 Task: Open Card Industry Trend Analysis in Board Vendor Relations to Workspace Insurance and add a team member Softage.4@softage.net, a label Yellow, a checklist Licensing, an attachment from your onedrive, a color Yellow and finally, add a card description 'Plan and execute company team-building conference with guest speakers on teamwork' and a comment 'Given the potential impact of this task on our stakeholders, let us ensure that we take their needs and concerns into account.'. Add a start date 'Jan 04, 1900' with a due date 'Jan 11, 1900'
Action: Mouse moved to (61, 293)
Screenshot: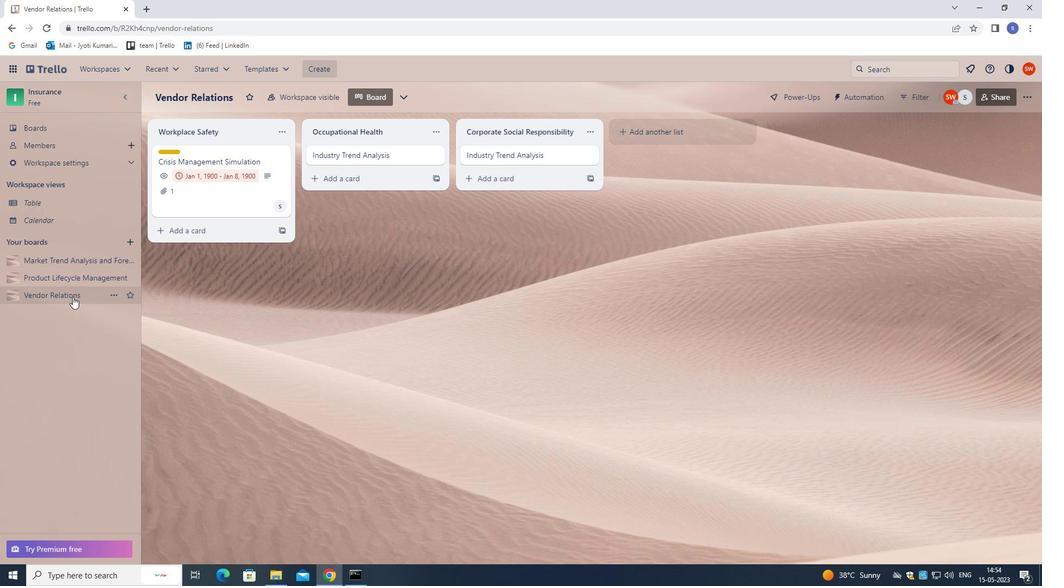 
Action: Mouse pressed left at (61, 293)
Screenshot: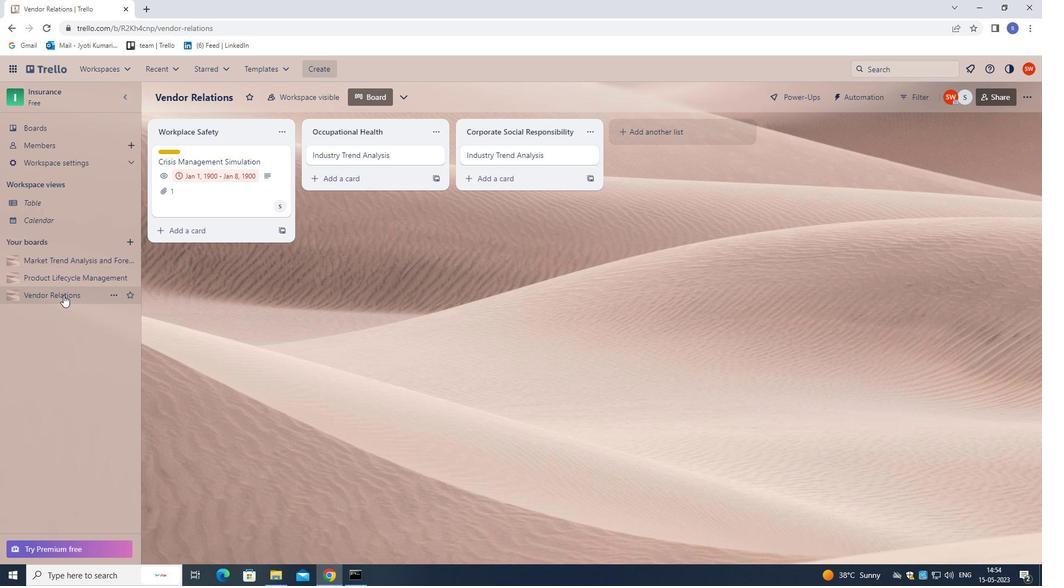 
Action: Mouse moved to (348, 158)
Screenshot: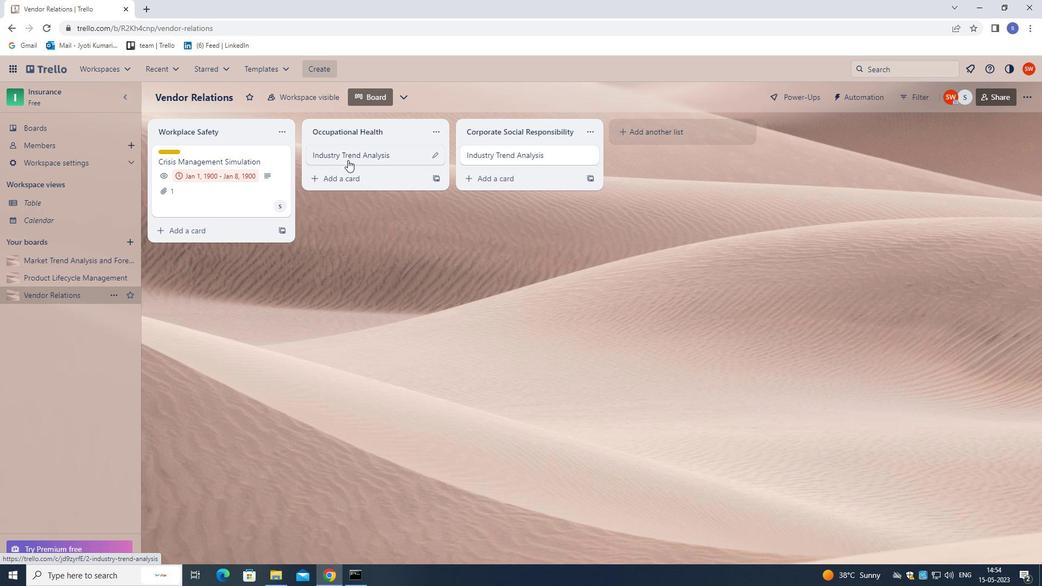 
Action: Mouse pressed left at (348, 158)
Screenshot: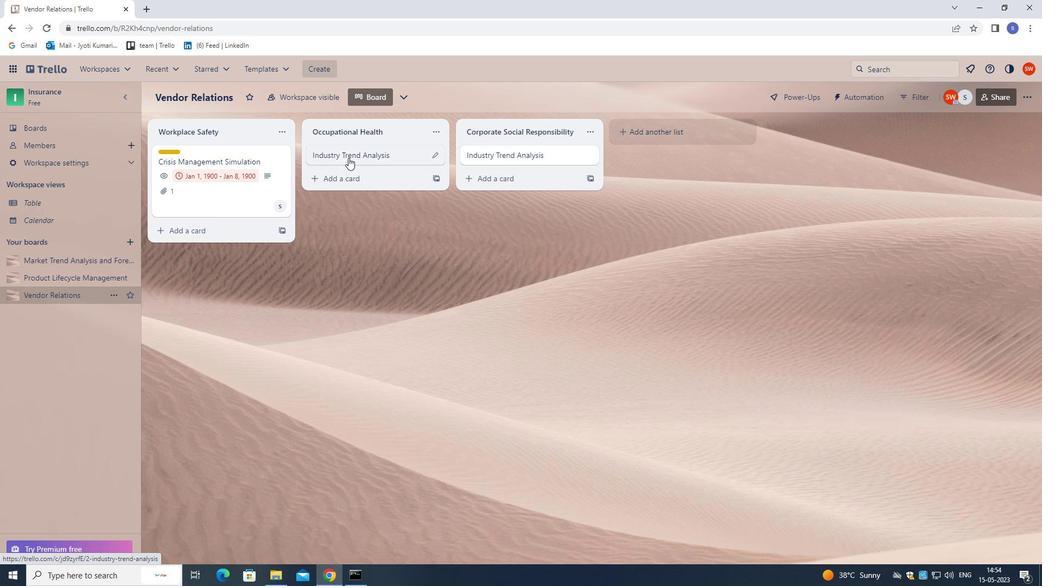 
Action: Mouse moved to (664, 196)
Screenshot: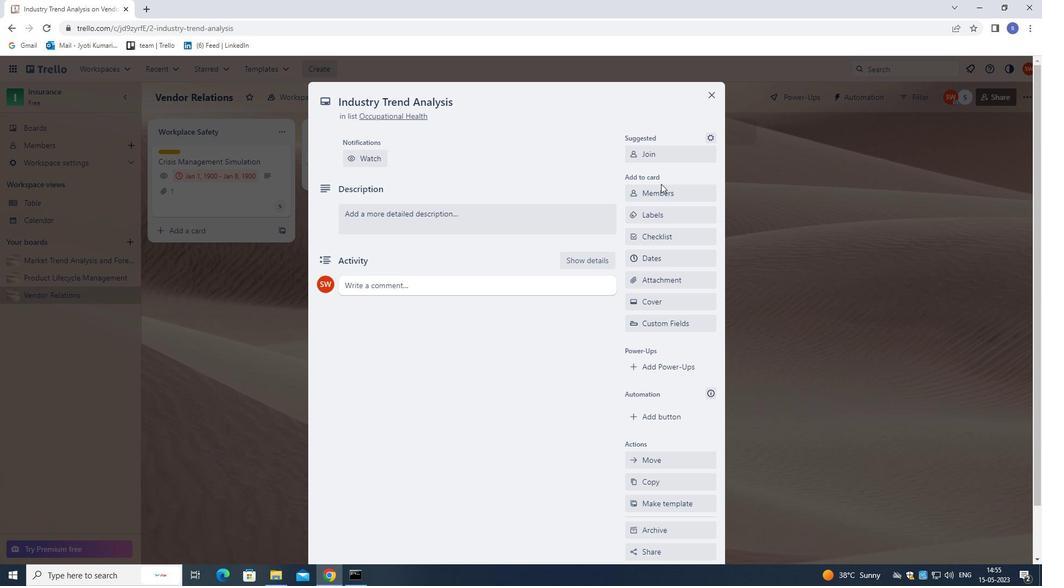 
Action: Mouse pressed left at (664, 196)
Screenshot: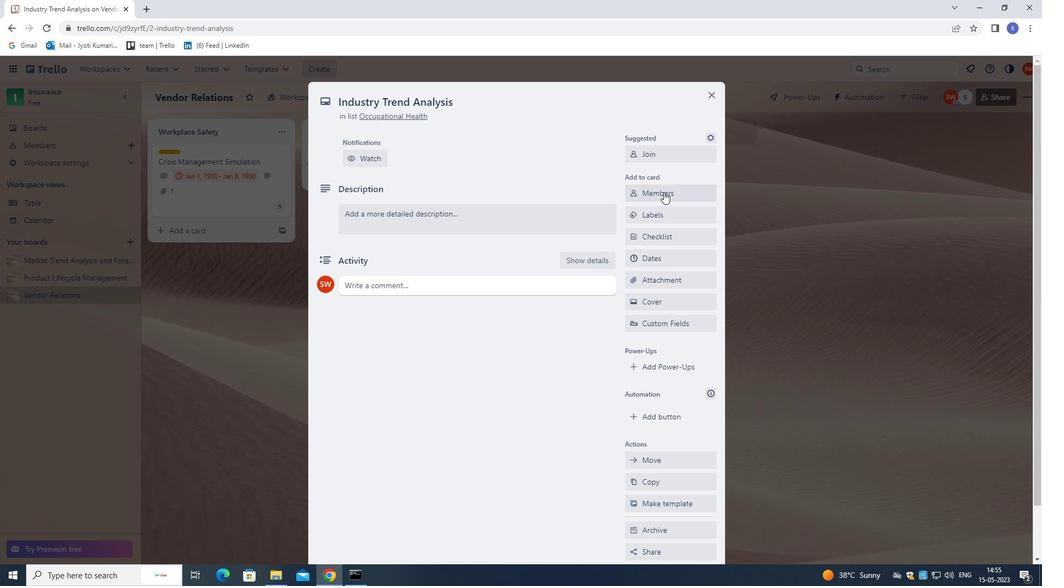 
Action: Mouse moved to (375, 27)
Screenshot: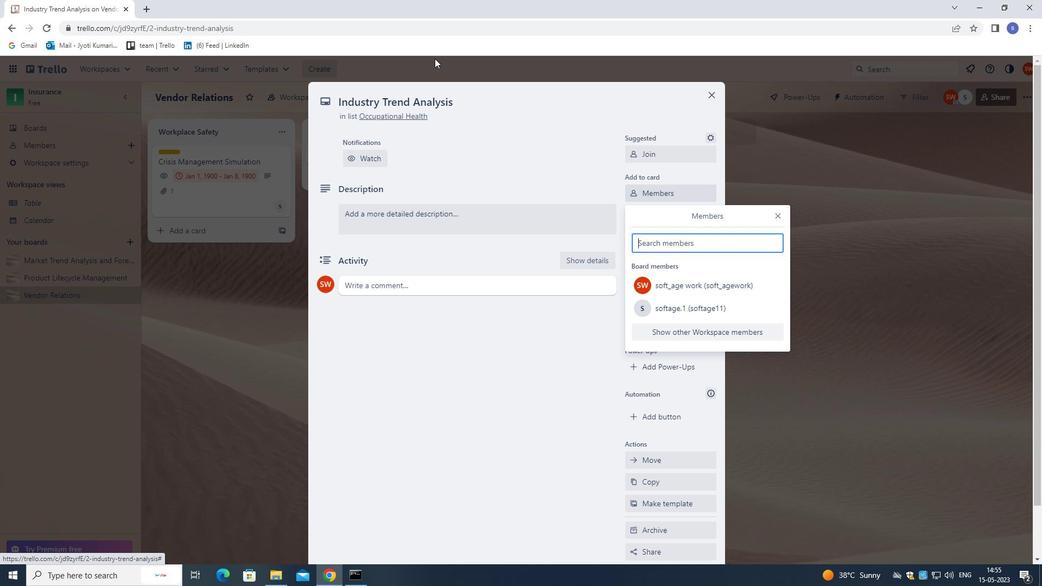
Action: Key pressed sofa<Key.backspace><Key.backspace>ftage.4<Key.shift>@SOFTAGE.NET
Screenshot: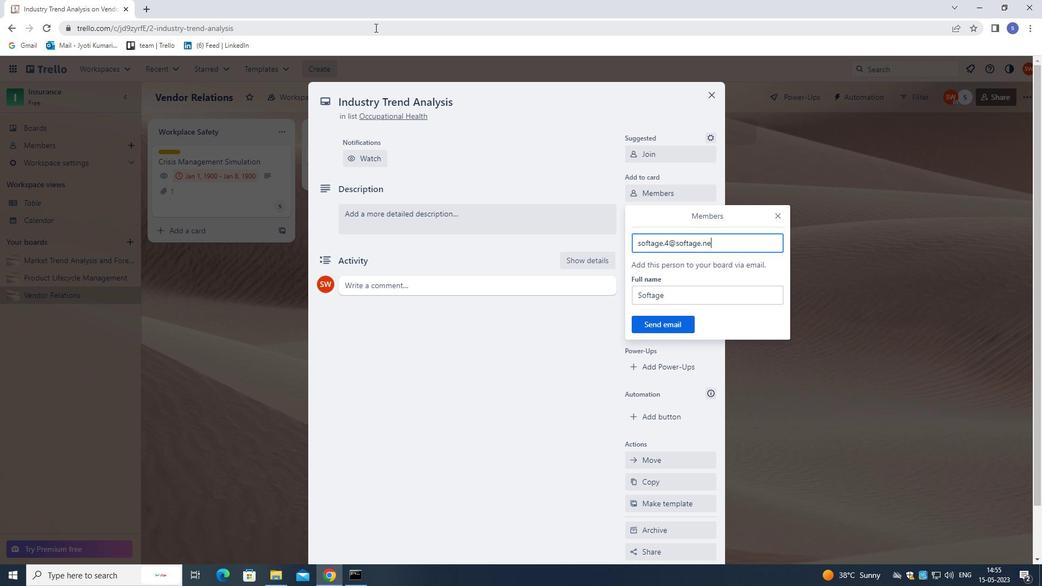 
Action: Mouse moved to (674, 319)
Screenshot: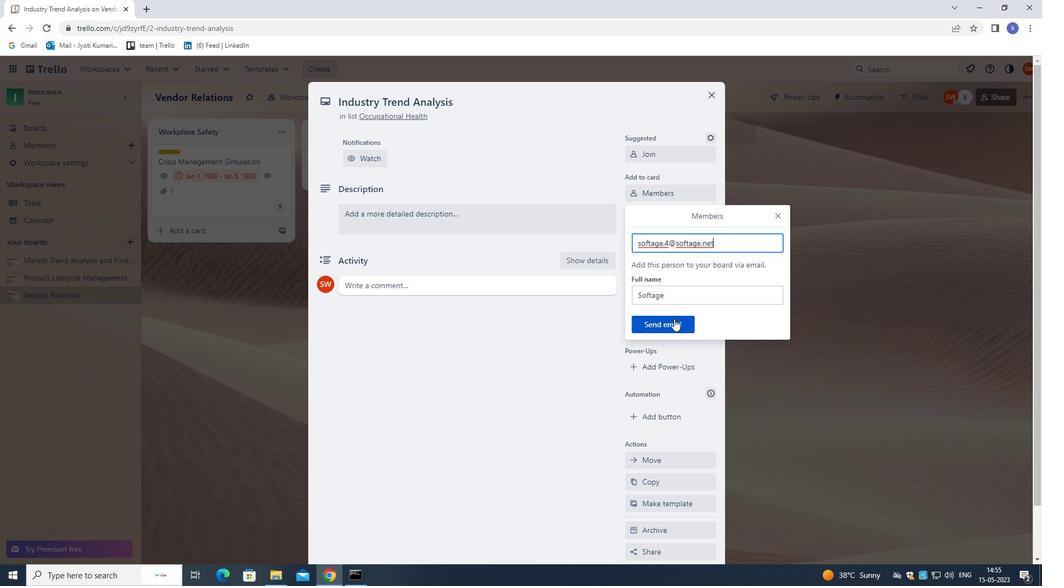 
Action: Mouse pressed left at (674, 319)
Screenshot: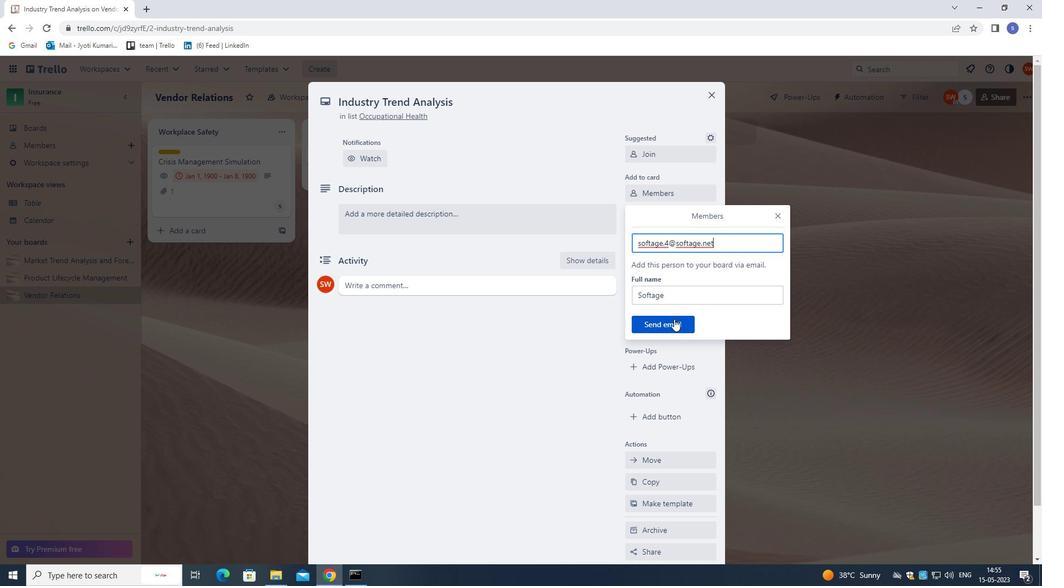 
Action: Mouse moved to (653, 217)
Screenshot: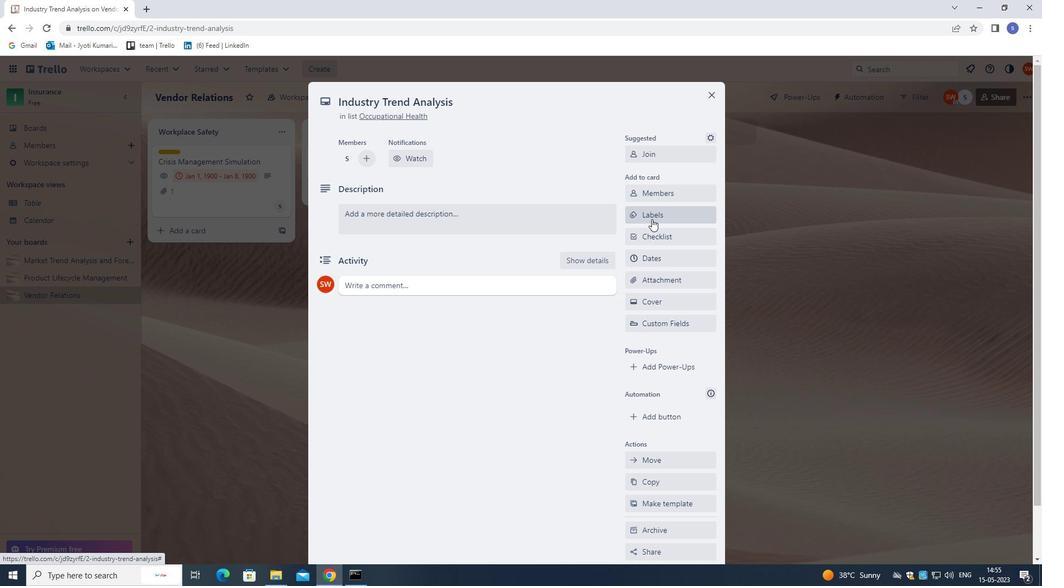 
Action: Mouse pressed left at (653, 217)
Screenshot: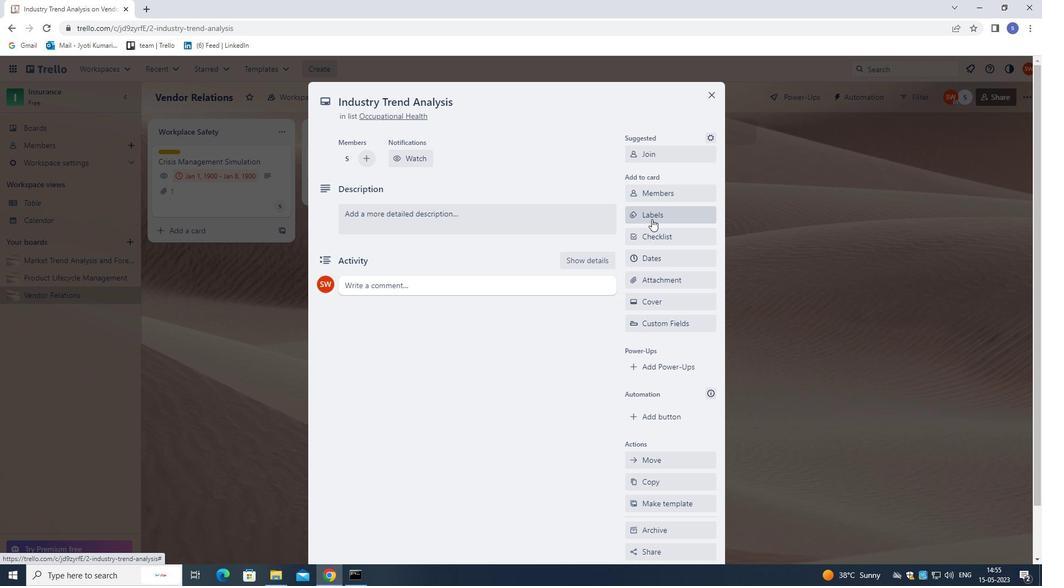 
Action: Mouse moved to (687, 329)
Screenshot: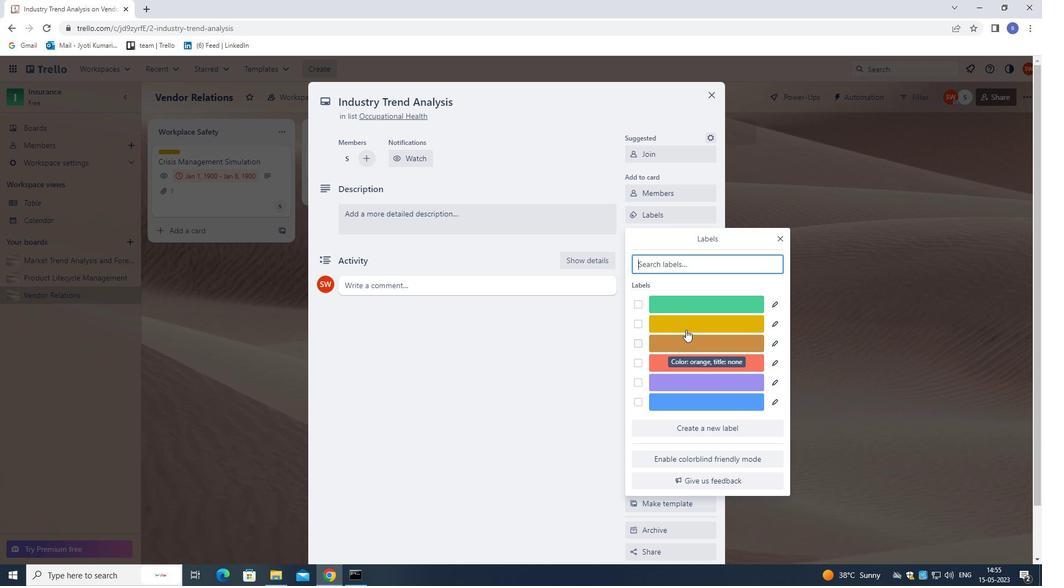 
Action: Mouse pressed left at (687, 329)
Screenshot: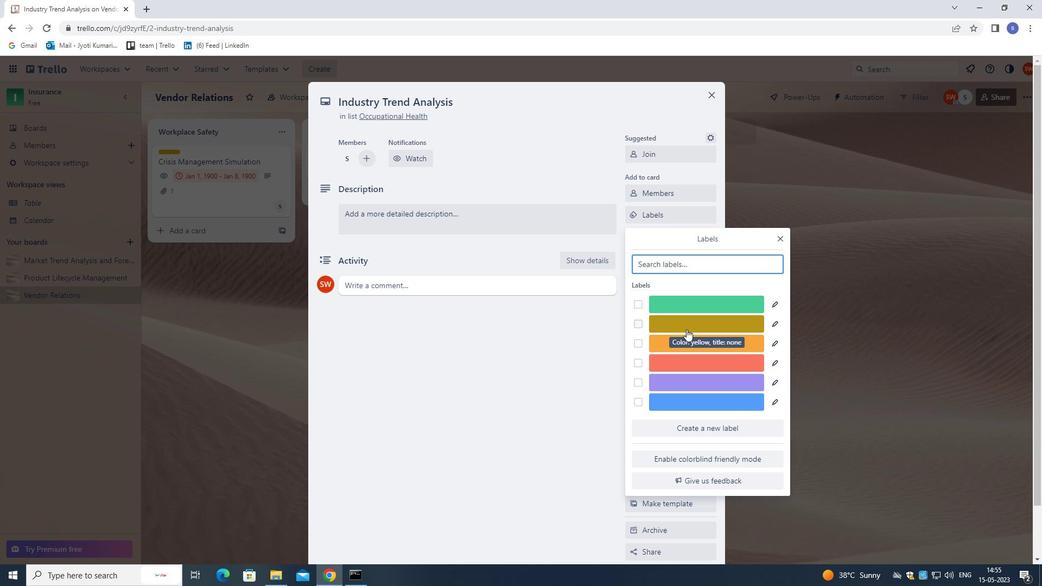 
Action: Mouse moved to (780, 236)
Screenshot: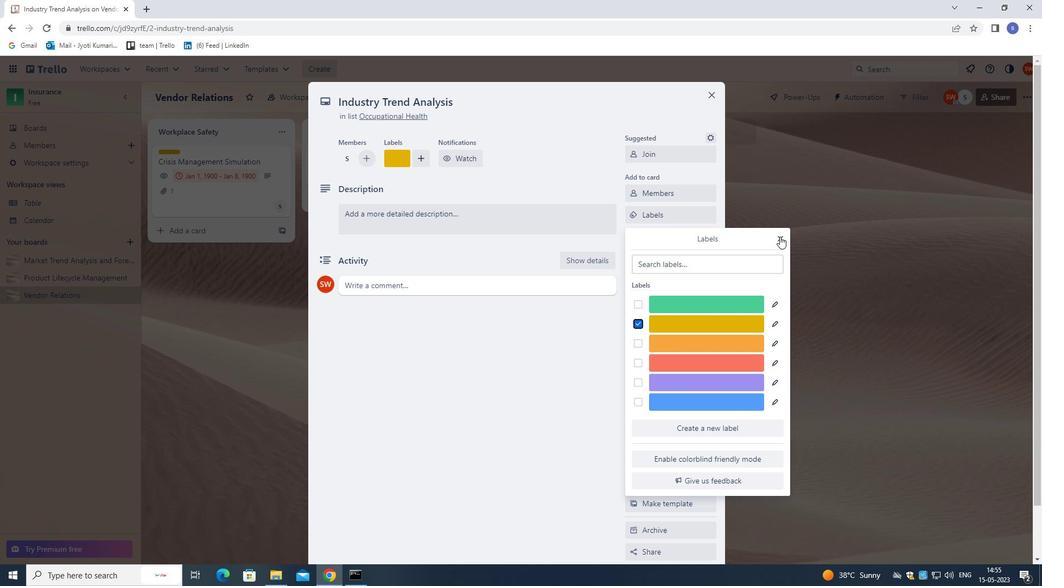 
Action: Mouse pressed left at (780, 236)
Screenshot: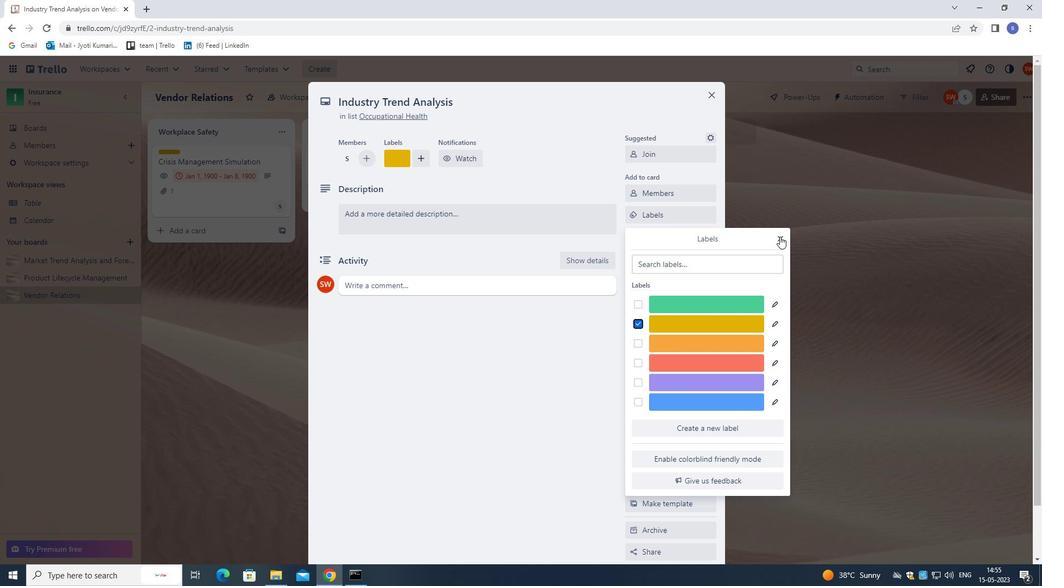 
Action: Mouse moved to (688, 240)
Screenshot: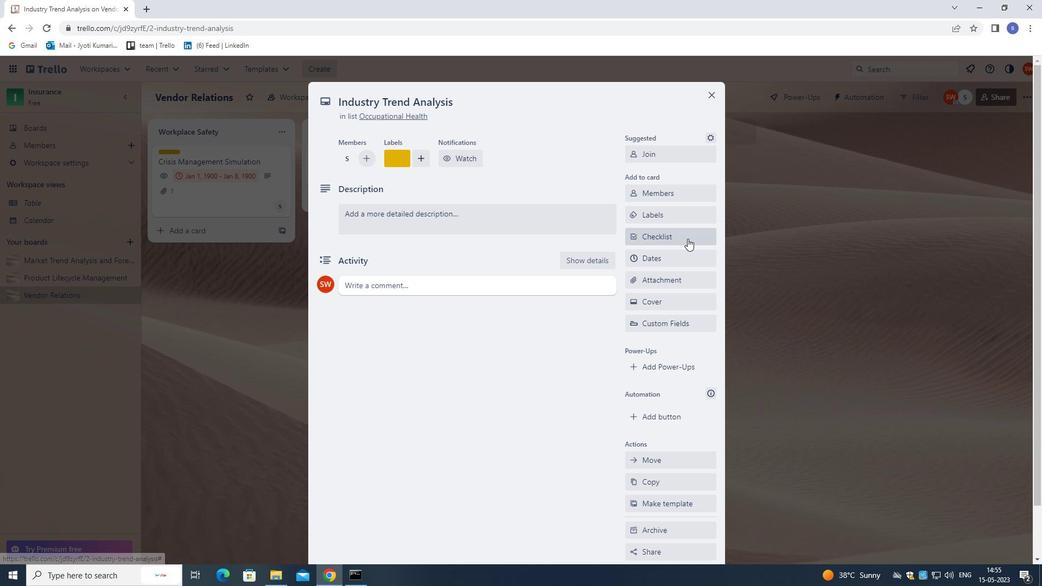 
Action: Mouse pressed left at (688, 240)
Screenshot: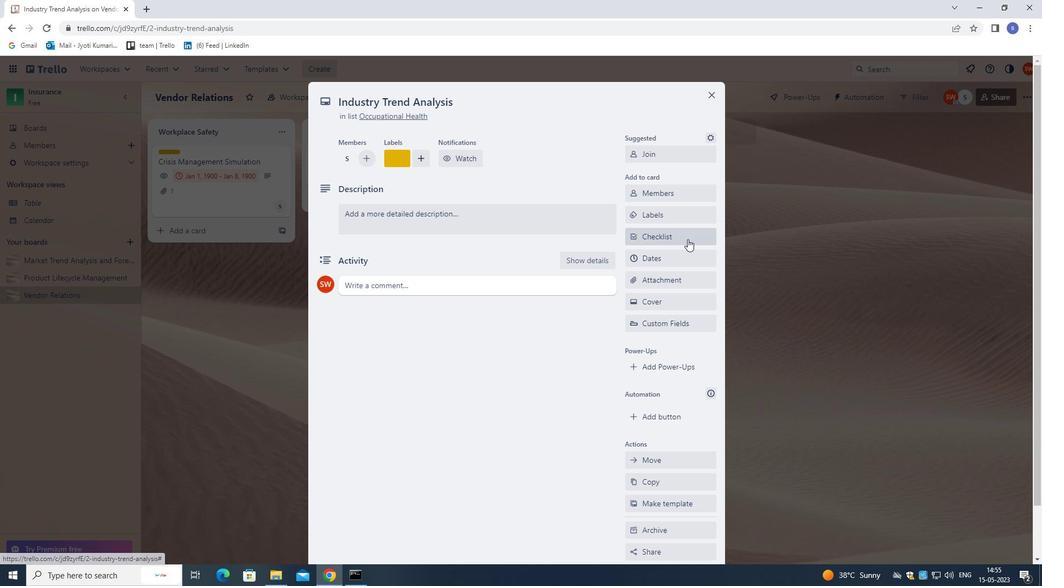
Action: Mouse moved to (558, 156)
Screenshot: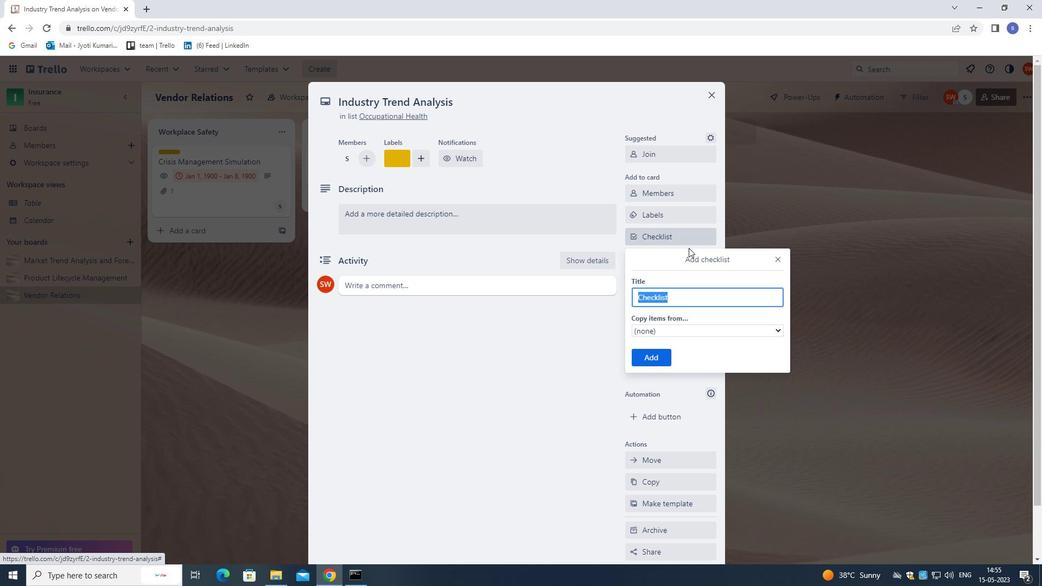 
Action: Key pressed <Key.shift><Key.shift><Key.shift><Key.shift><Key.shift><Key.shift><Key.shift>LICENCING
Screenshot: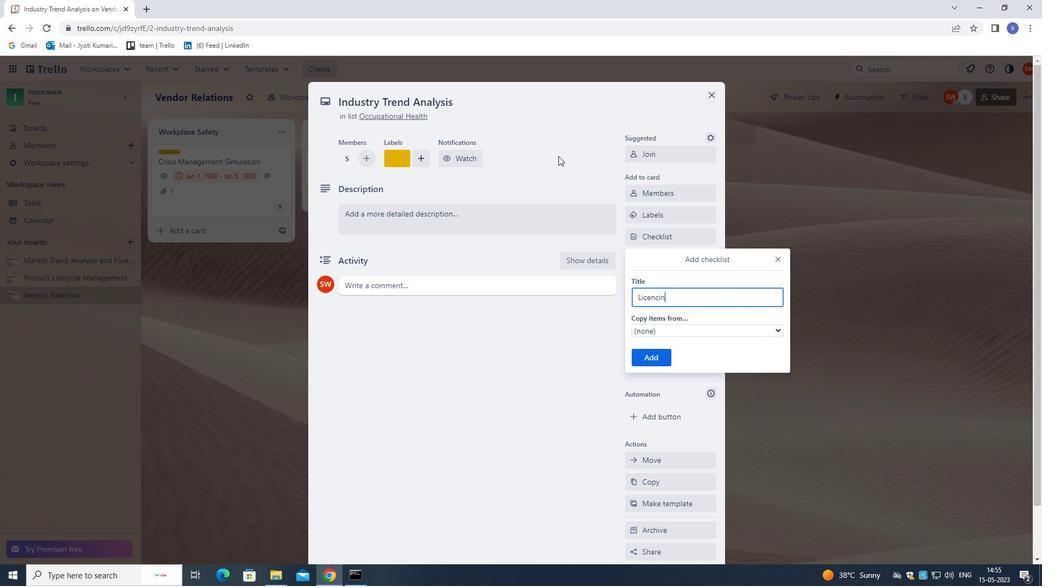 
Action: Mouse moved to (657, 360)
Screenshot: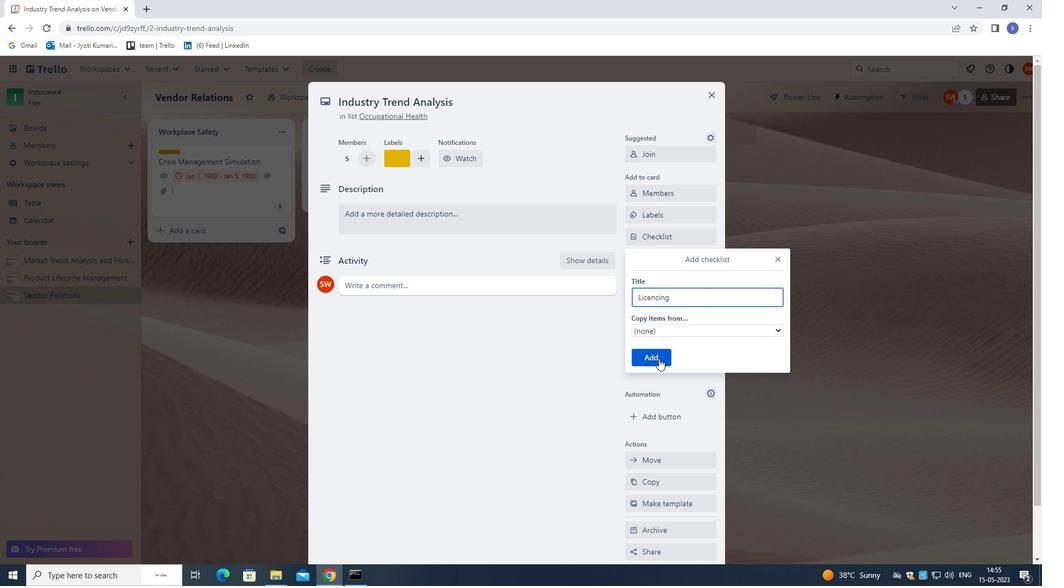 
Action: Mouse pressed left at (657, 360)
Screenshot: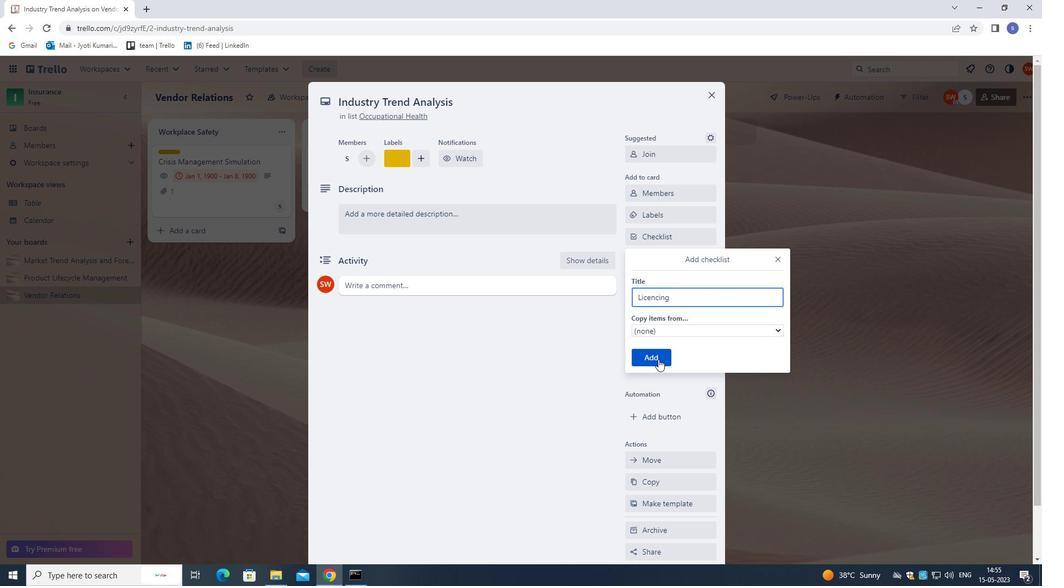 
Action: Mouse moved to (664, 262)
Screenshot: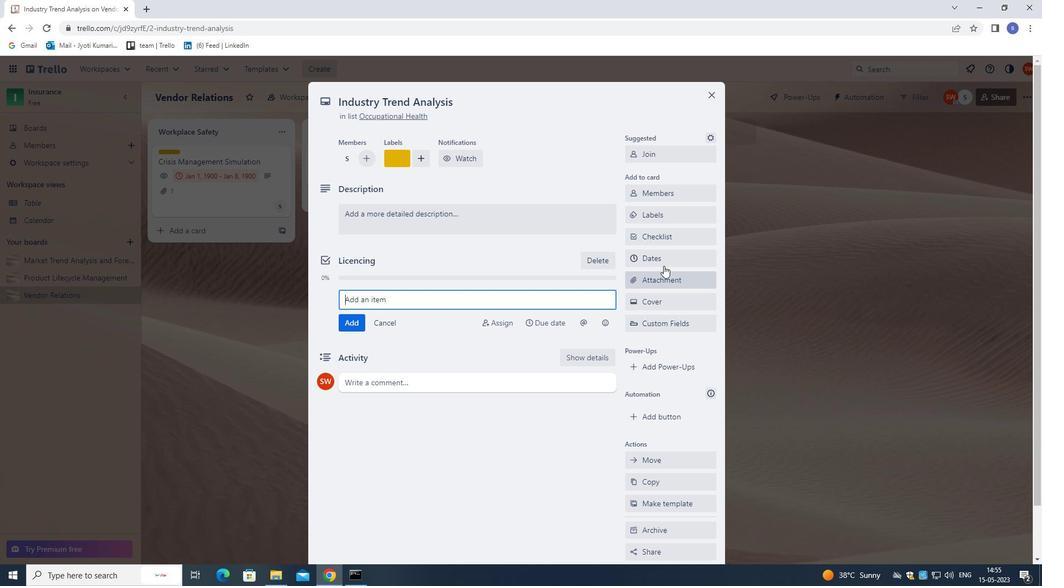 
Action: Mouse pressed left at (664, 262)
Screenshot: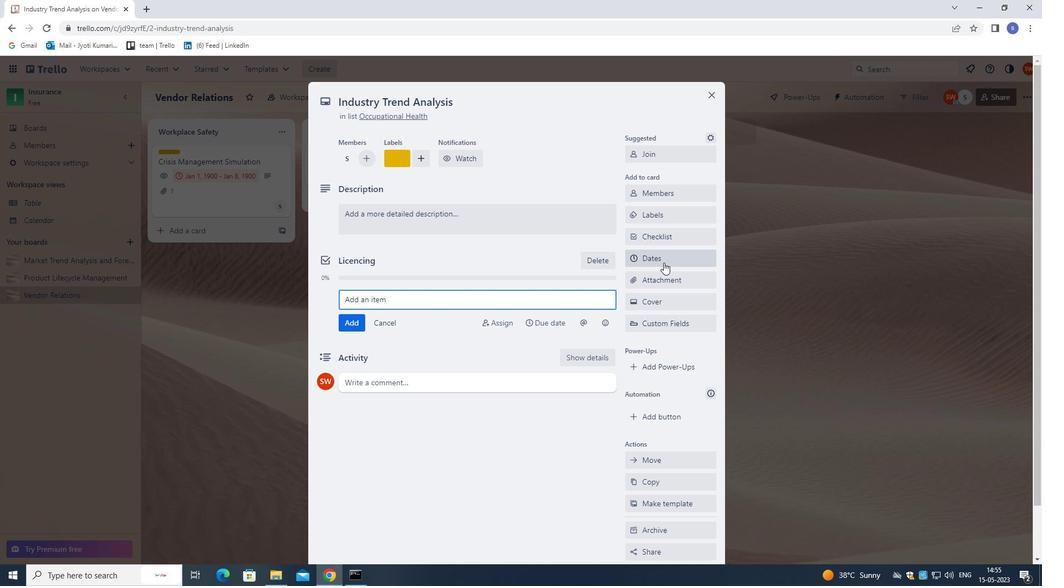 
Action: Mouse moved to (634, 296)
Screenshot: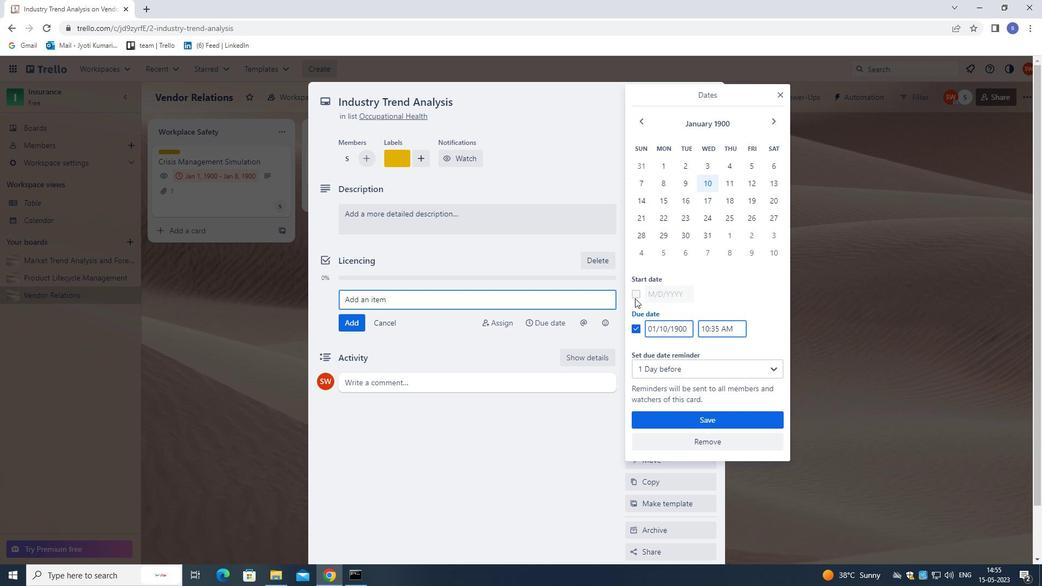 
Action: Mouse pressed left at (634, 296)
Screenshot: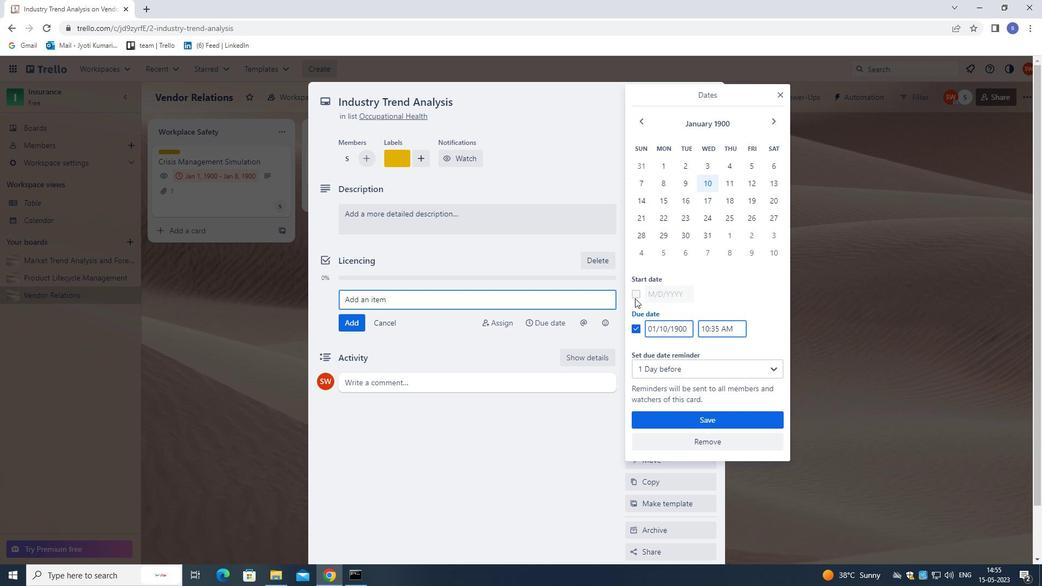 
Action: Mouse moved to (732, 163)
Screenshot: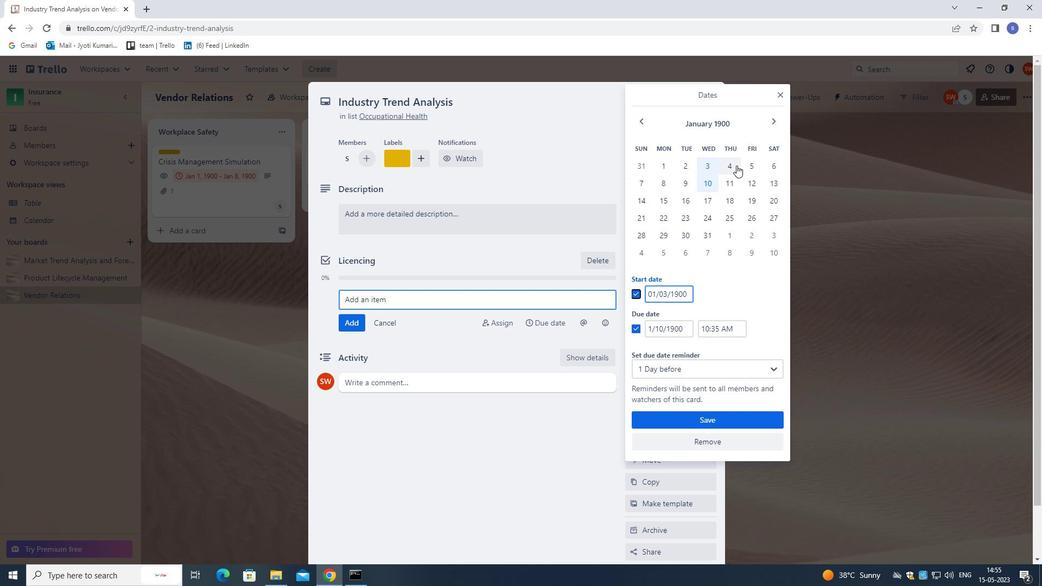 
Action: Mouse pressed left at (732, 163)
Screenshot: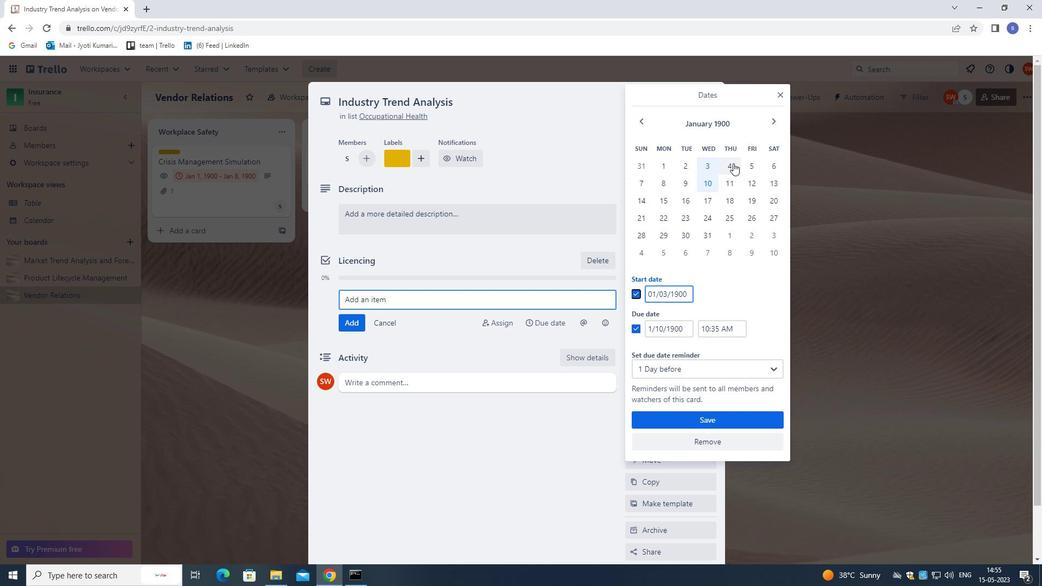 
Action: Mouse moved to (735, 182)
Screenshot: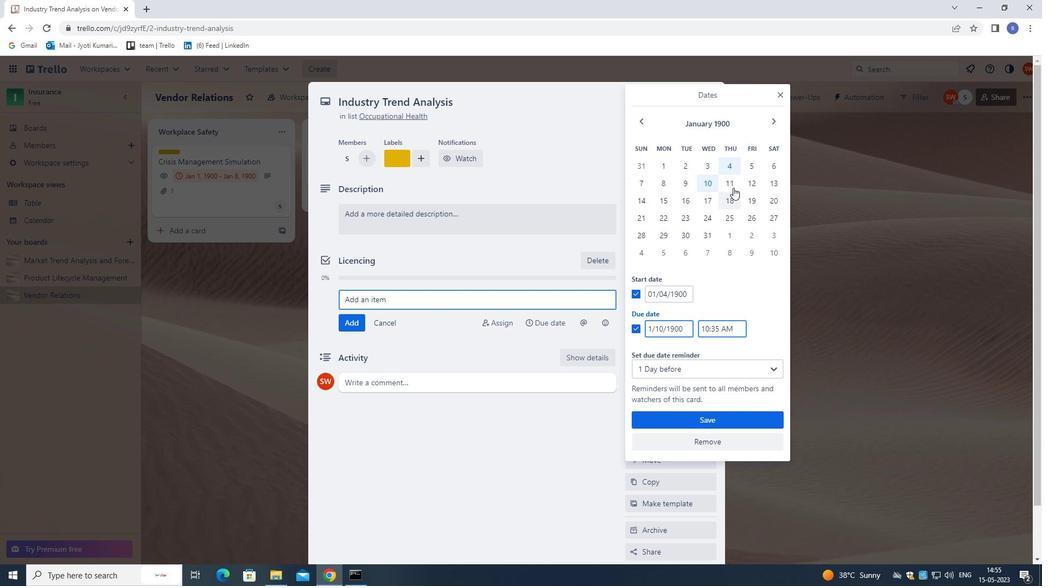 
Action: Mouse pressed left at (735, 182)
Screenshot: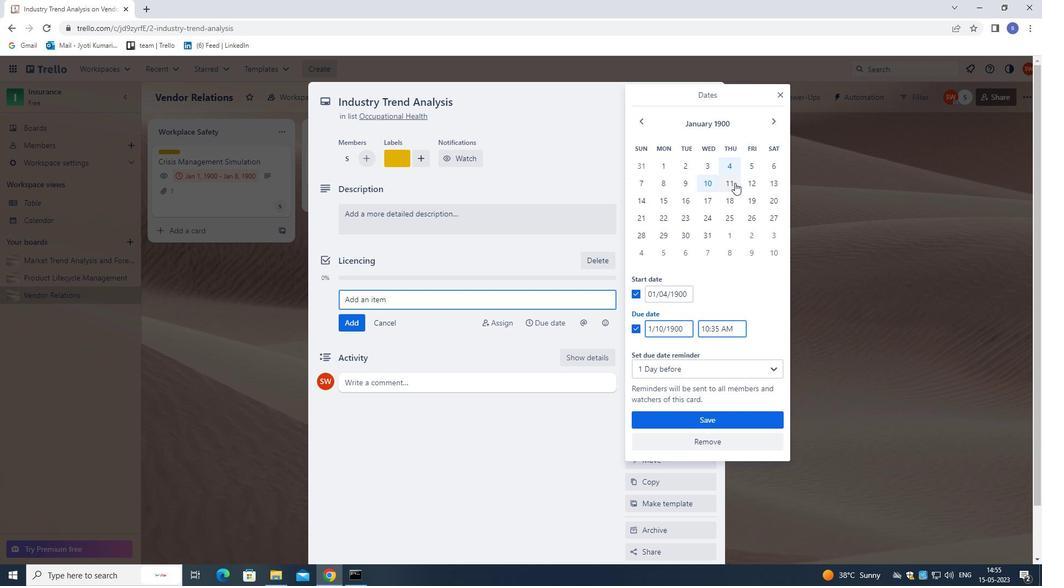 
Action: Mouse moved to (727, 423)
Screenshot: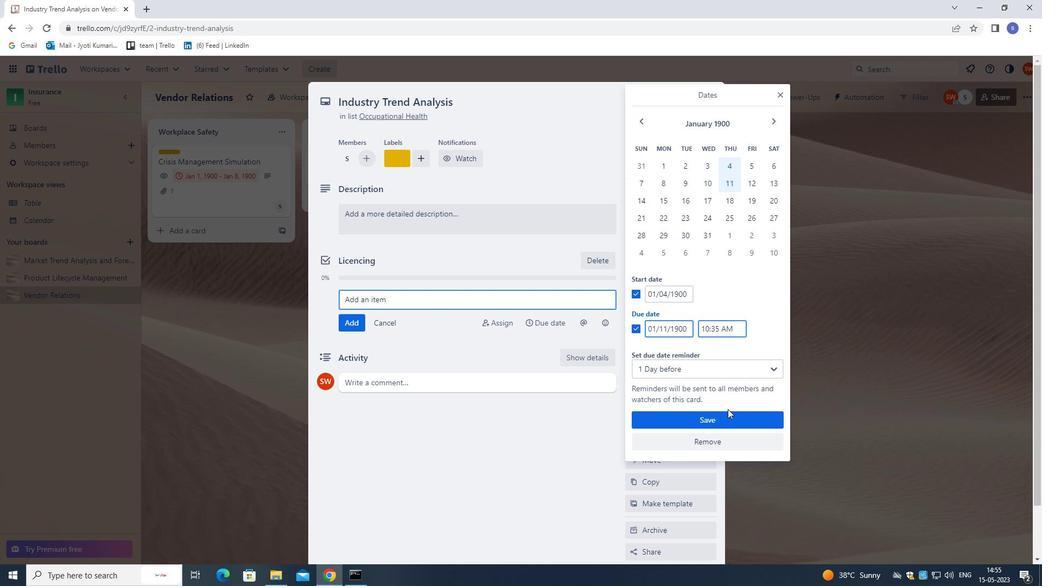 
Action: Mouse pressed left at (727, 423)
Screenshot: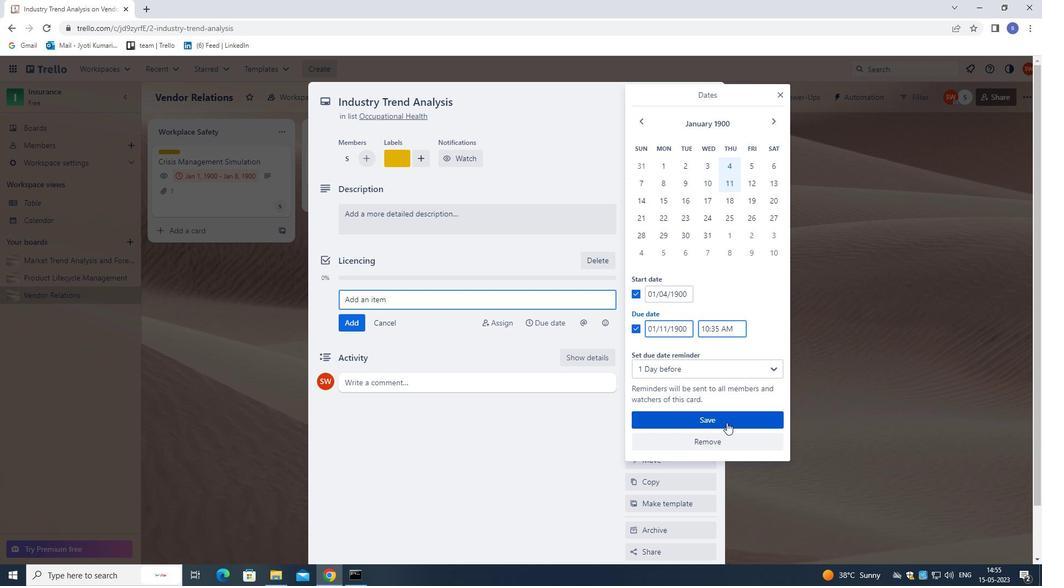 
Action: Mouse moved to (669, 285)
Screenshot: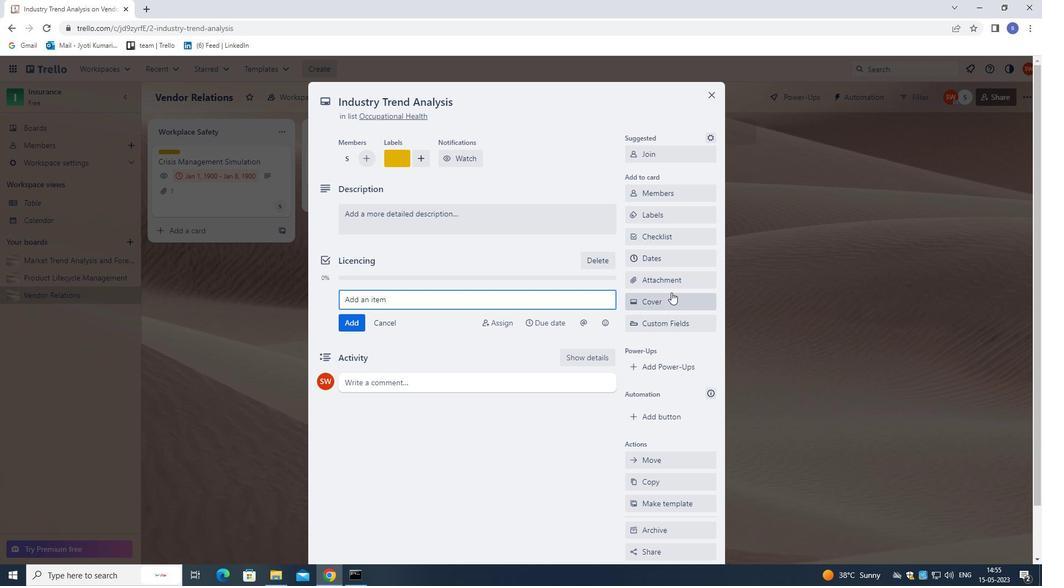 
Action: Mouse pressed left at (669, 285)
Screenshot: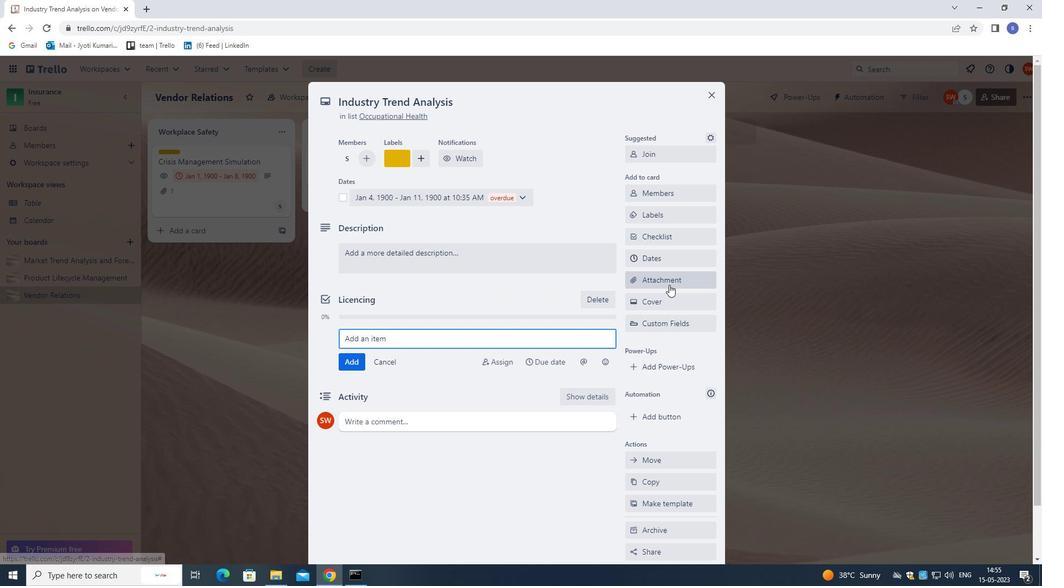 
Action: Mouse moved to (663, 415)
Screenshot: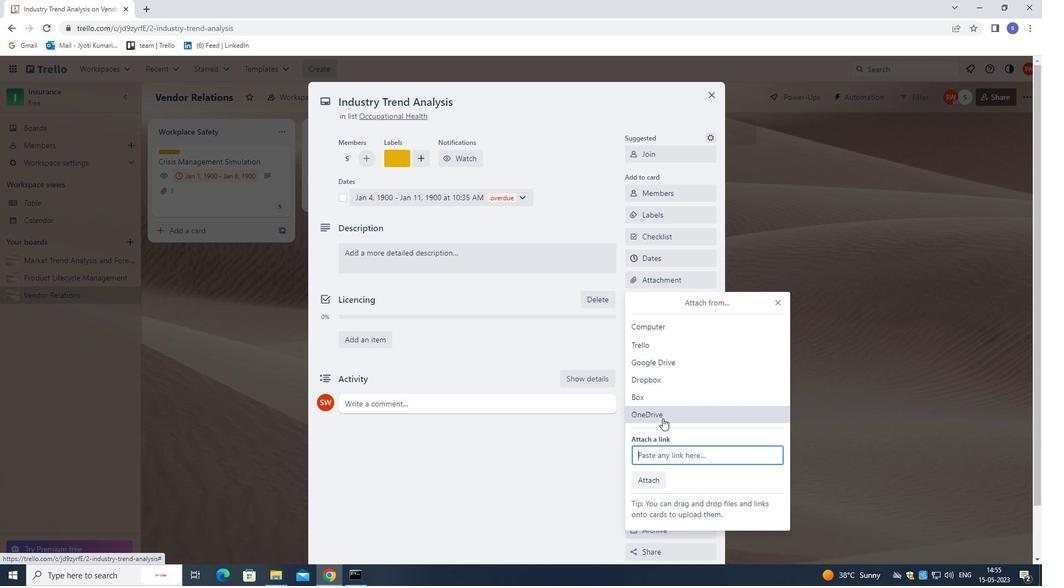 
Action: Mouse pressed left at (663, 415)
Screenshot: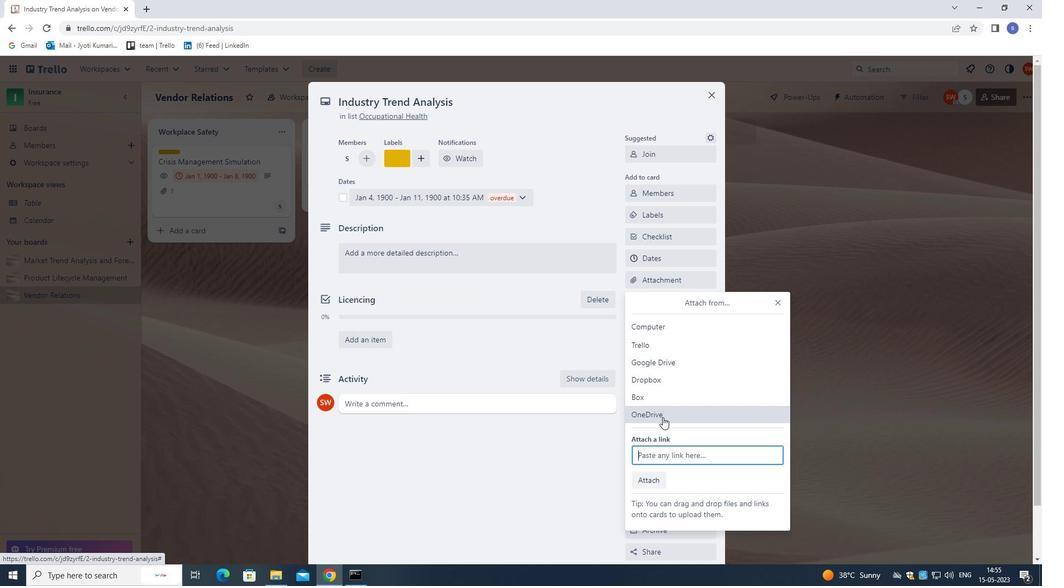 
Action: Mouse moved to (413, 216)
Screenshot: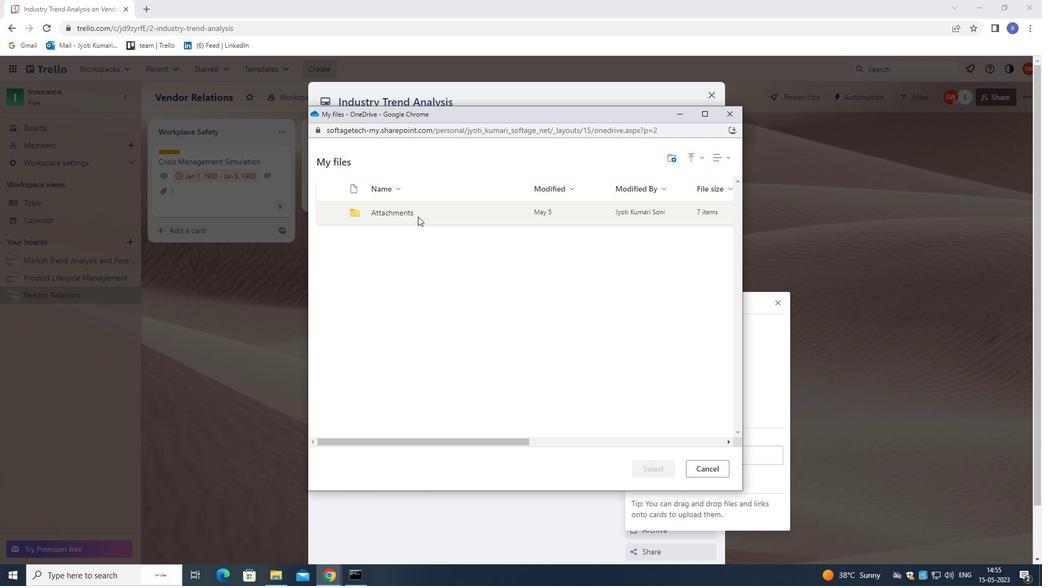 
Action: Mouse pressed left at (413, 216)
Screenshot: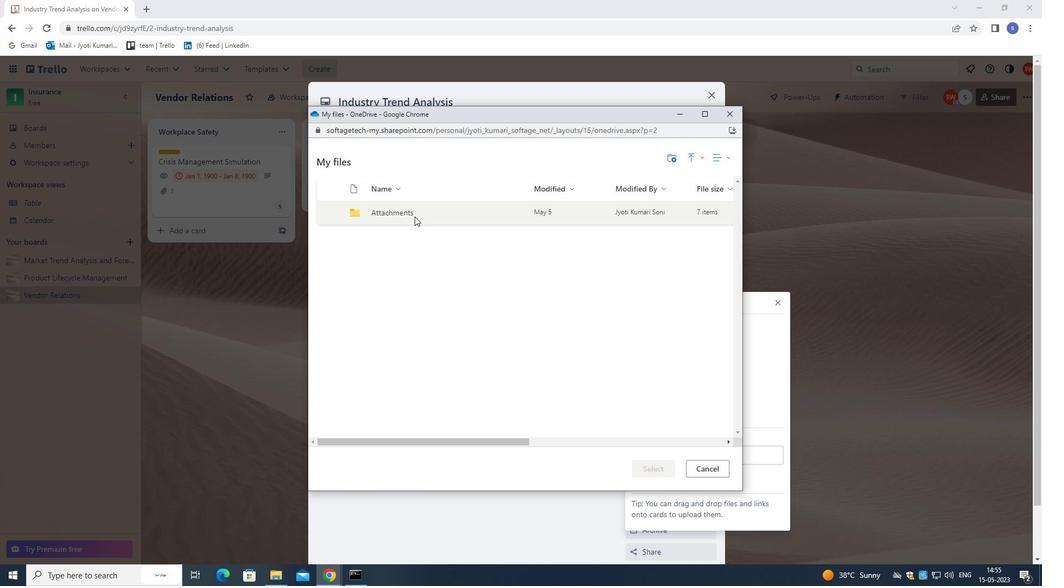 
Action: Mouse moved to (467, 318)
Screenshot: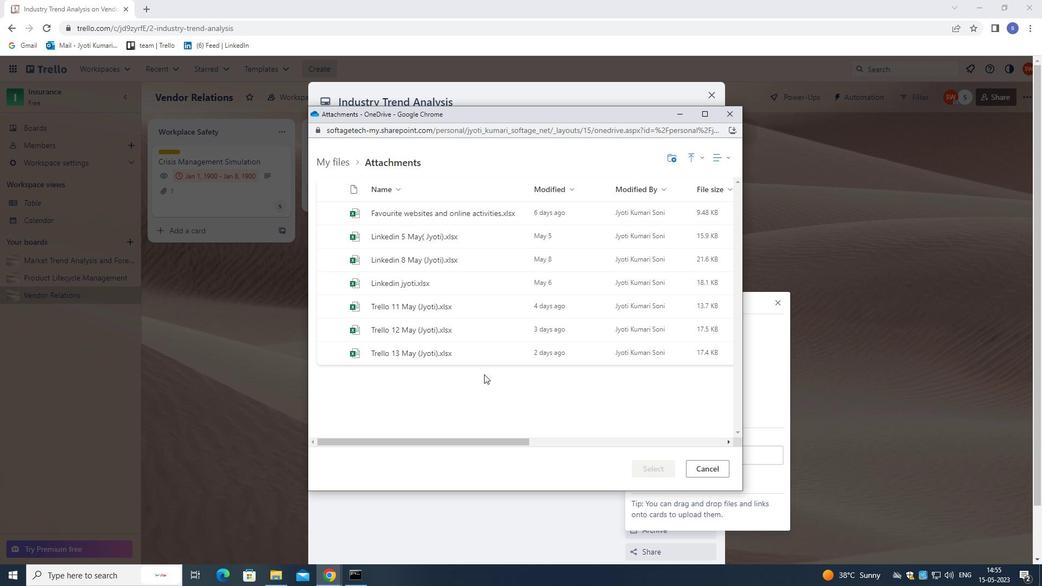 
Action: Mouse pressed left at (467, 318)
Screenshot: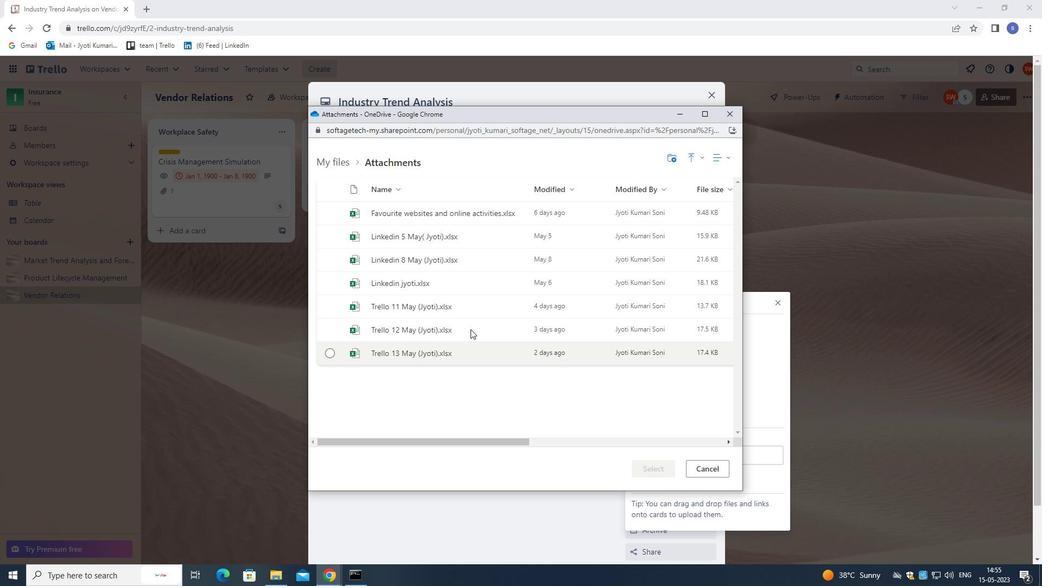 
Action: Mouse moved to (655, 467)
Screenshot: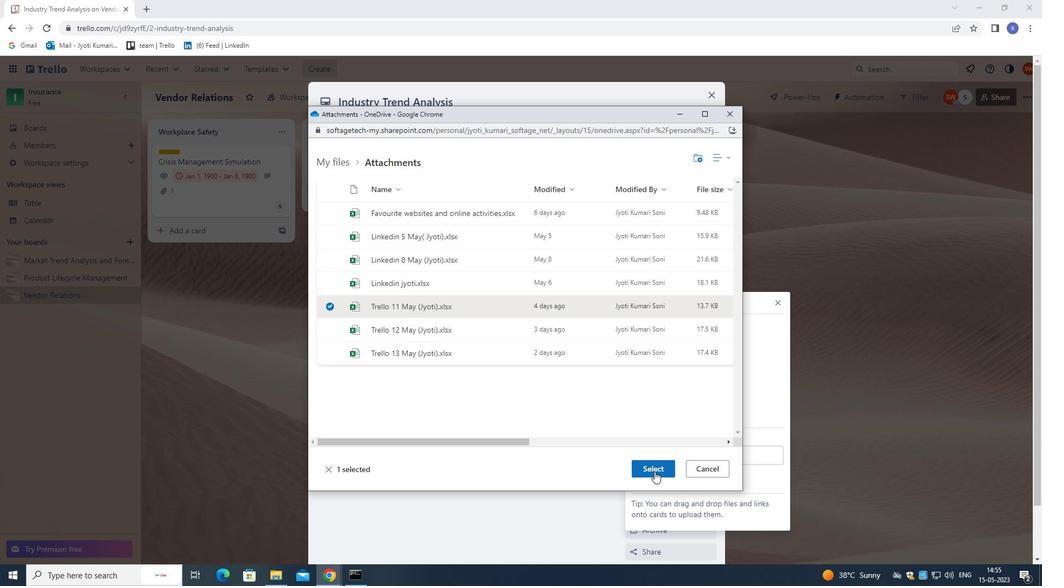 
Action: Mouse pressed left at (655, 467)
Screenshot: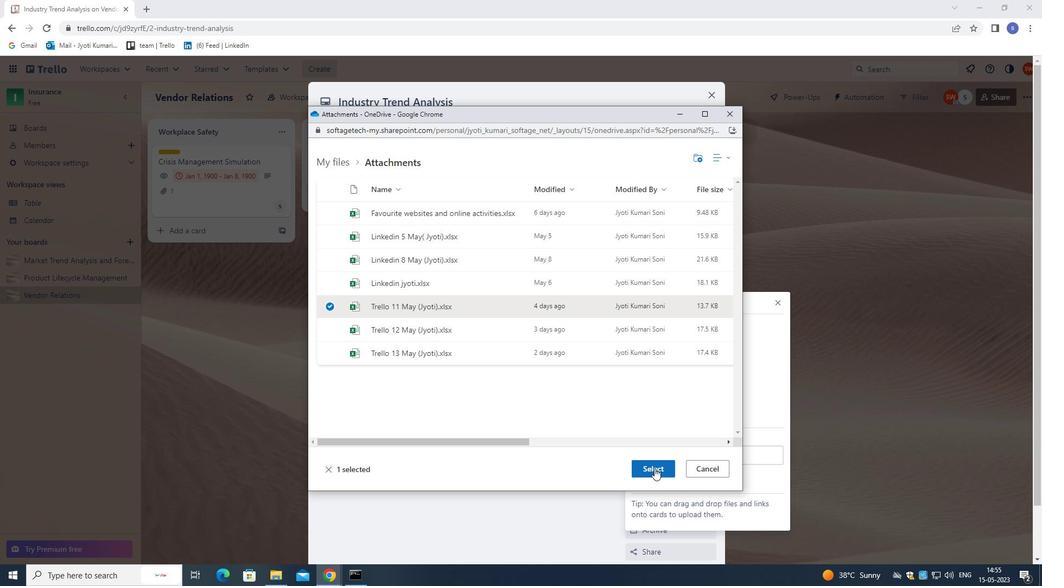 
Action: Mouse moved to (509, 265)
Screenshot: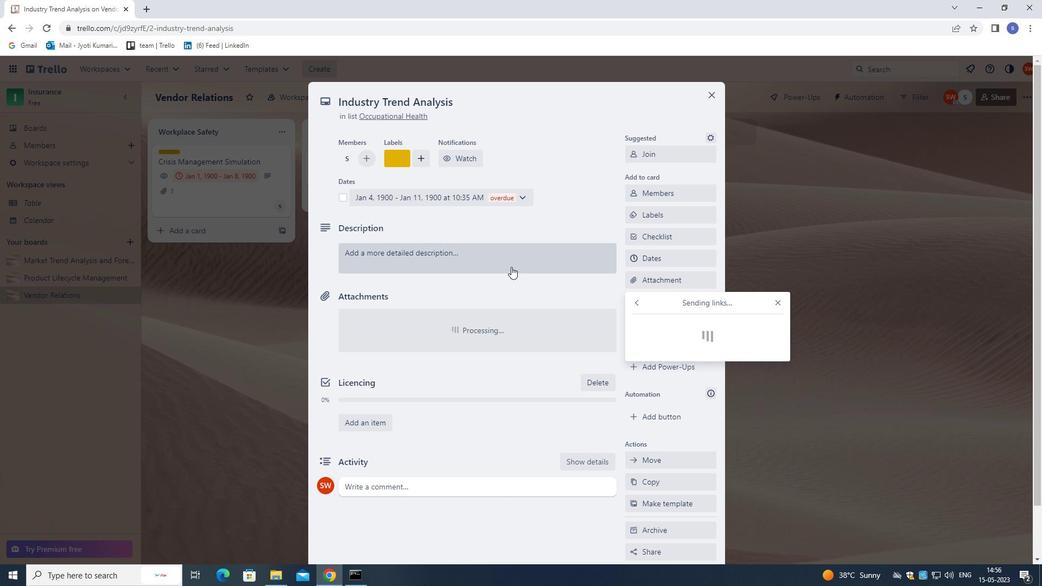 
Action: Mouse pressed left at (509, 265)
Screenshot: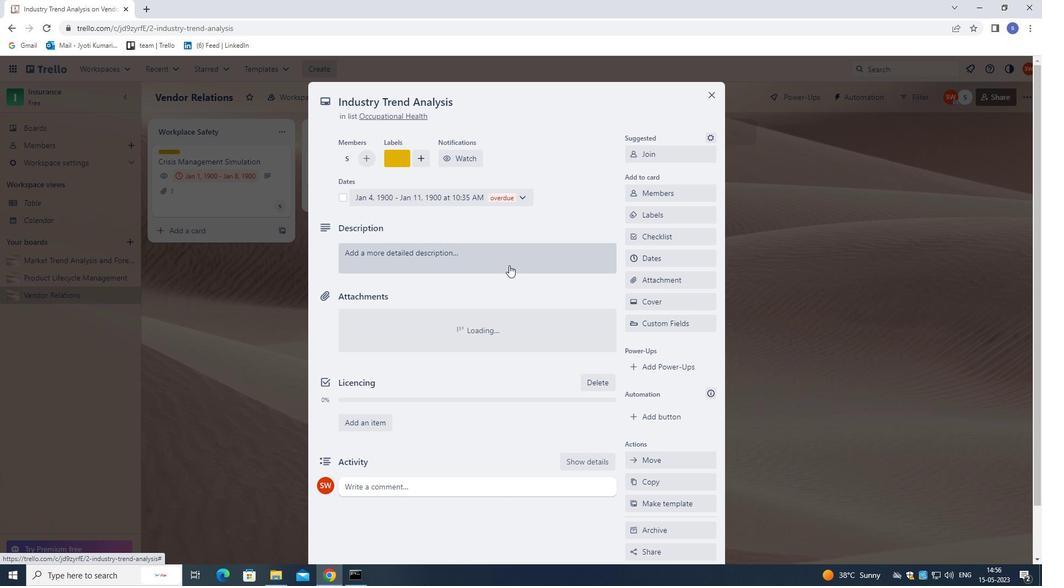 
Action: Mouse moved to (500, 256)
Screenshot: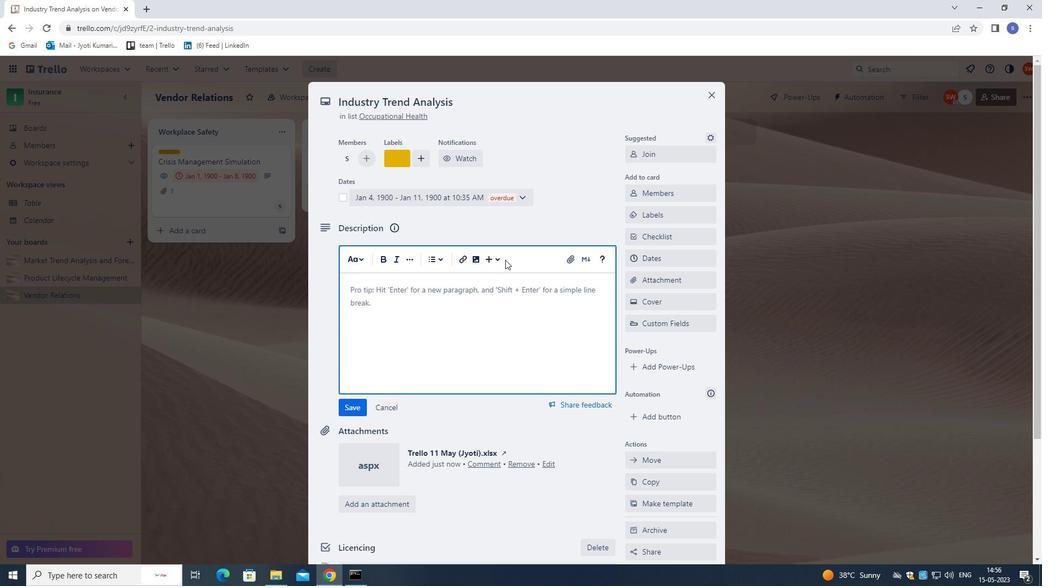
Action: Key pressed <Key.shift>PLAN<Key.space>AND<Key.space>EXECUTE<Key.space>COMPANY<Key.space>TEAM-BUILDING<Key.space>CONFERENCE<Key.space>WITH<Key.space>GUEST<Key.space>SPEAKER<Key.space>ON<Key.space>TEAMWORK.
Screenshot: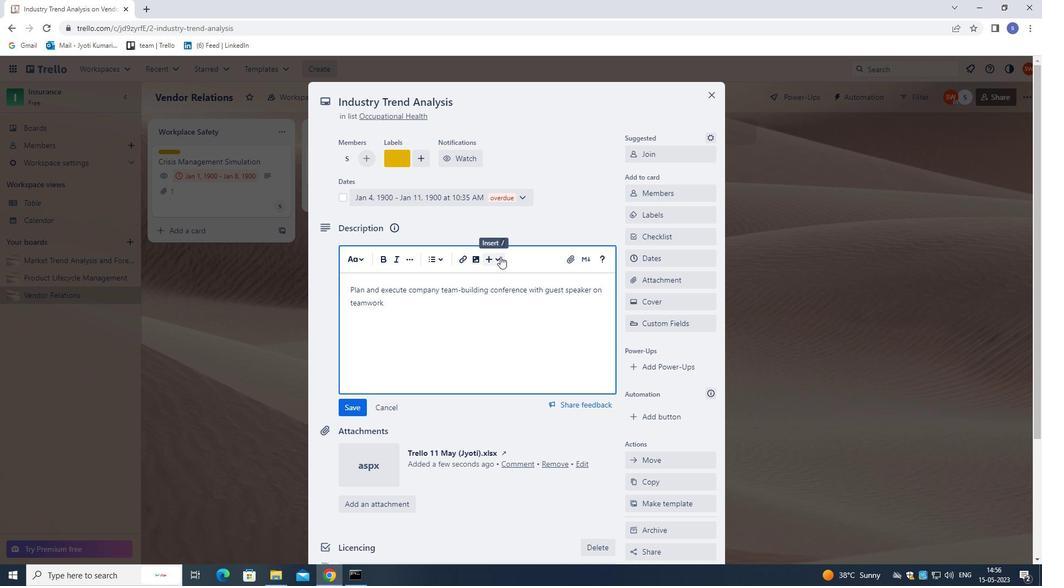 
Action: Mouse moved to (498, 287)
Screenshot: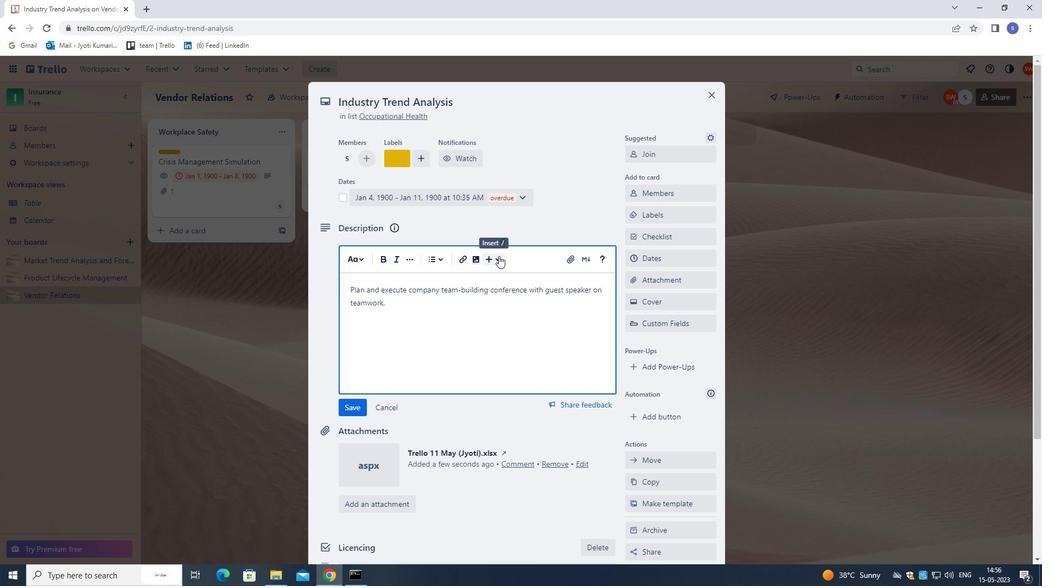 
Action: Mouse scrolled (498, 287) with delta (0, 0)
Screenshot: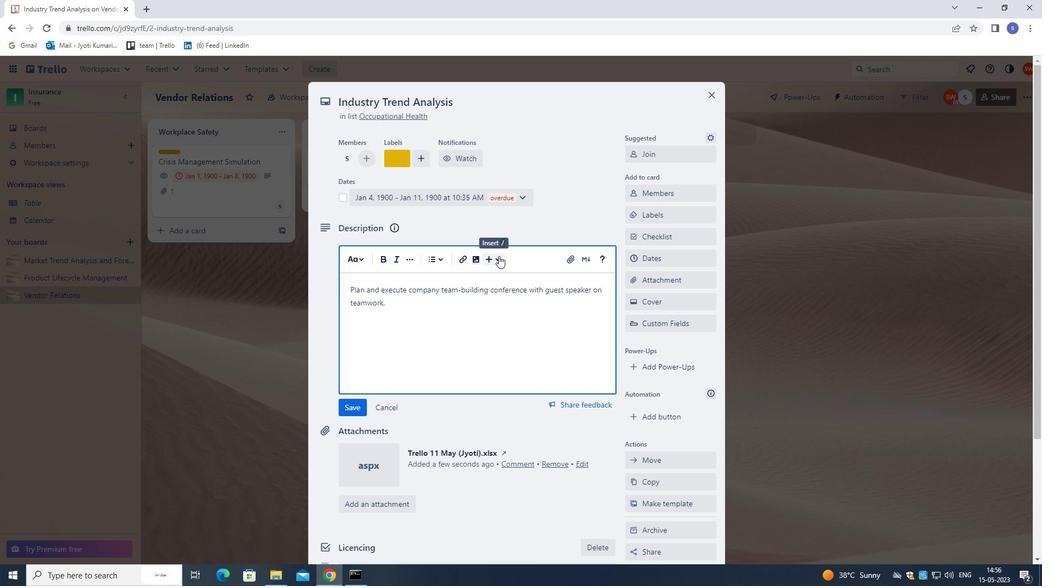 
Action: Mouse moved to (501, 308)
Screenshot: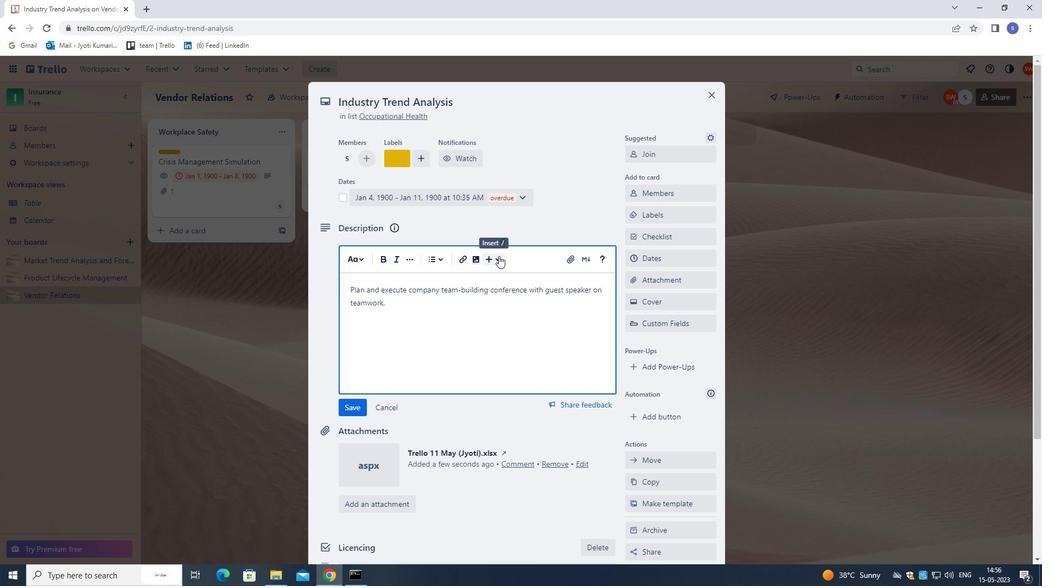 
Action: Mouse scrolled (501, 307) with delta (0, 0)
Screenshot: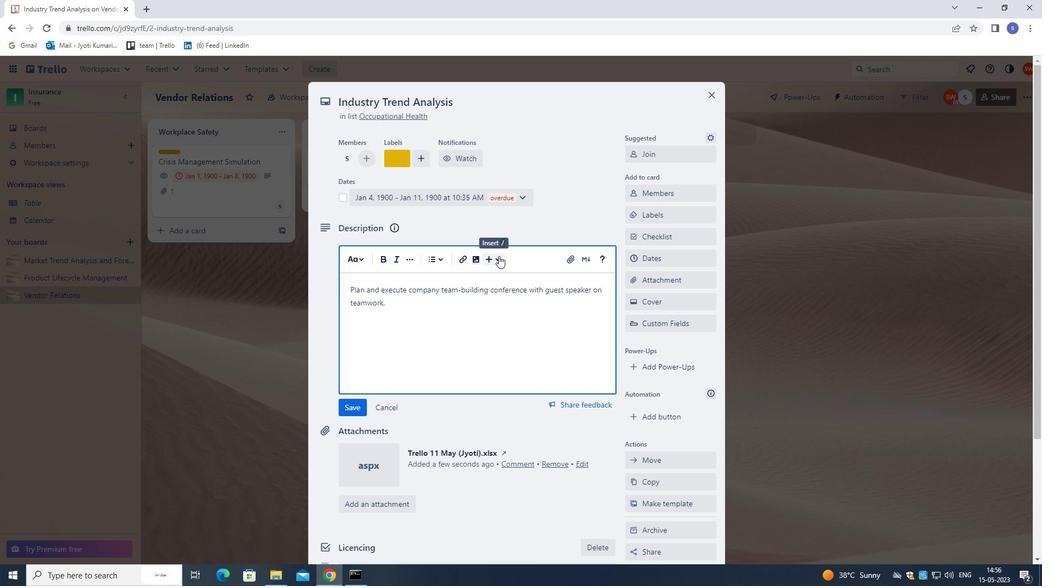 
Action: Mouse moved to (502, 316)
Screenshot: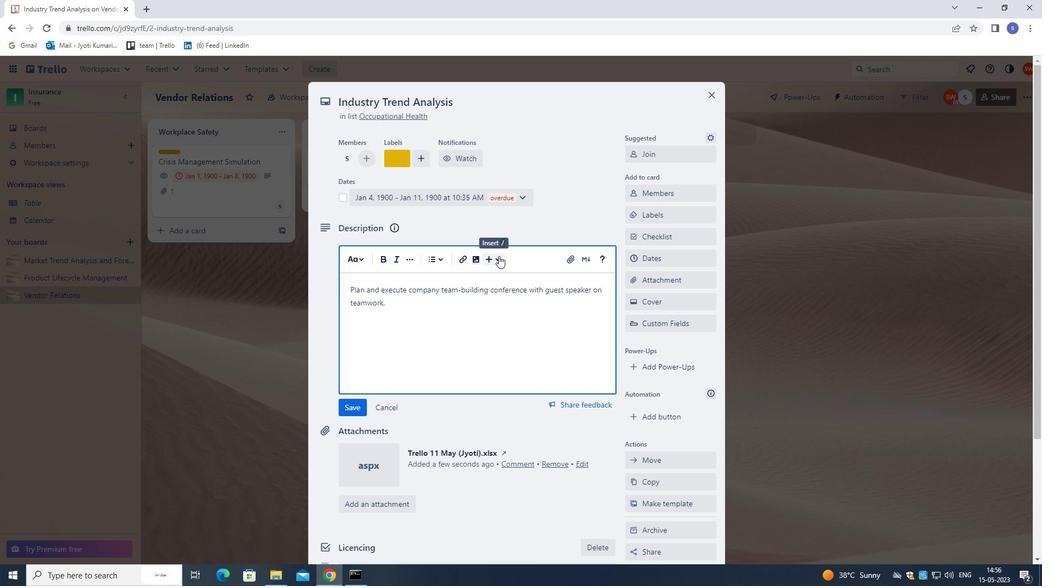 
Action: Mouse scrolled (502, 316) with delta (0, 0)
Screenshot: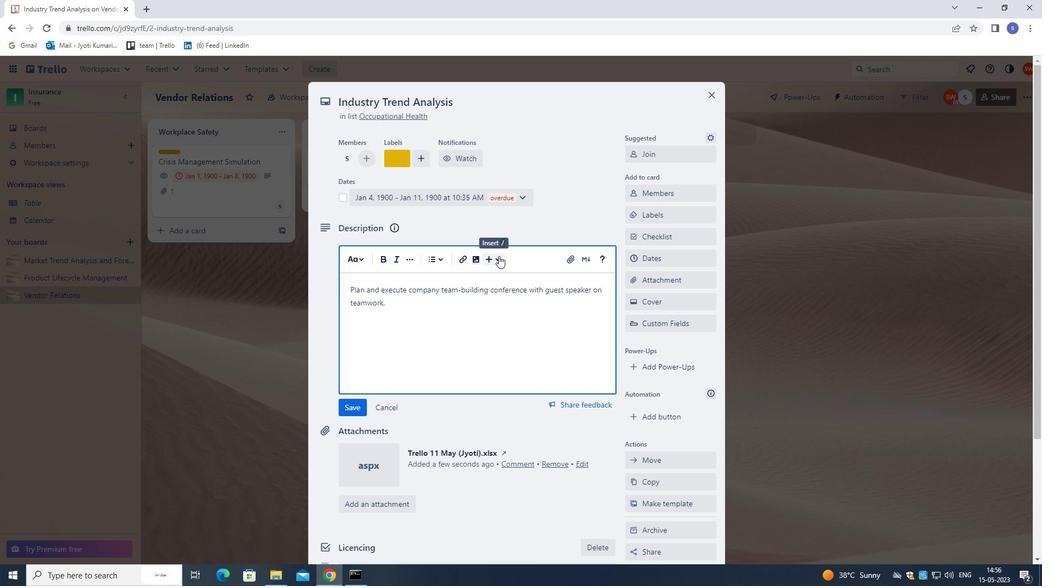 
Action: Mouse moved to (505, 327)
Screenshot: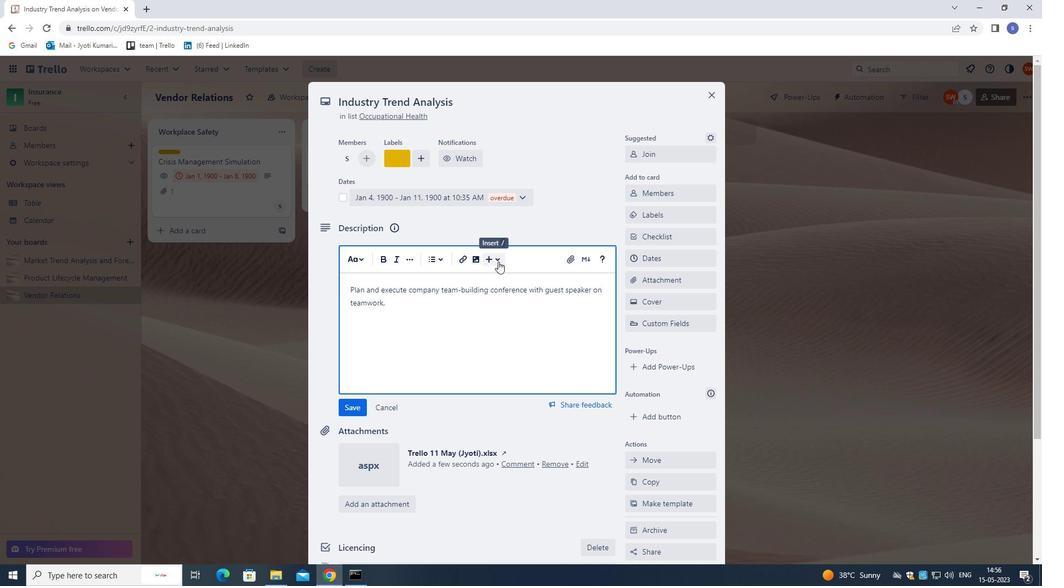 
Action: Mouse scrolled (505, 326) with delta (0, 0)
Screenshot: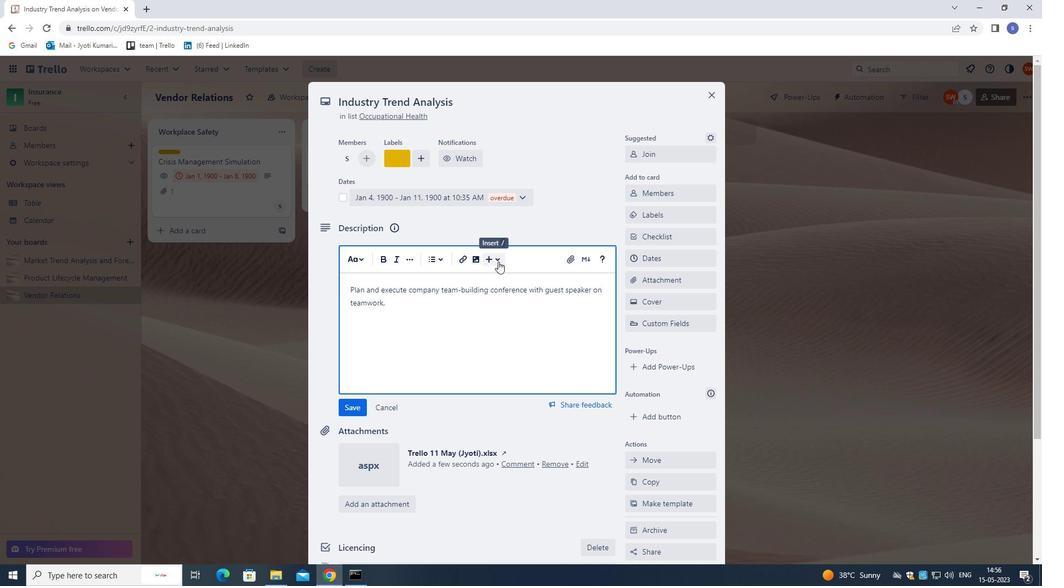 
Action: Mouse moved to (506, 330)
Screenshot: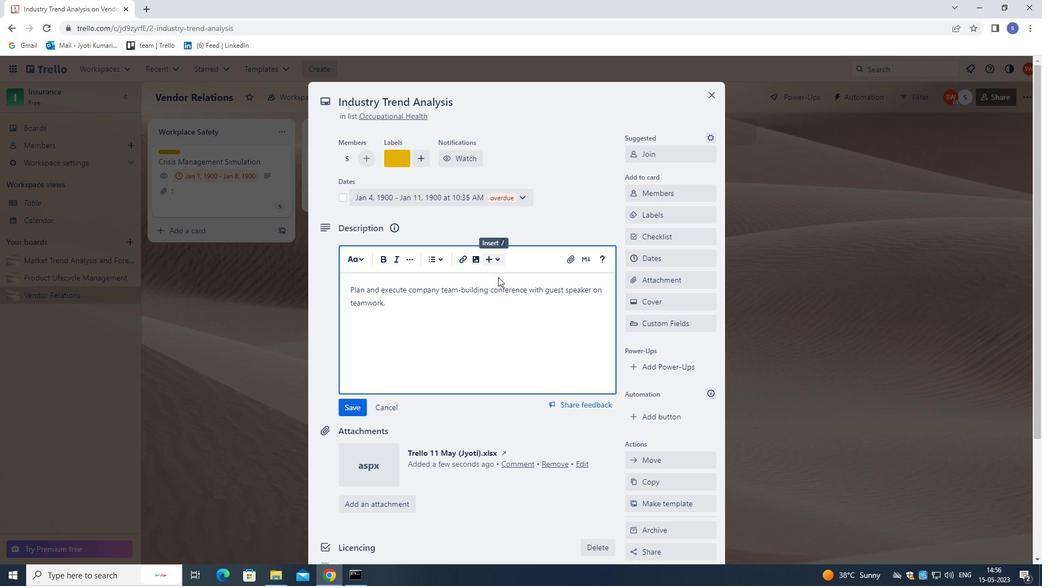 
Action: Mouse scrolled (506, 329) with delta (0, 0)
Screenshot: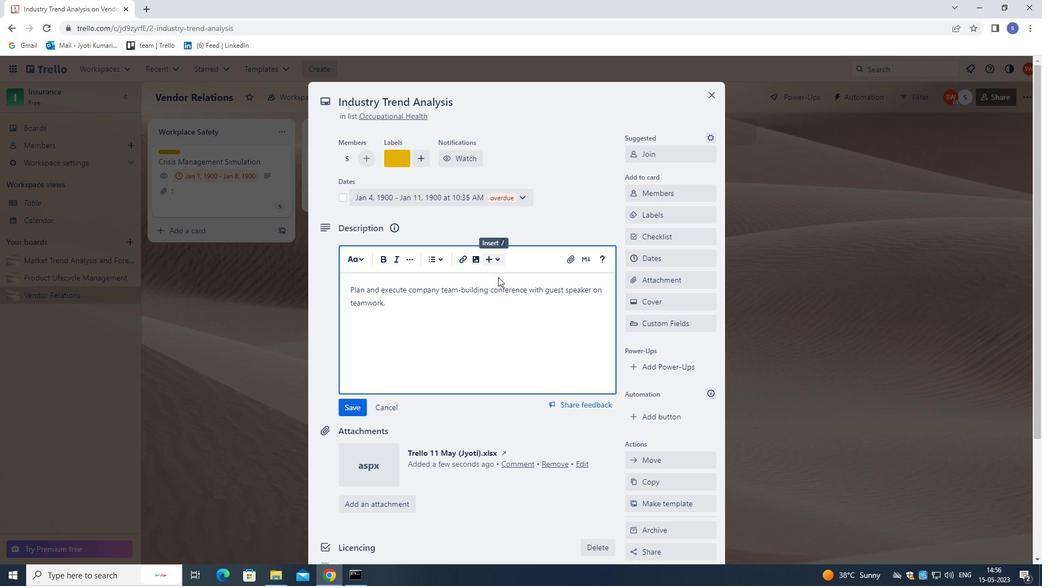 
Action: Mouse moved to (507, 331)
Screenshot: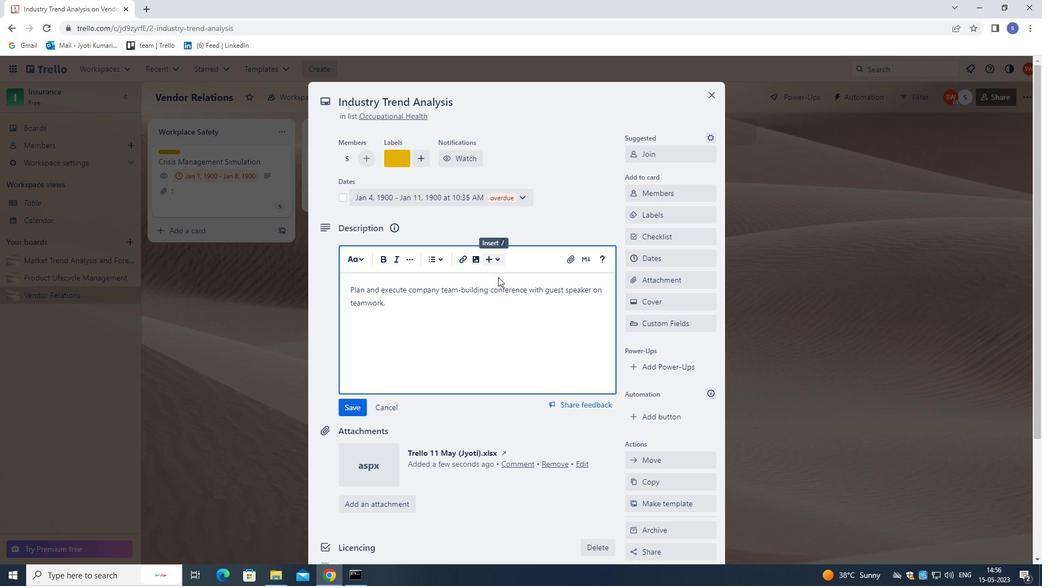 
Action: Mouse scrolled (507, 331) with delta (0, 0)
Screenshot: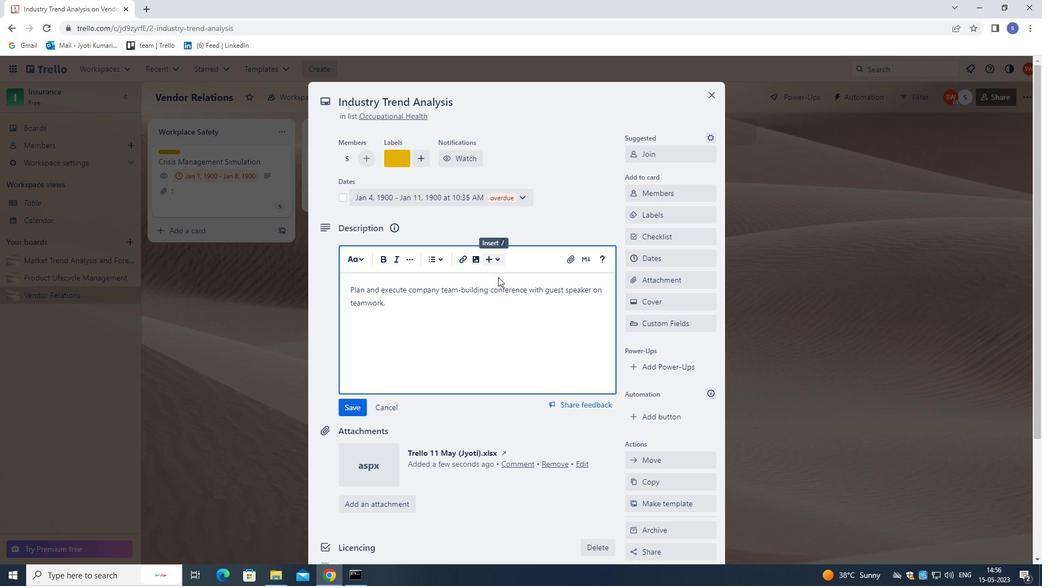 
Action: Mouse moved to (511, 342)
Screenshot: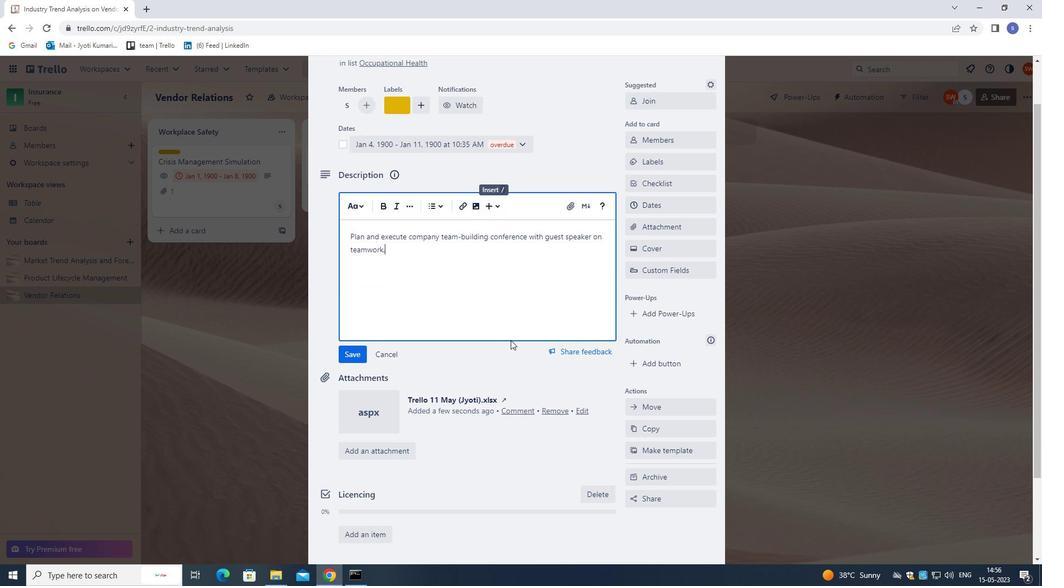 
Action: Mouse scrolled (511, 342) with delta (0, 0)
Screenshot: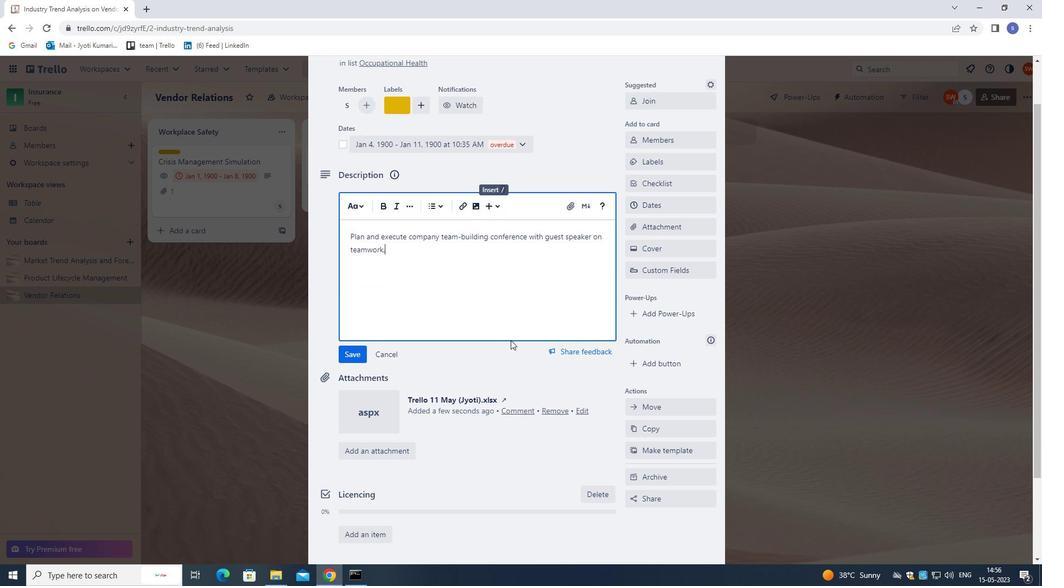 
Action: Mouse moved to (511, 346)
Screenshot: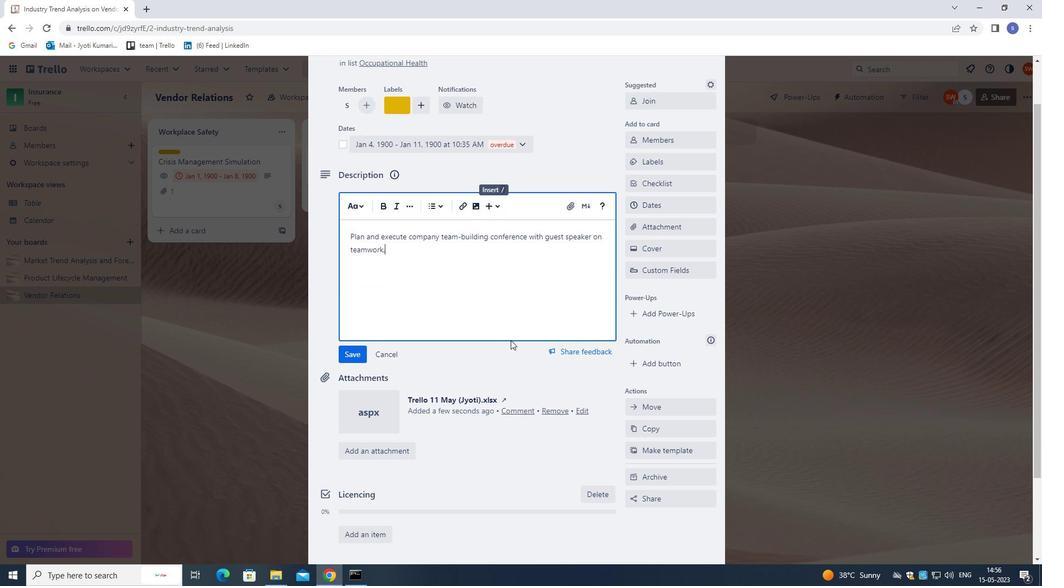 
Action: Mouse scrolled (511, 345) with delta (0, 0)
Screenshot: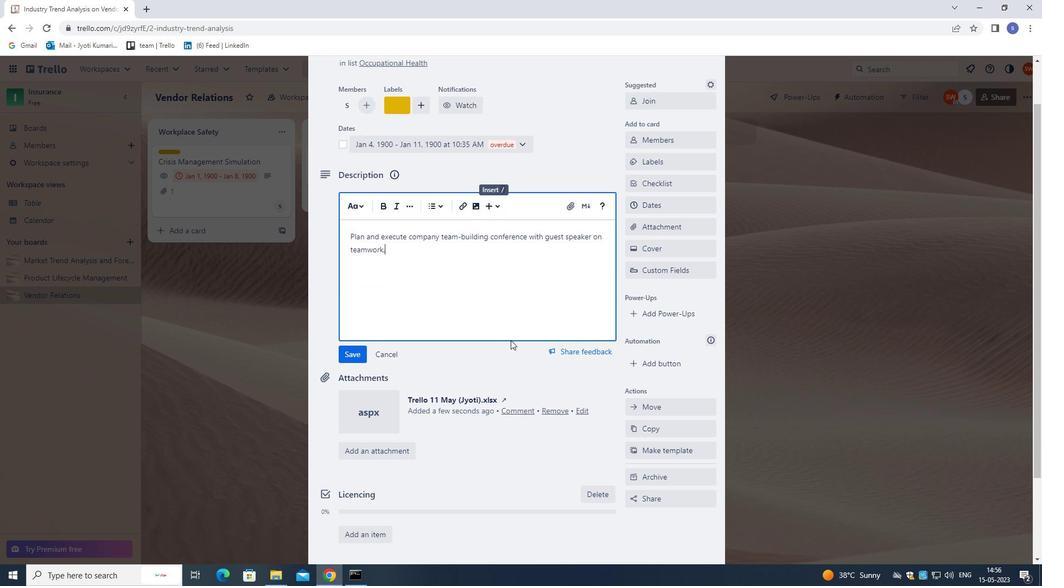 
Action: Mouse moved to (511, 349)
Screenshot: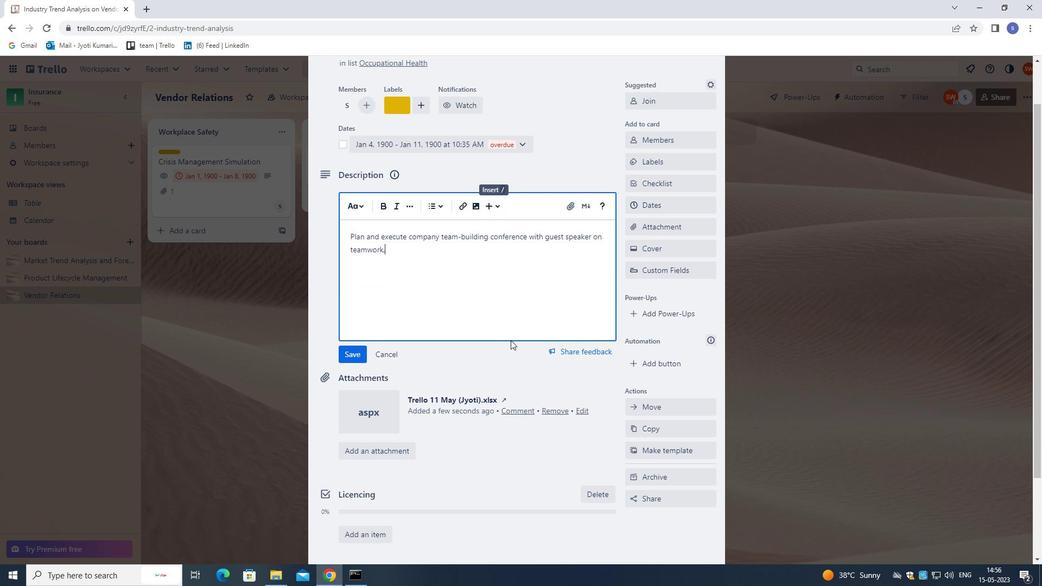 
Action: Mouse scrolled (511, 349) with delta (0, 0)
Screenshot: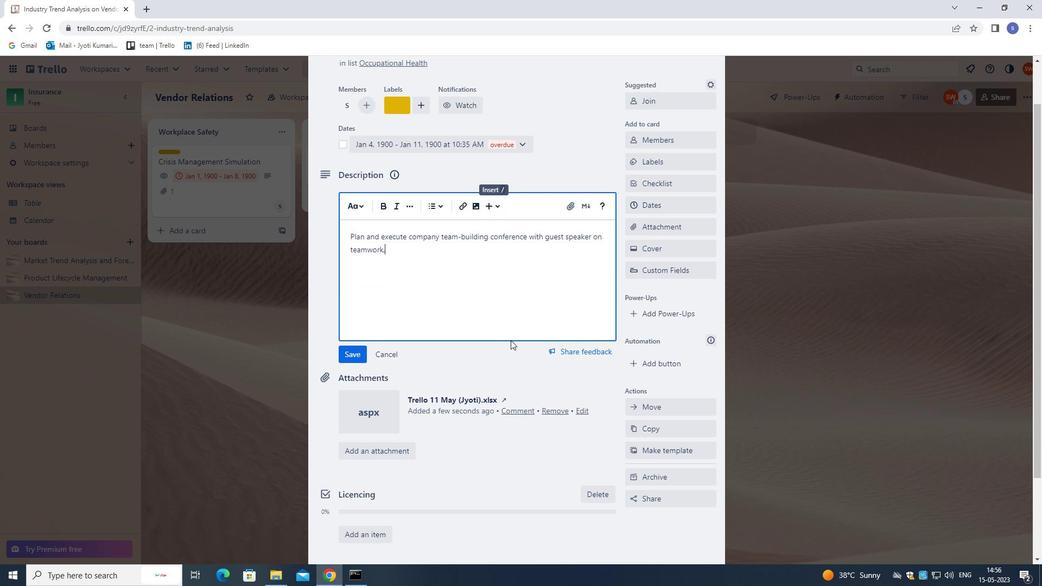 
Action: Mouse moved to (511, 356)
Screenshot: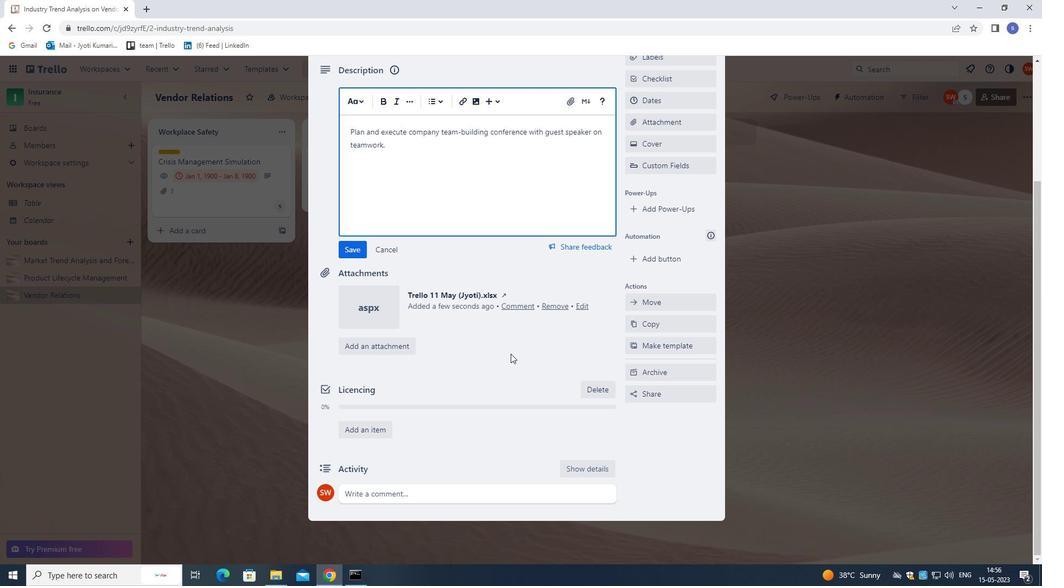 
Action: Mouse scrolled (511, 356) with delta (0, 0)
Screenshot: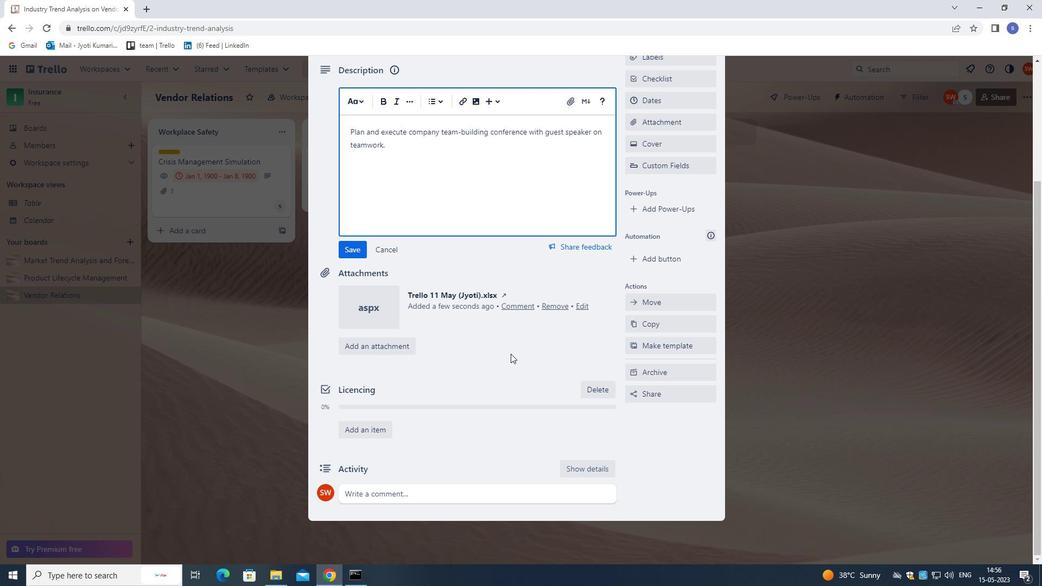 
Action: Mouse moved to (511, 358)
Screenshot: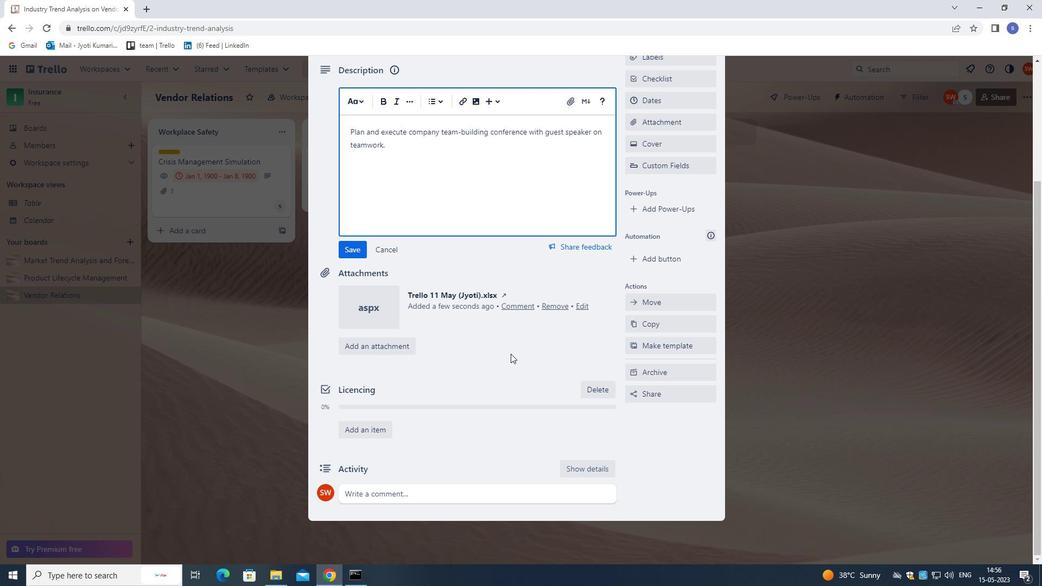 
Action: Mouse scrolled (511, 357) with delta (0, 0)
Screenshot: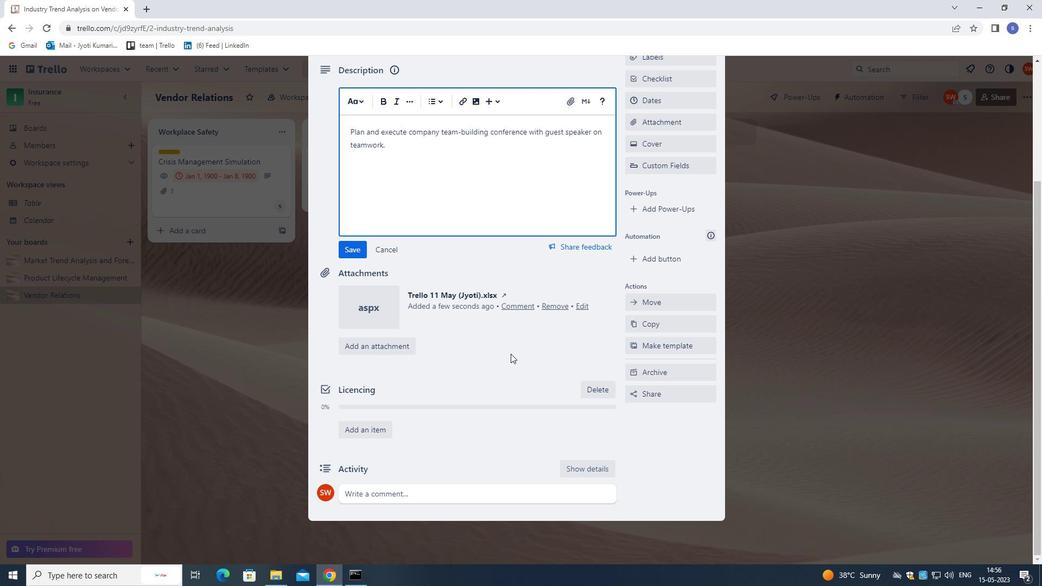 
Action: Mouse moved to (511, 359)
Screenshot: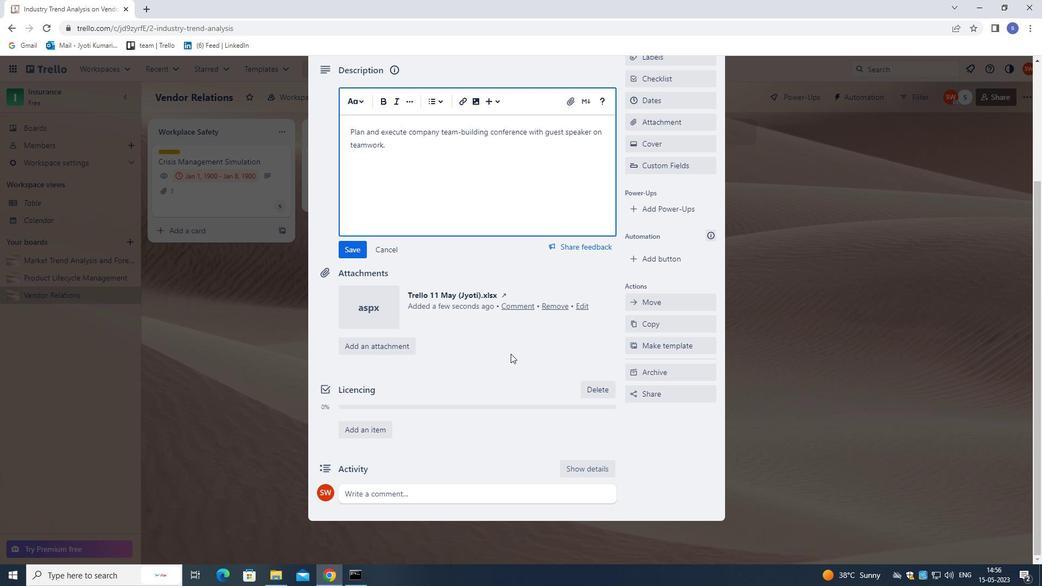 
Action: Mouse scrolled (511, 359) with delta (0, 0)
Screenshot: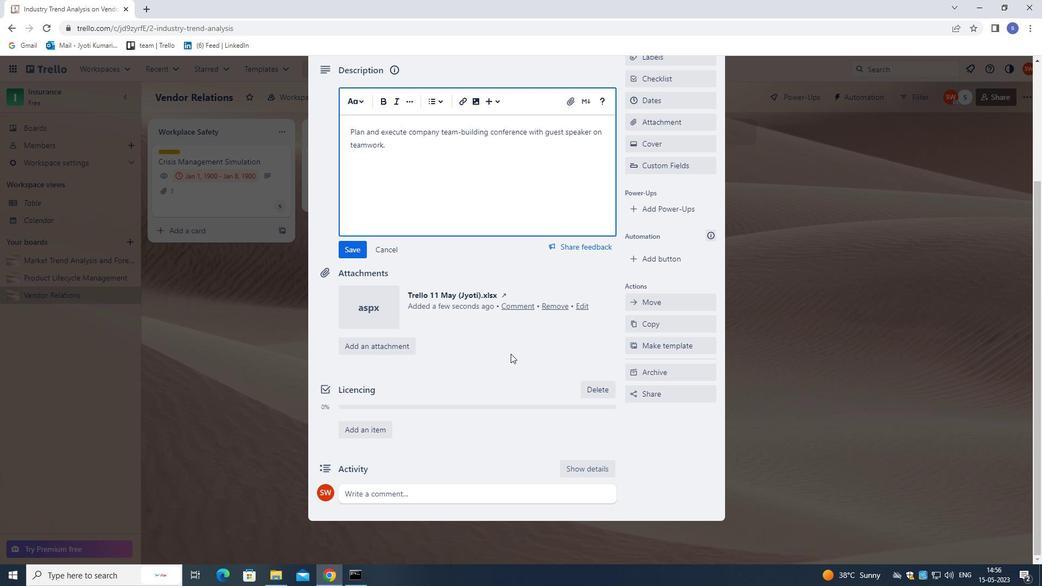 
Action: Mouse moved to (509, 363)
Screenshot: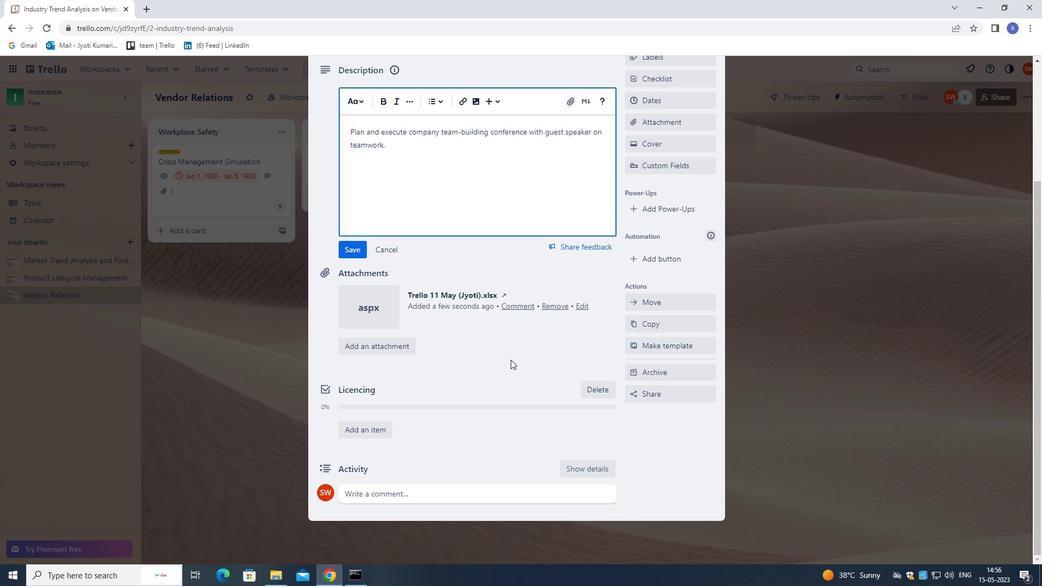 
Action: Mouse scrolled (509, 363) with delta (0, 0)
Screenshot: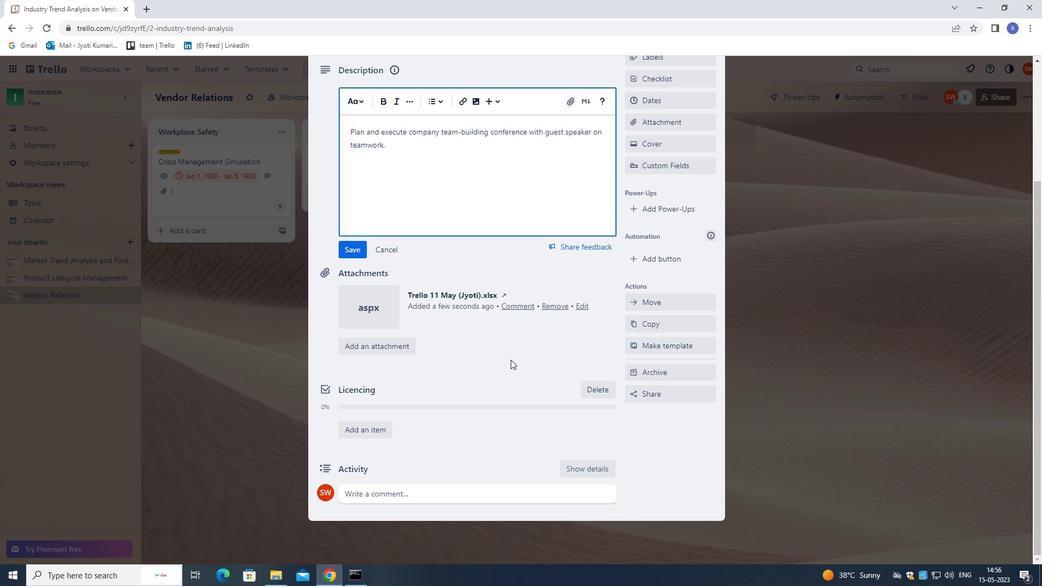 
Action: Mouse moved to (509, 369)
Screenshot: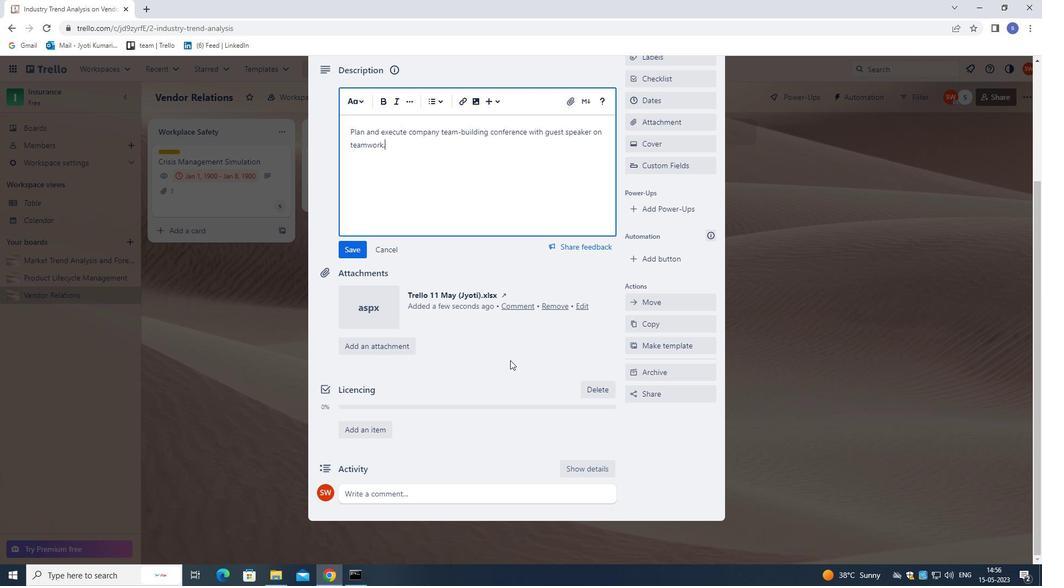 
Action: Mouse scrolled (509, 369) with delta (0, 0)
Screenshot: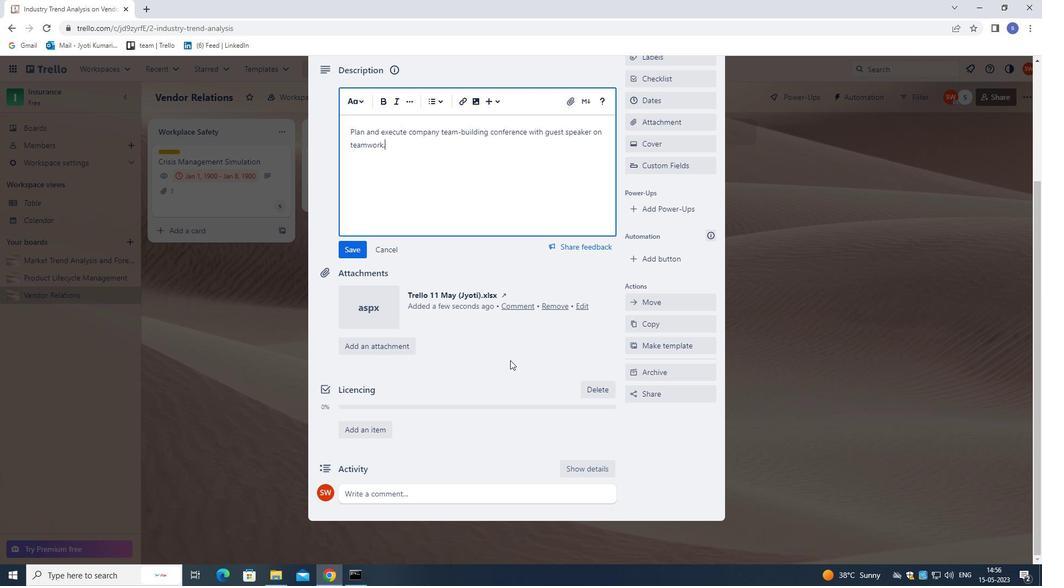 
Action: Mouse moved to (491, 495)
Screenshot: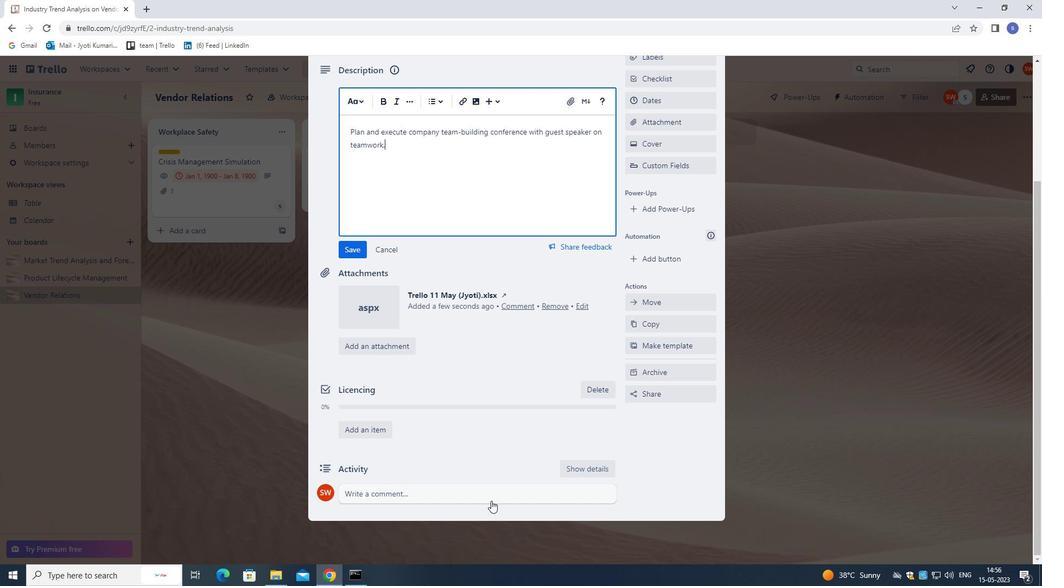 
Action: Mouse pressed left at (491, 495)
Screenshot: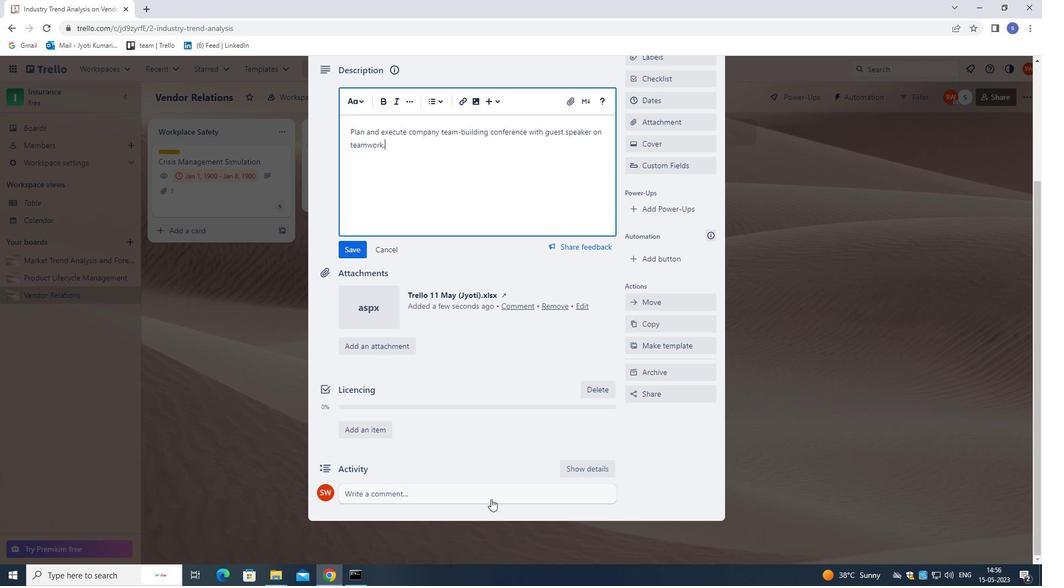 
Action: Mouse moved to (536, 401)
Screenshot: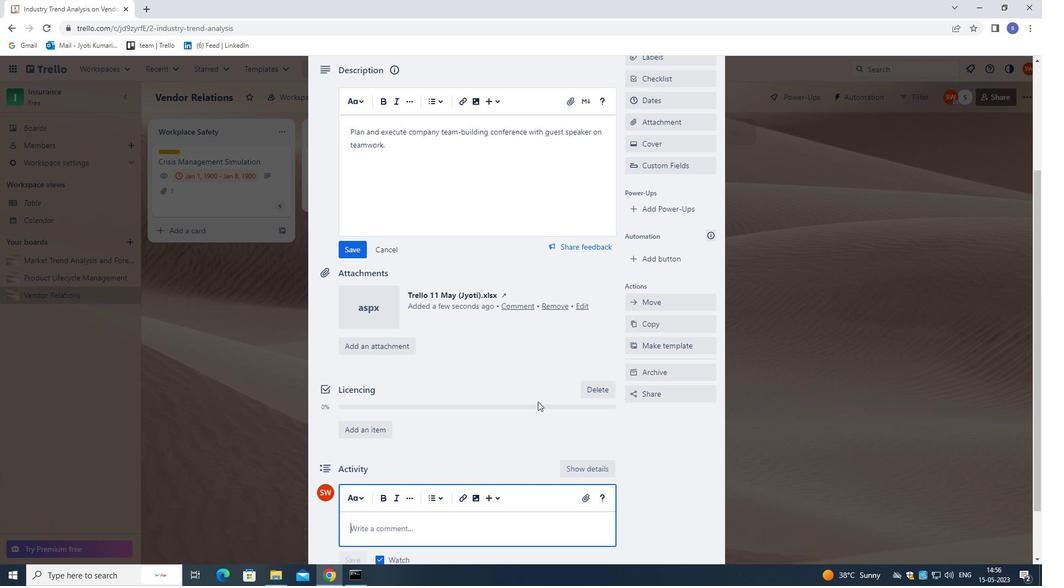 
Action: Key pressed <Key.shift>GIVEN<Key.space>THE<Key.space>POTENTIAL<Key.space>IMPACT<Key.space>OF<Key.space>THIS<Key.space>TASK<Key.space>ONOUR<Key.space>STAKEHOLDERS,<Key.space>LET<Key.space>US<Key.space>ENSURE<Key.space>THAT<Key.space>WE<Key.space>THEIR<Key.space>NEEDS<Key.space>AND<Key.space>CONCERNS<Key.space>INTO<Key.space>ACCOUNT.
Screenshot: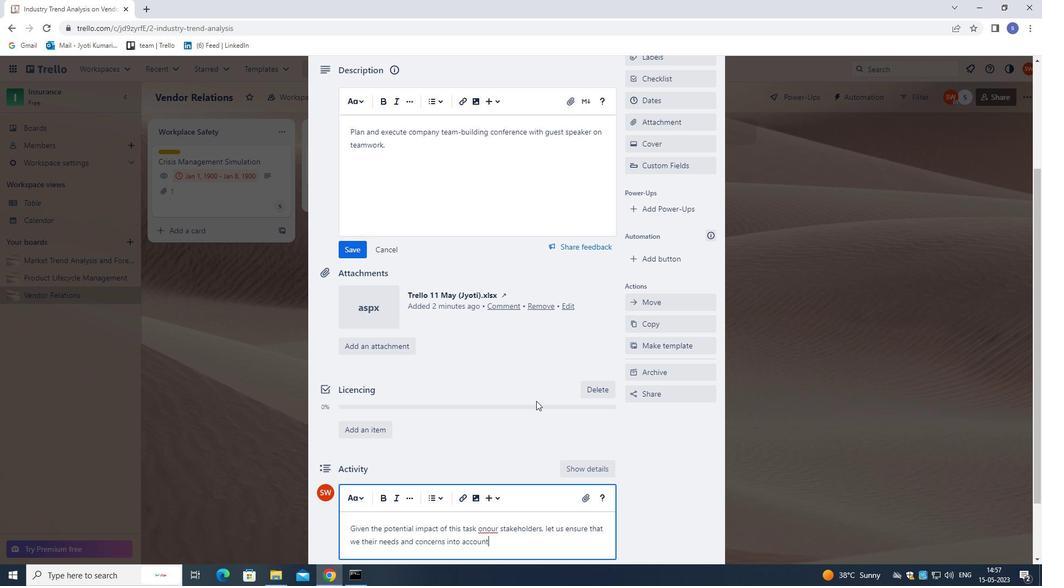 
Action: Mouse moved to (486, 527)
Screenshot: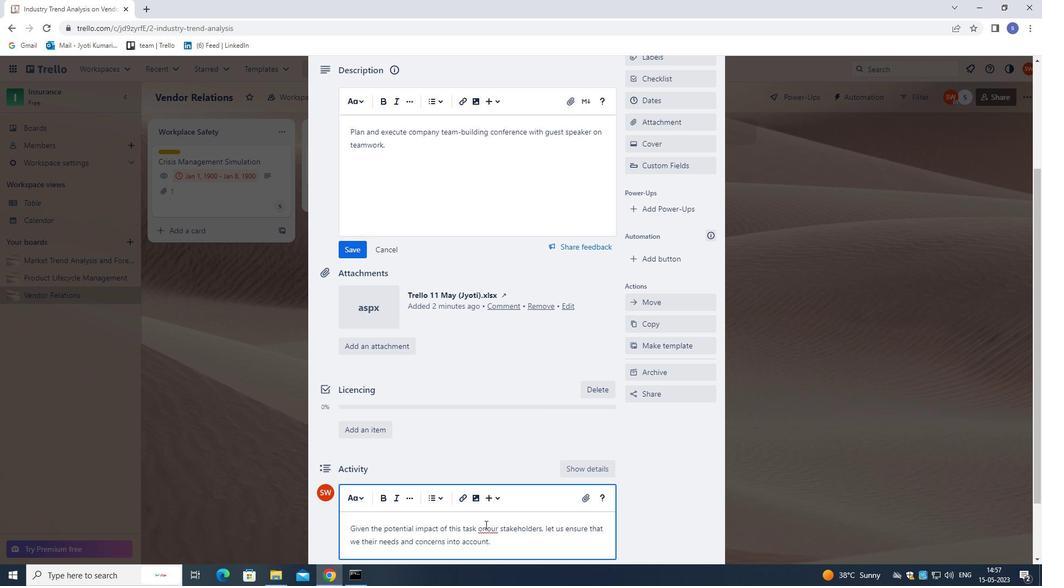 
Action: Mouse pressed left at (486, 527)
Screenshot: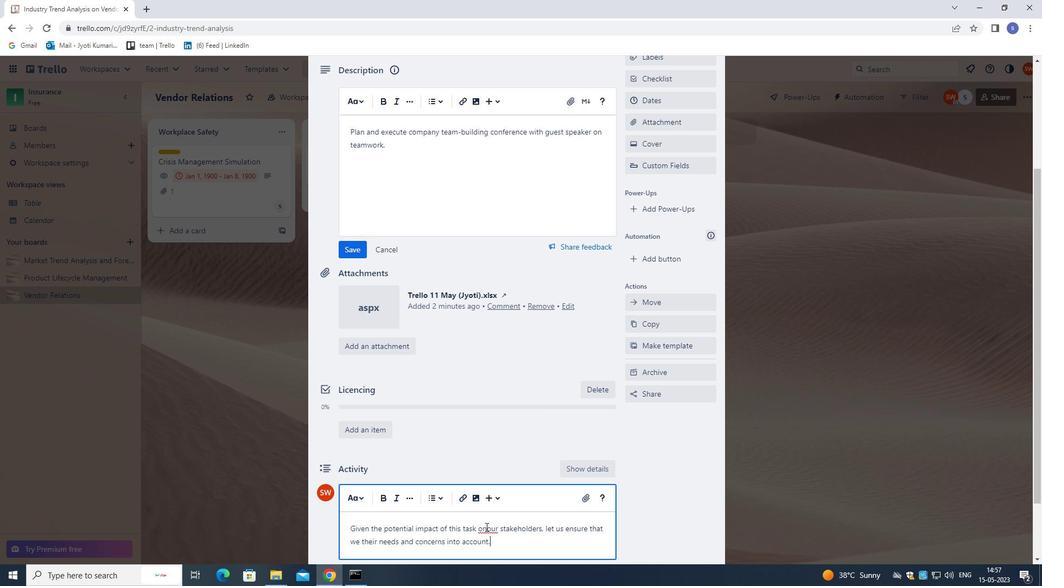 
Action: Mouse moved to (494, 545)
Screenshot: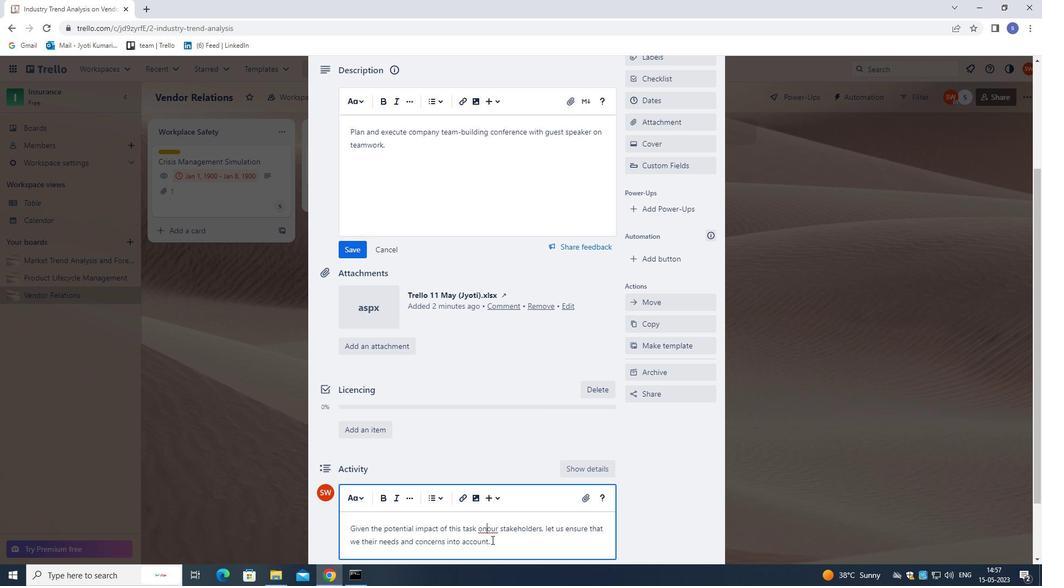 
Action: Key pressed <Key.space>
Screenshot: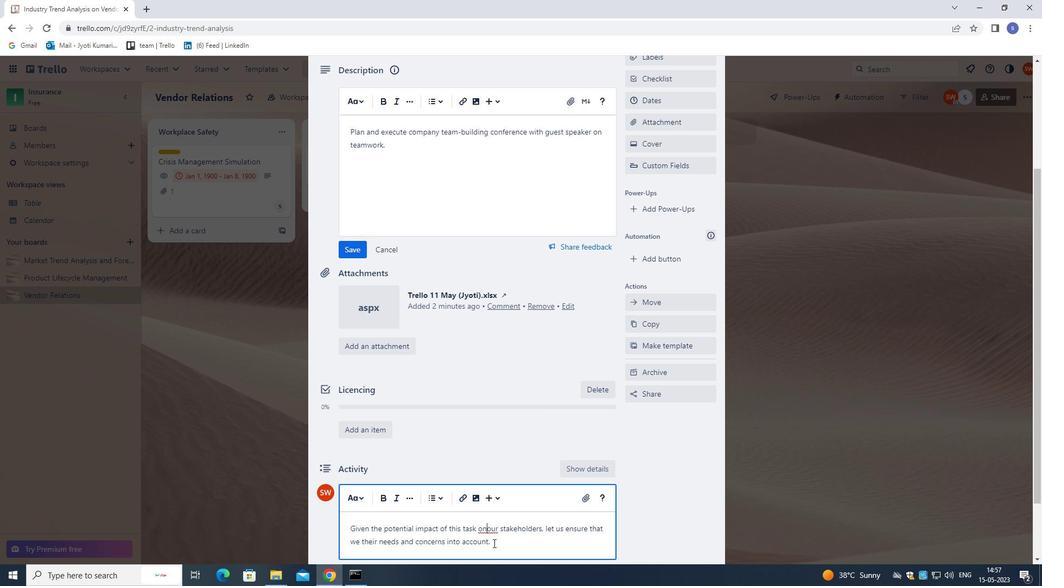 
Action: Mouse moved to (359, 254)
Screenshot: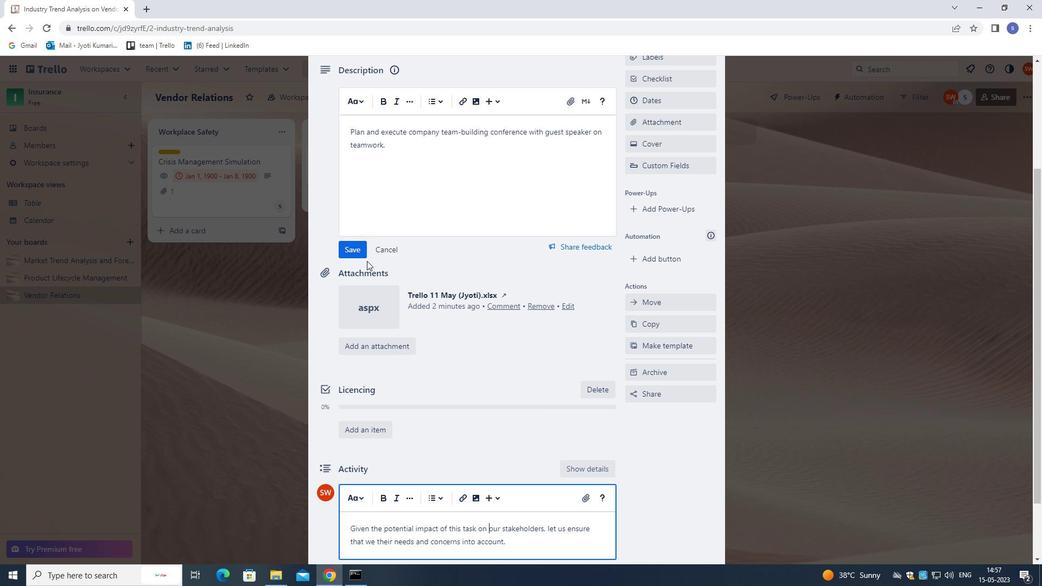 
Action: Mouse pressed left at (359, 254)
Screenshot: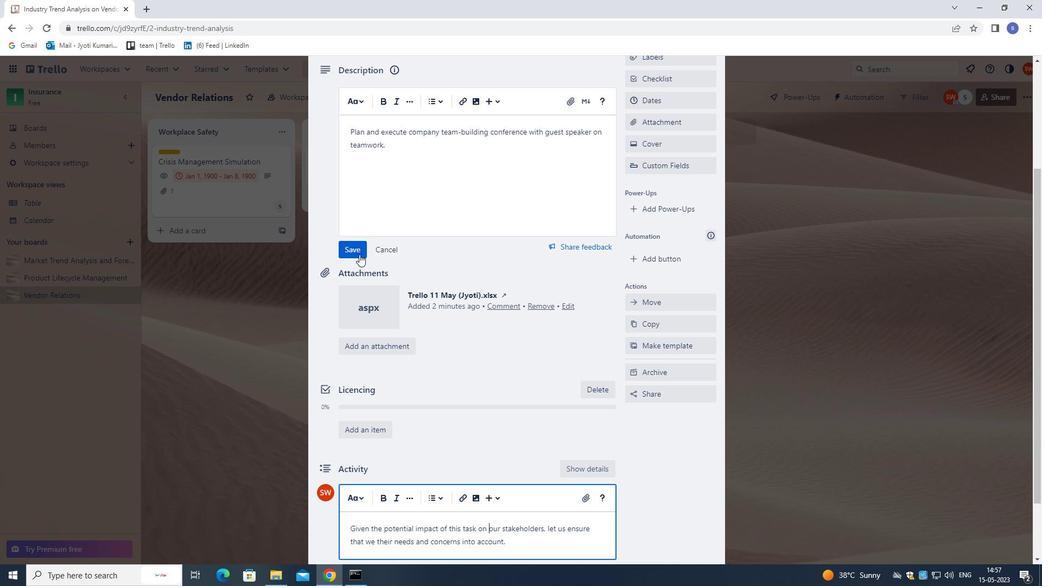 
Action: Mouse moved to (412, 344)
Screenshot: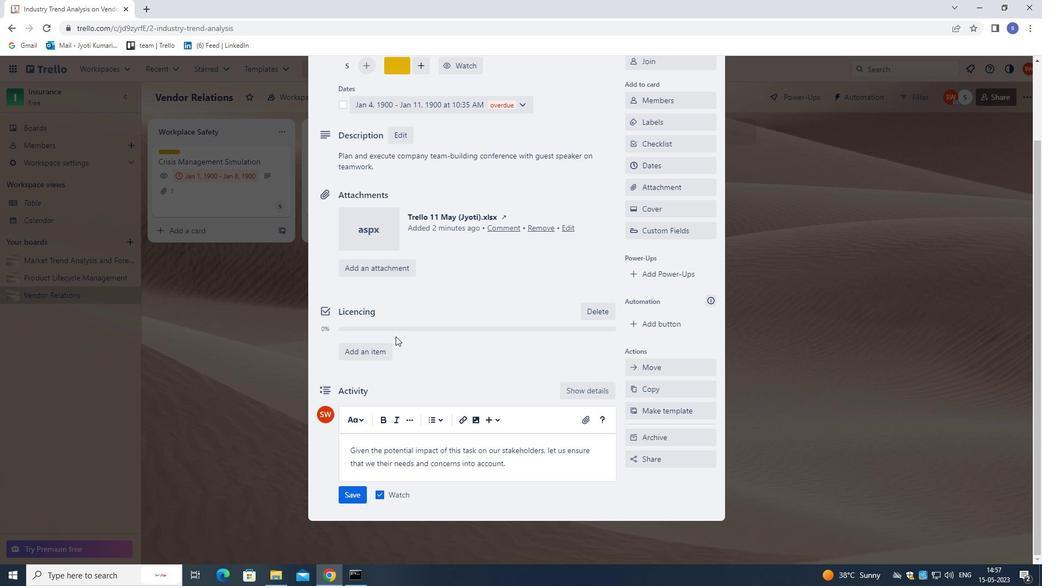 
Action: Mouse scrolled (412, 344) with delta (0, 0)
Screenshot: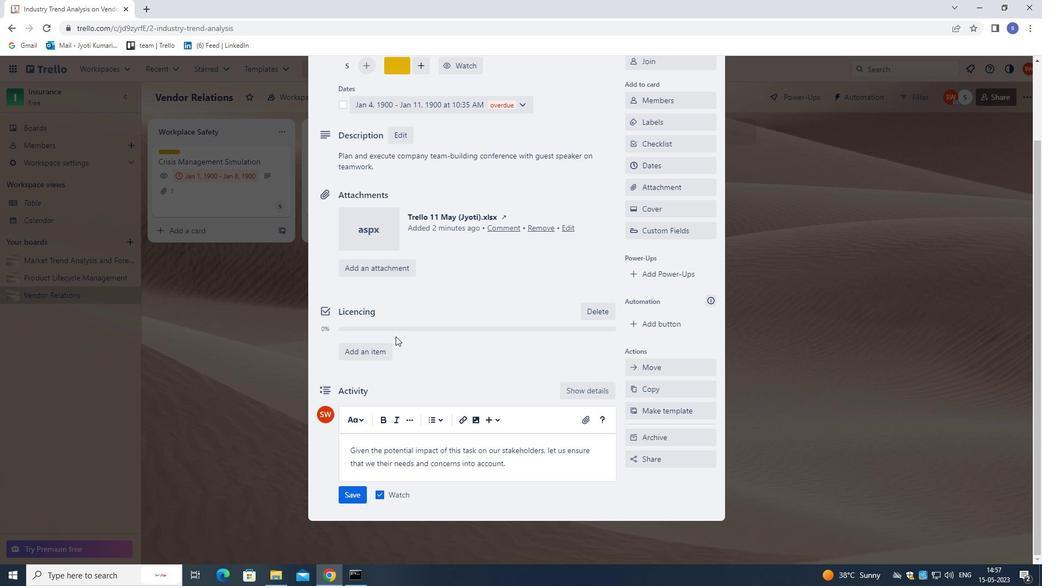 
Action: Mouse moved to (417, 360)
Screenshot: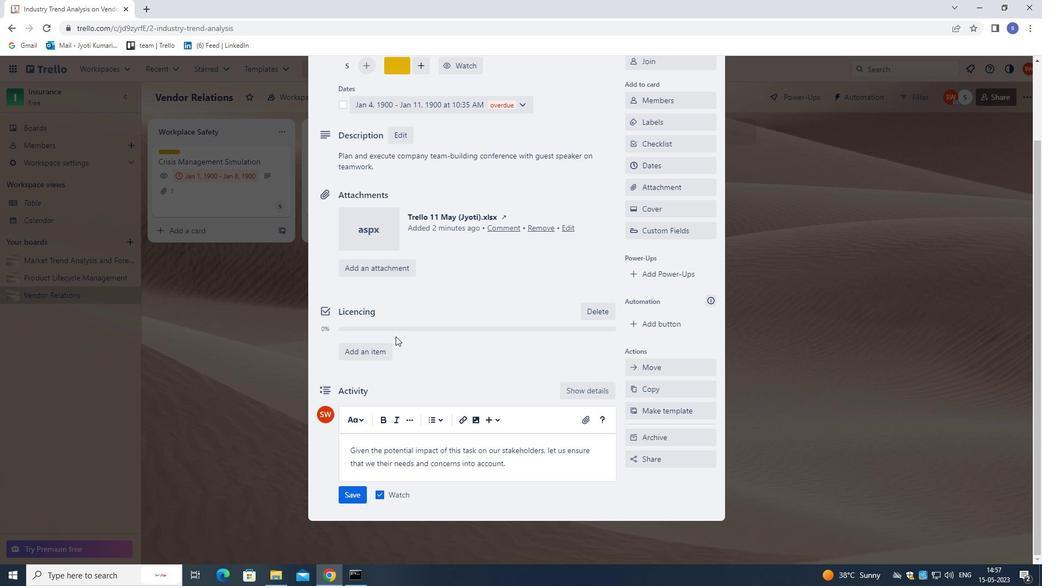 
Action: Mouse scrolled (417, 360) with delta (0, 0)
Screenshot: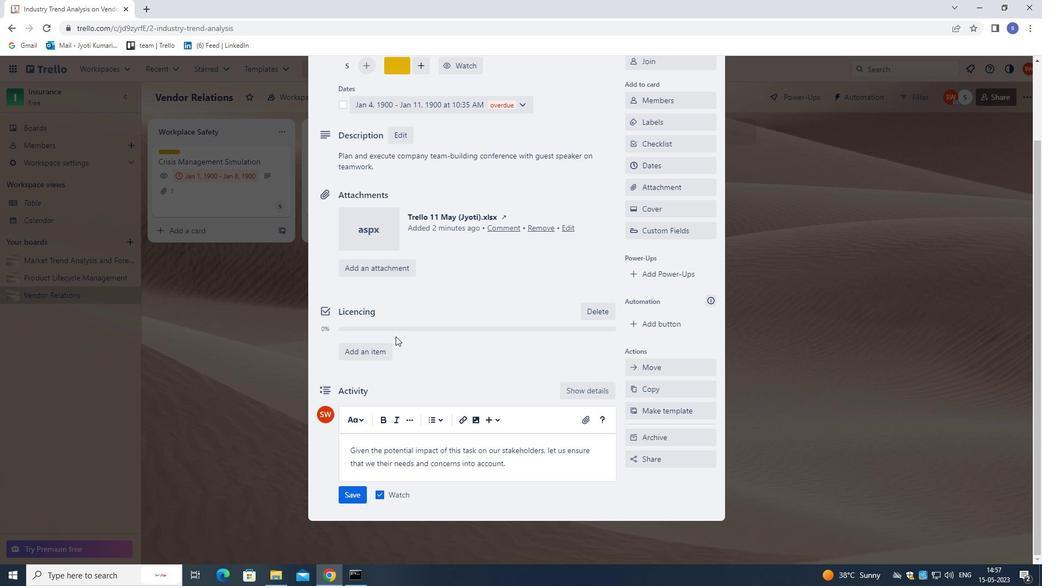 
Action: Mouse moved to (419, 365)
Screenshot: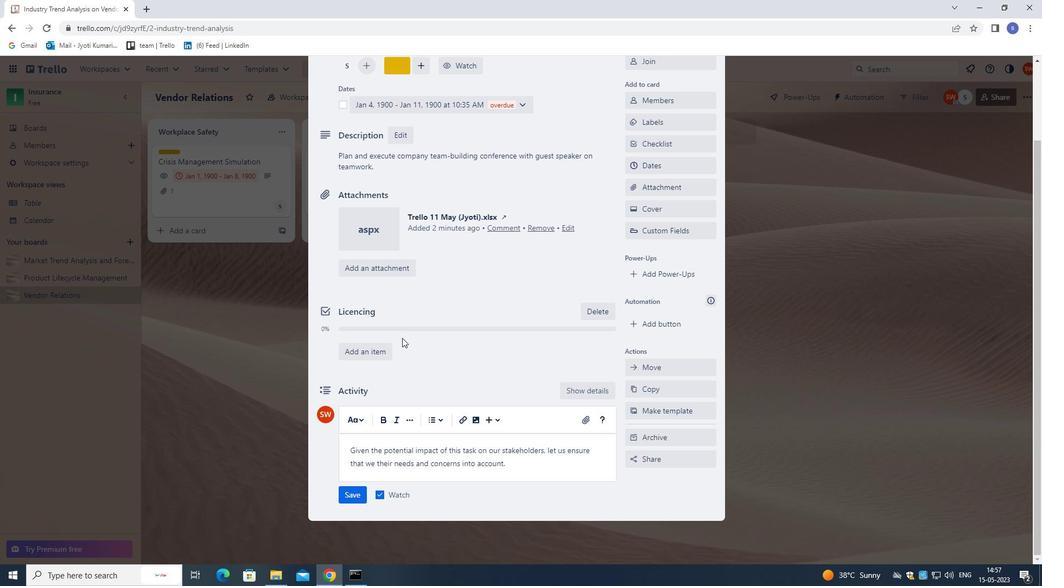 
Action: Mouse scrolled (419, 364) with delta (0, 0)
Screenshot: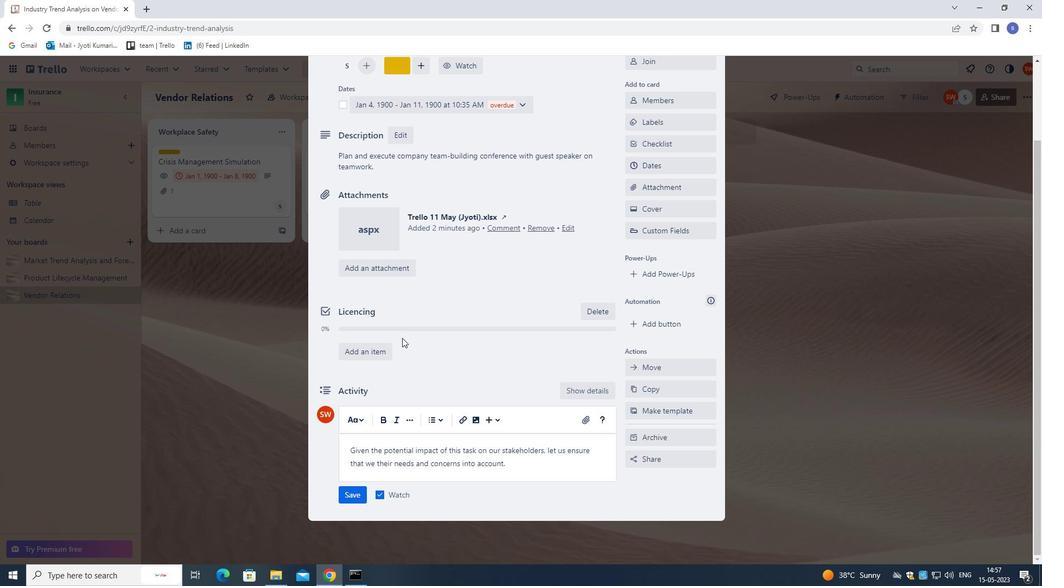 
Action: Mouse moved to (420, 366)
Screenshot: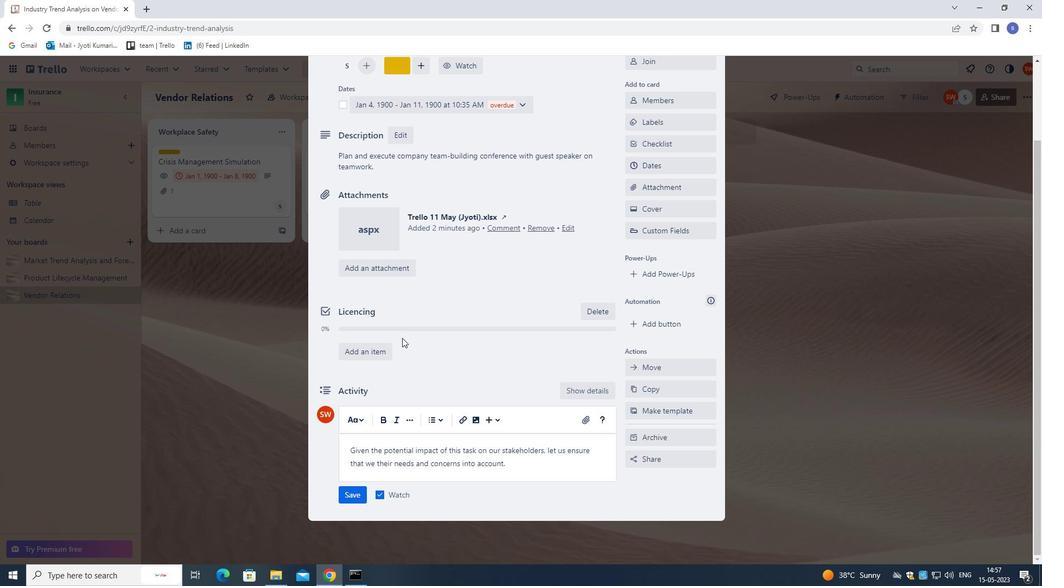 
Action: Mouse scrolled (420, 365) with delta (0, 0)
Screenshot: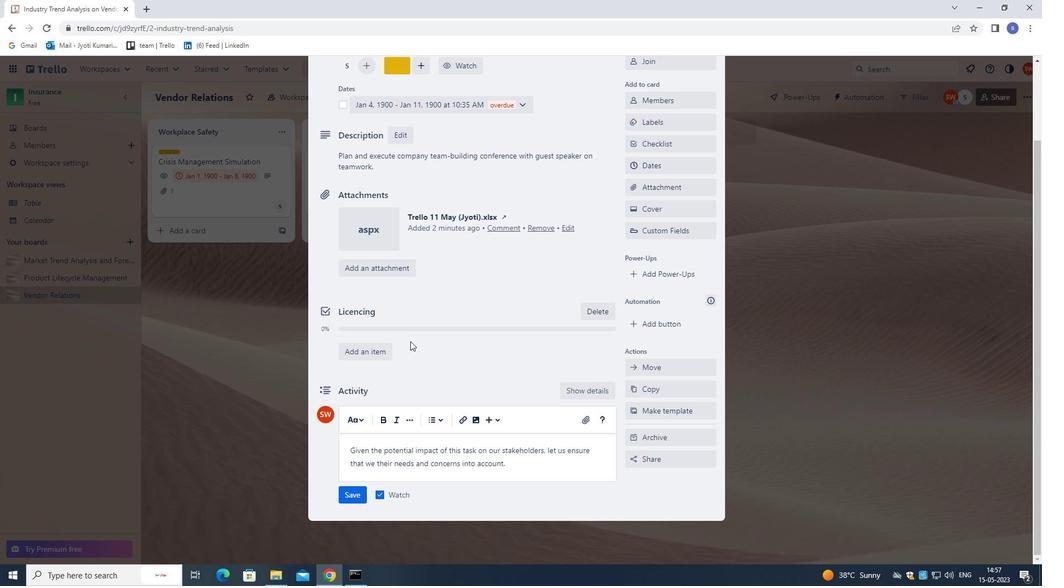 
Action: Mouse moved to (426, 374)
Screenshot: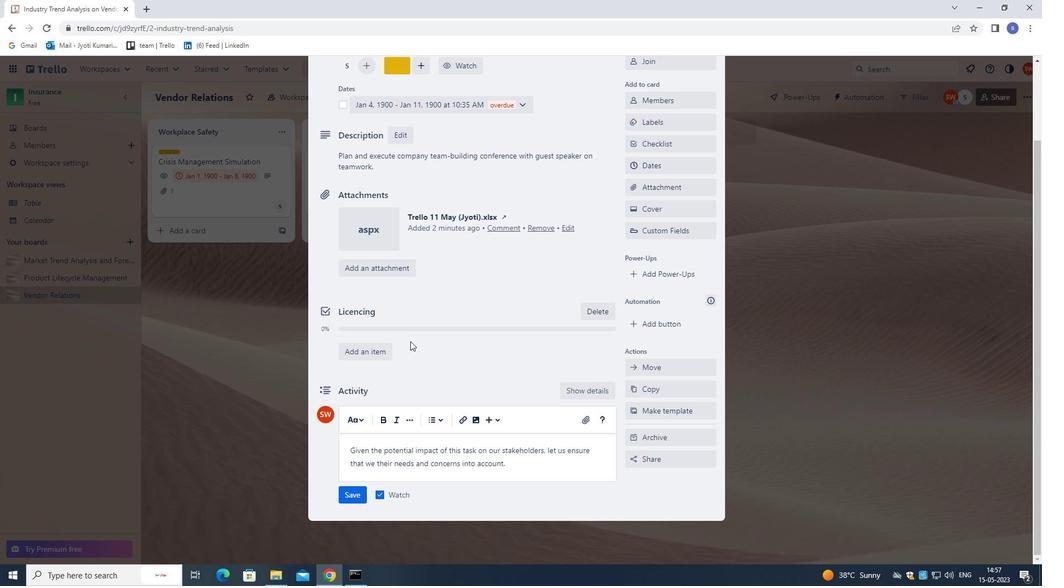 
Action: Mouse scrolled (426, 374) with delta (0, 0)
Screenshot: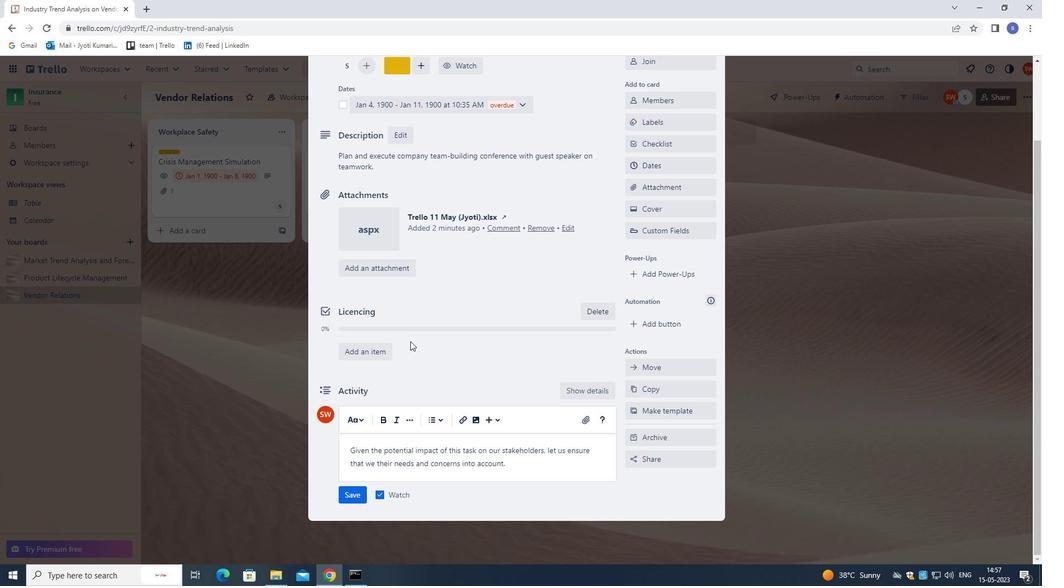 
Action: Mouse moved to (362, 491)
Screenshot: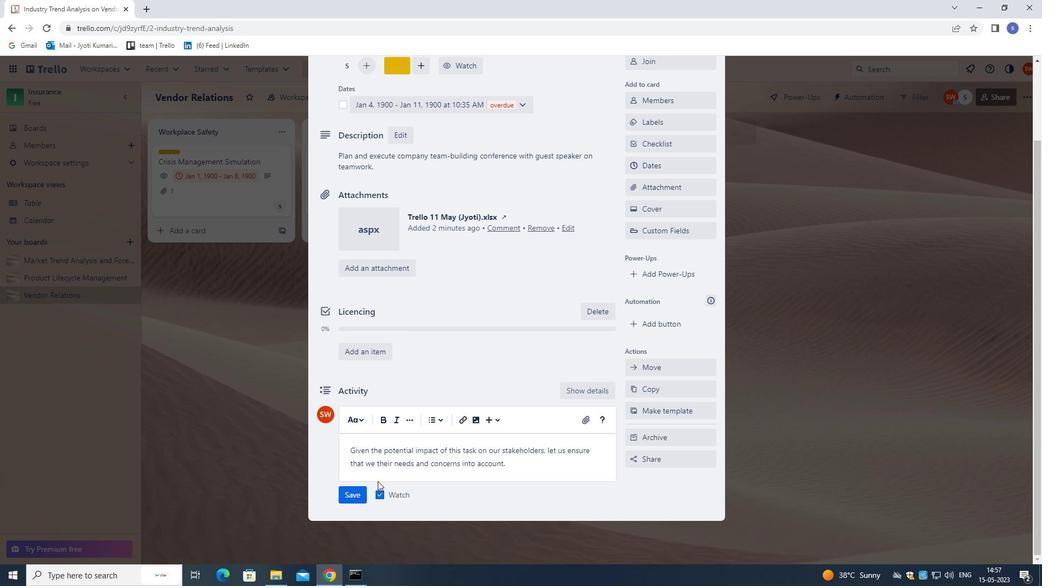 
Action: Mouse pressed left at (362, 491)
Screenshot: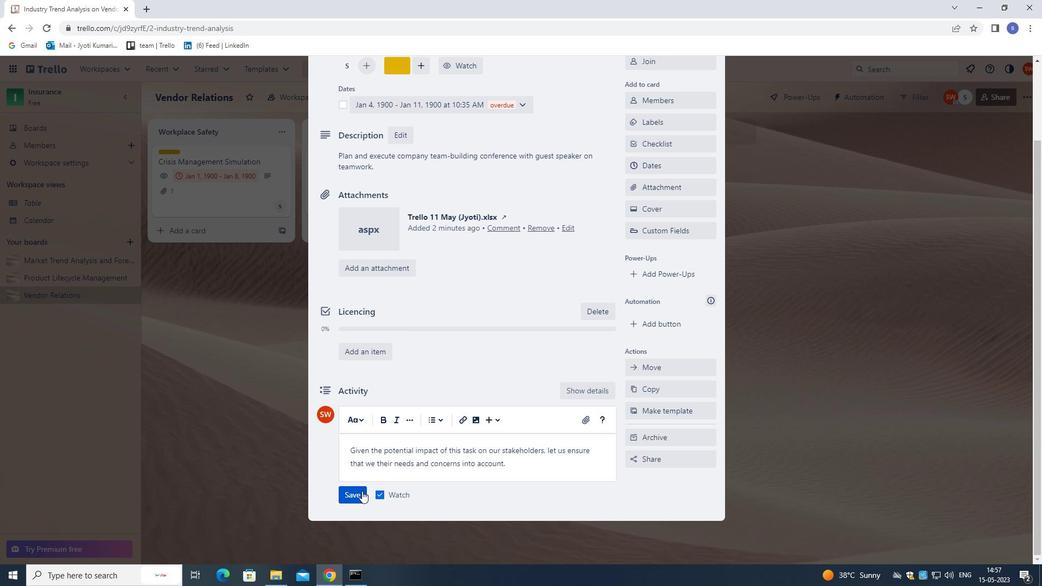 
Action: Mouse moved to (373, 427)
Screenshot: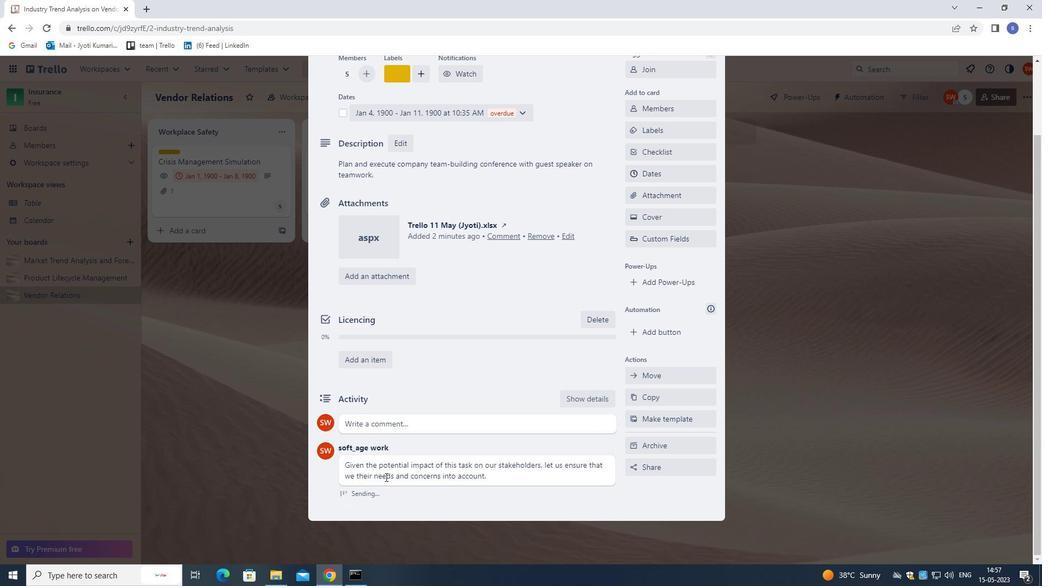 
Action: Mouse scrolled (373, 428) with delta (0, 0)
Screenshot: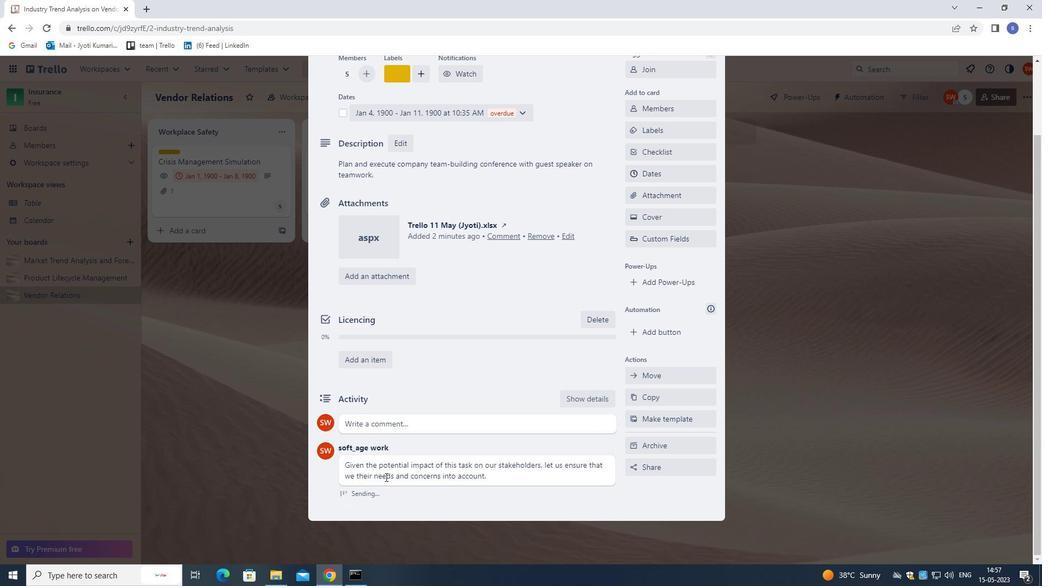 
Action: Mouse moved to (373, 406)
Screenshot: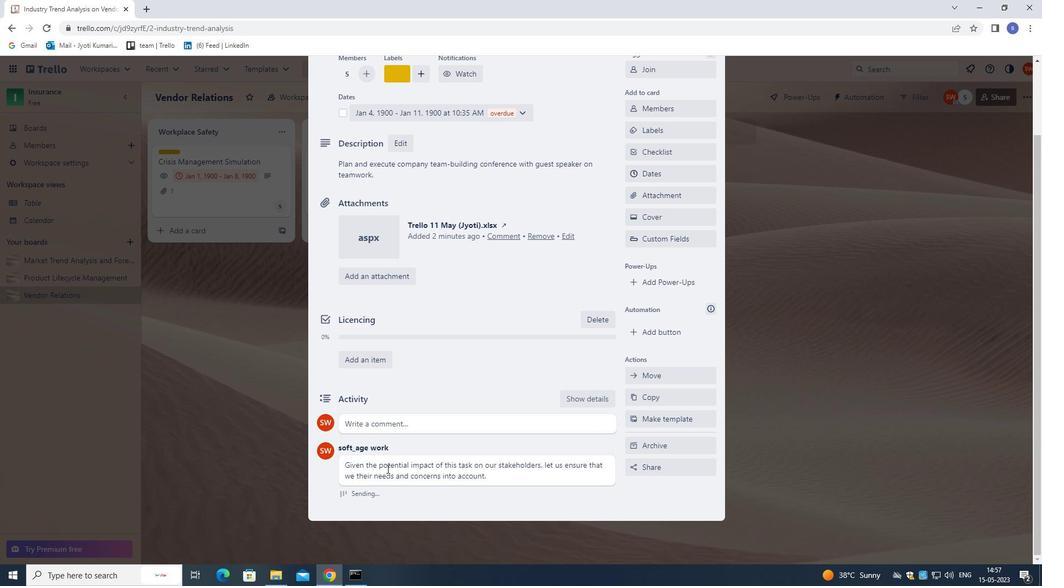 
Action: Mouse scrolled (373, 406) with delta (0, 0)
Screenshot: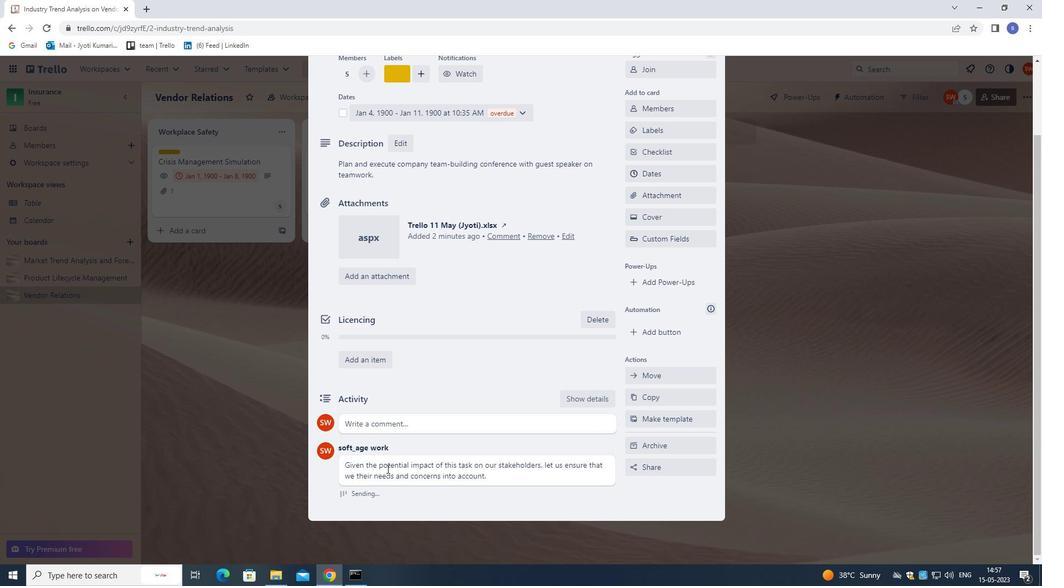 
Action: Mouse moved to (373, 397)
Screenshot: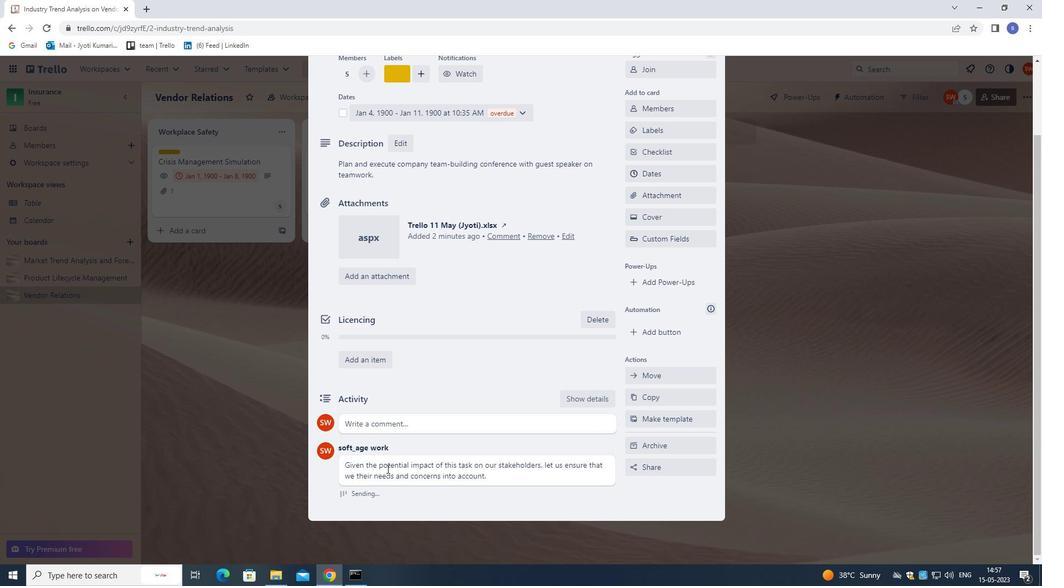 
Action: Mouse scrolled (373, 398) with delta (0, 0)
Screenshot: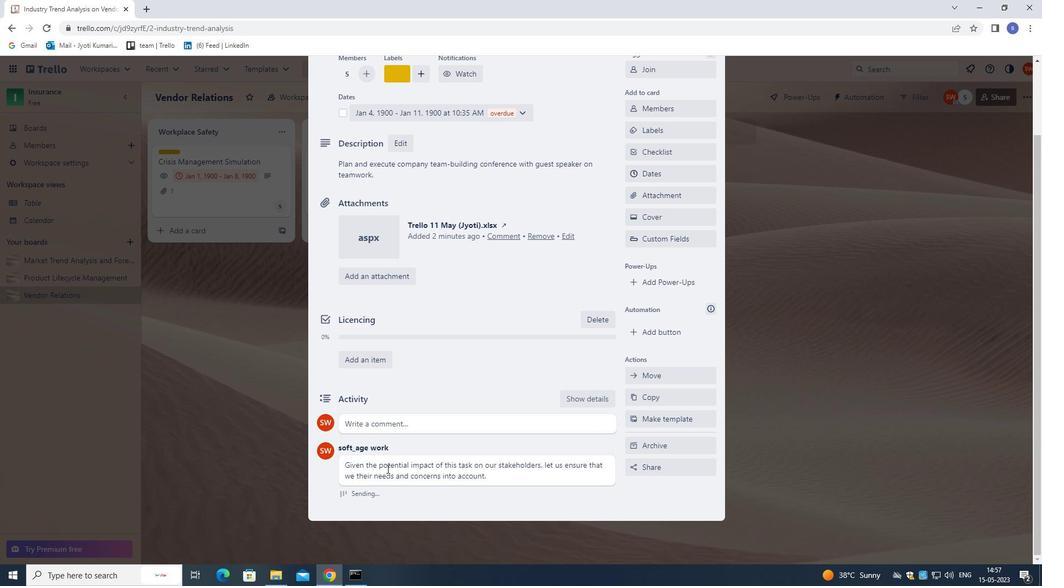 
Action: Mouse moved to (373, 391)
Screenshot: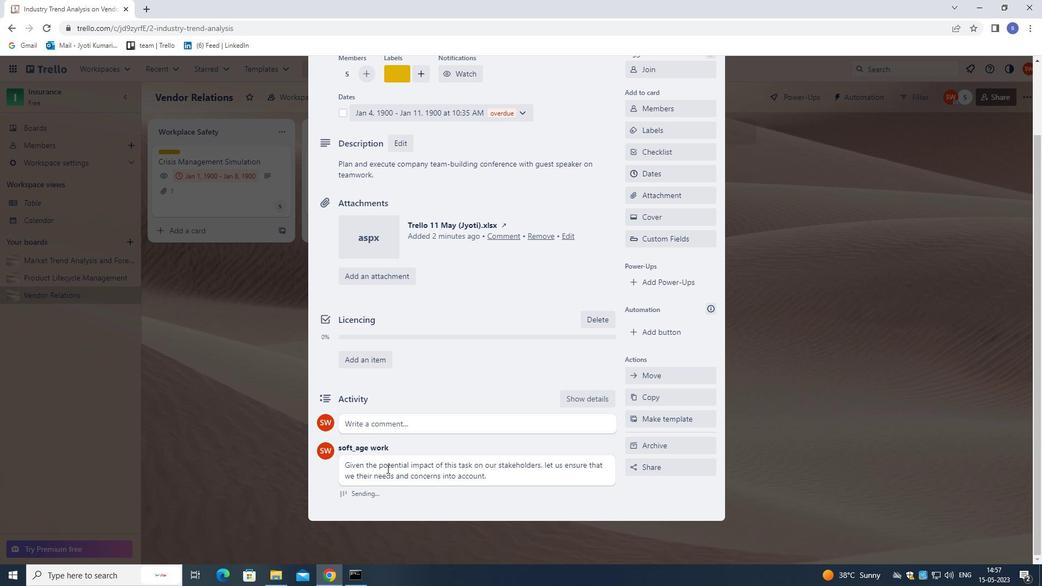 
Action: Mouse scrolled (373, 391) with delta (0, 0)
Screenshot: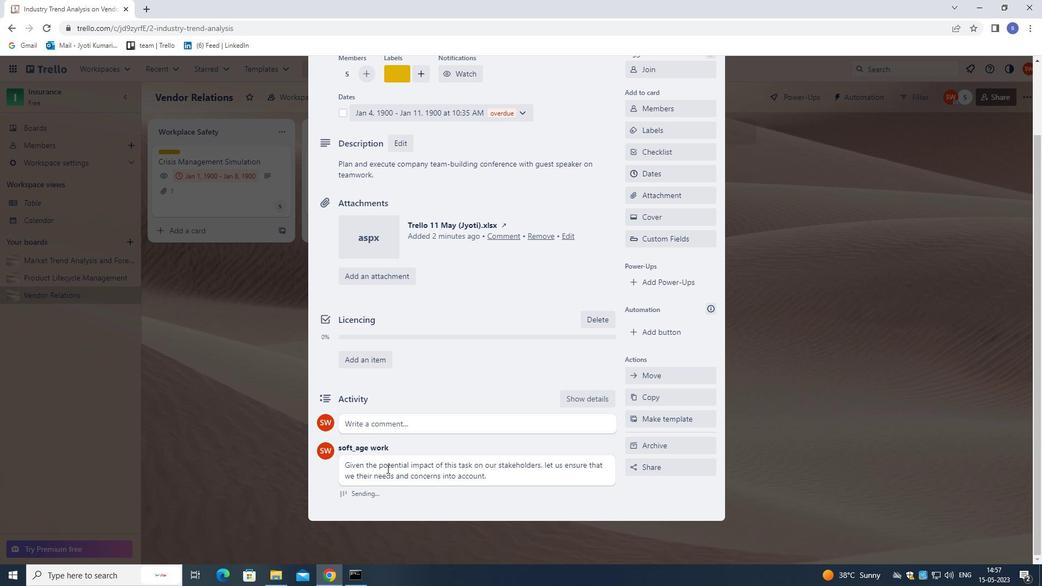 
Action: Mouse moved to (373, 389)
Screenshot: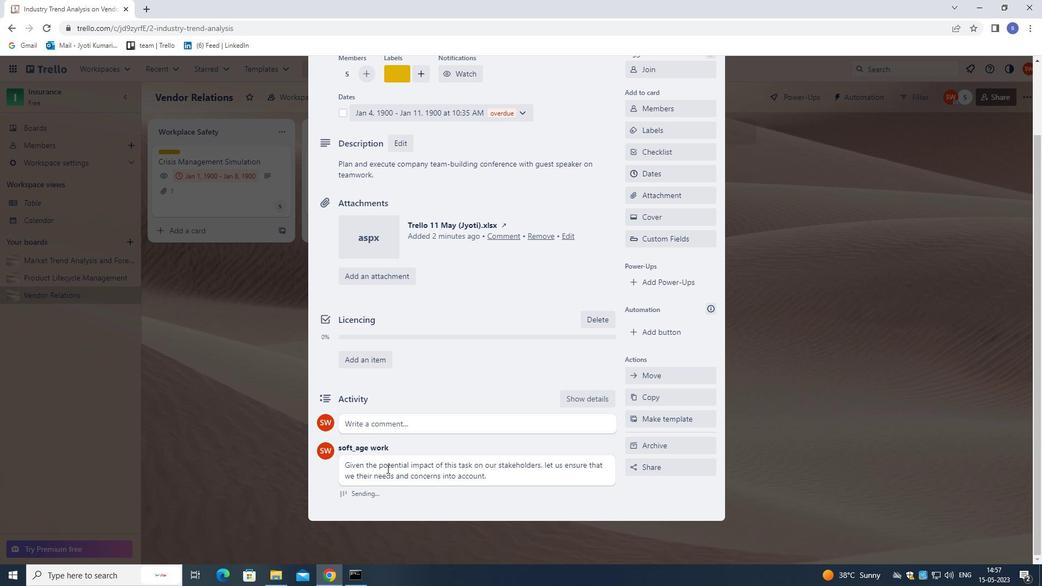 
Action: Mouse scrolled (373, 390) with delta (0, 0)
Screenshot: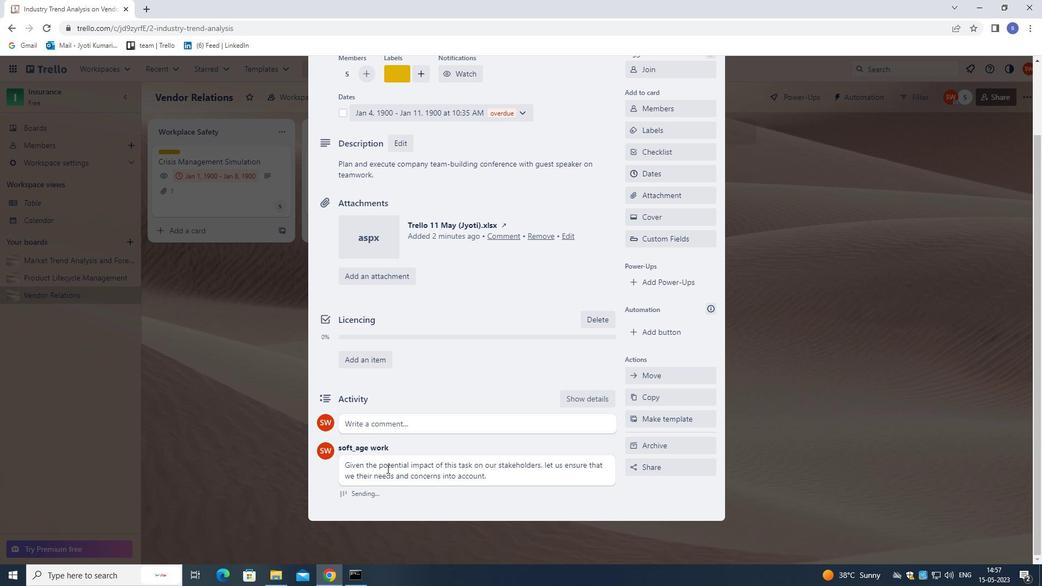 
Action: Mouse moved to (372, 385)
Screenshot: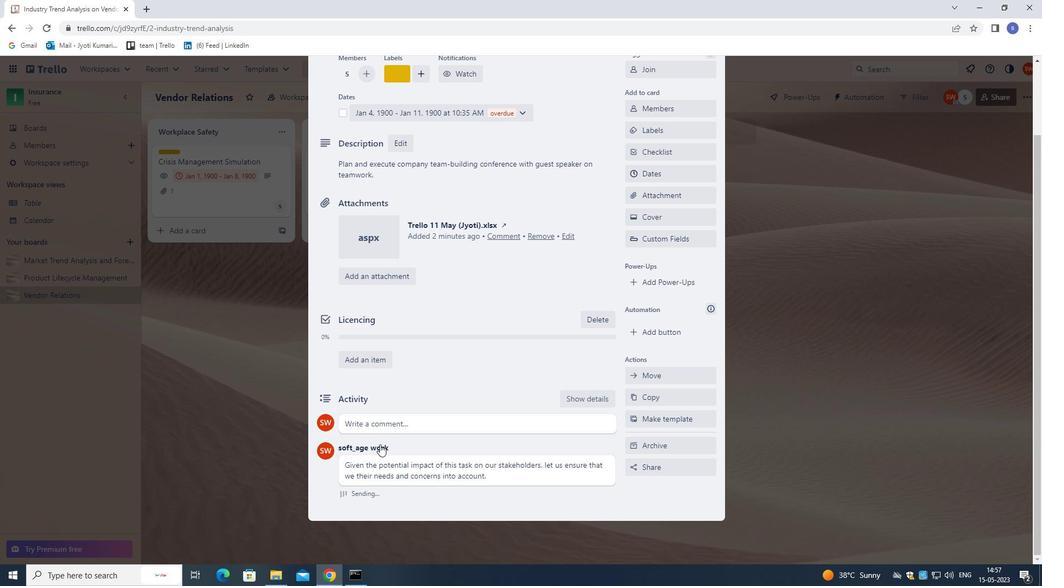 
Action: Mouse scrolled (372, 386) with delta (0, 0)
Screenshot: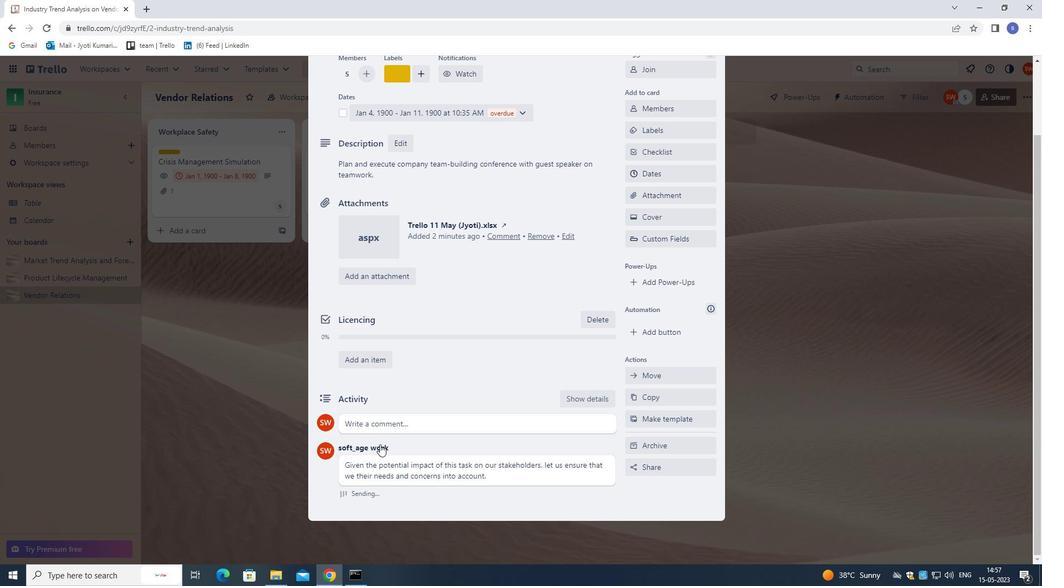 
Action: Mouse moved to (372, 378)
Screenshot: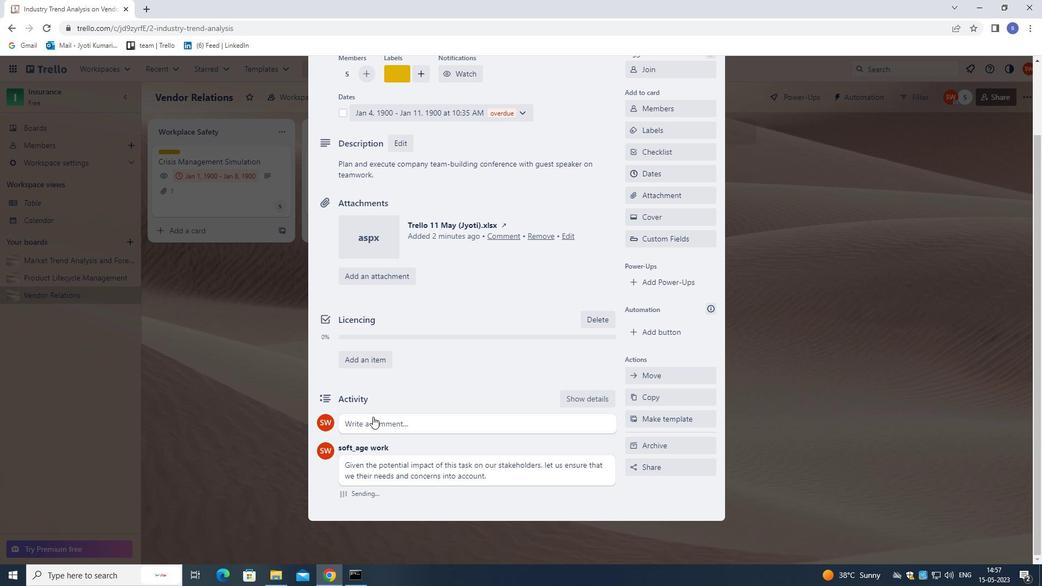 
Action: Mouse scrolled (372, 379) with delta (0, 0)
Screenshot: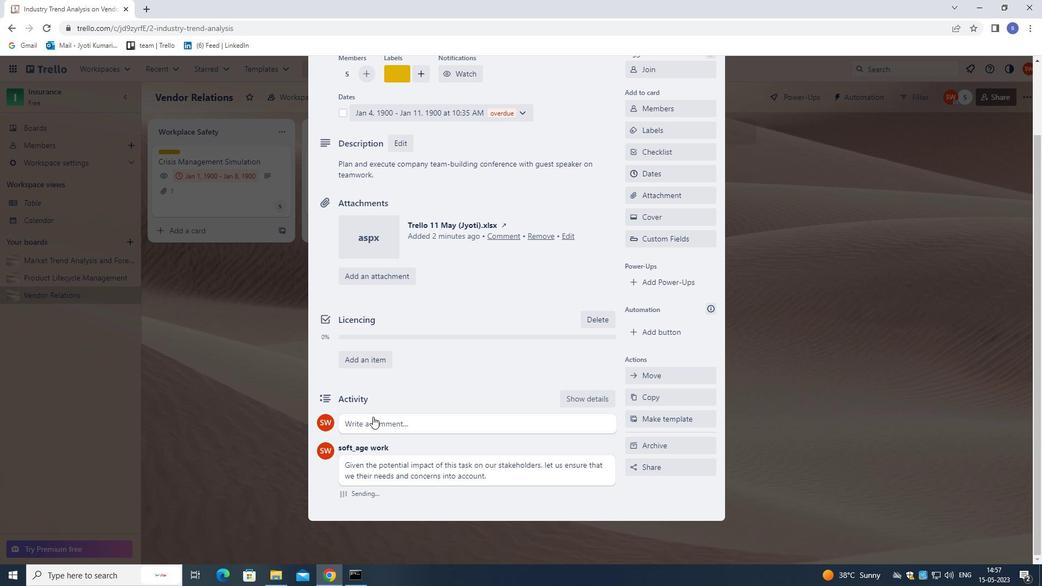 
Action: Mouse moved to (390, 314)
Screenshot: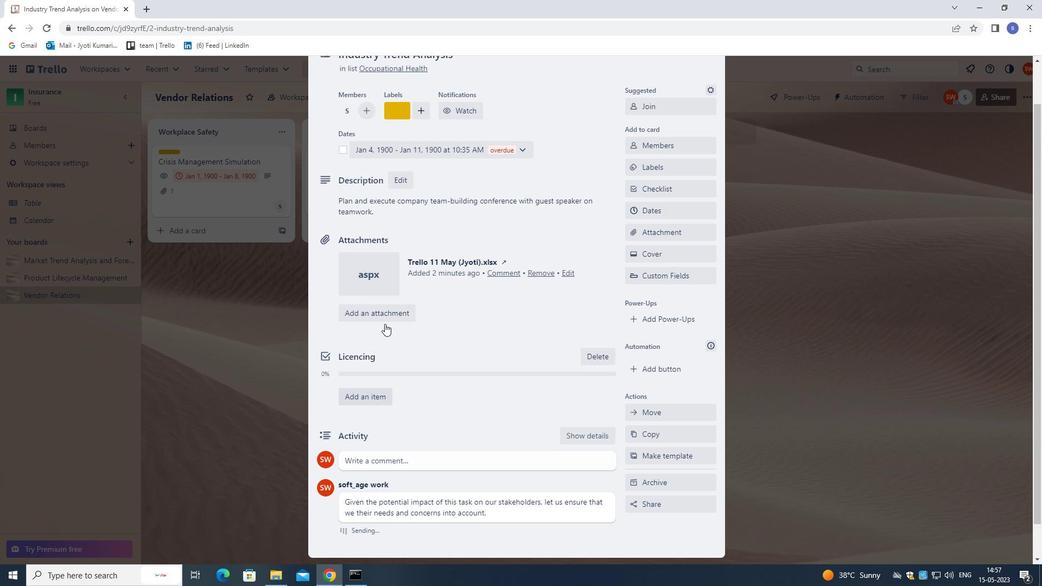 
Action: Mouse scrolled (390, 315) with delta (0, 0)
Screenshot: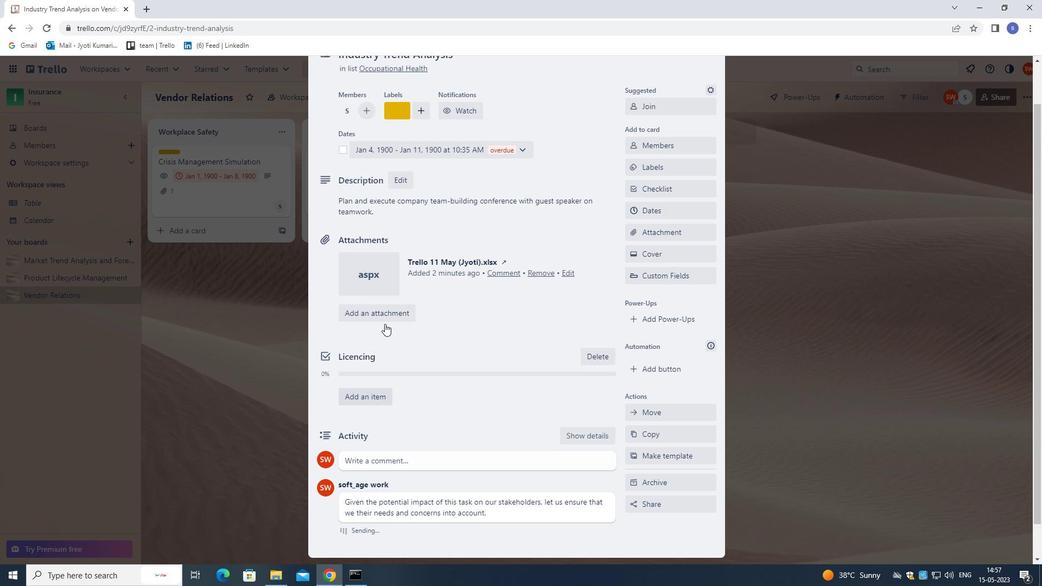 
Action: Mouse moved to (394, 309)
Screenshot: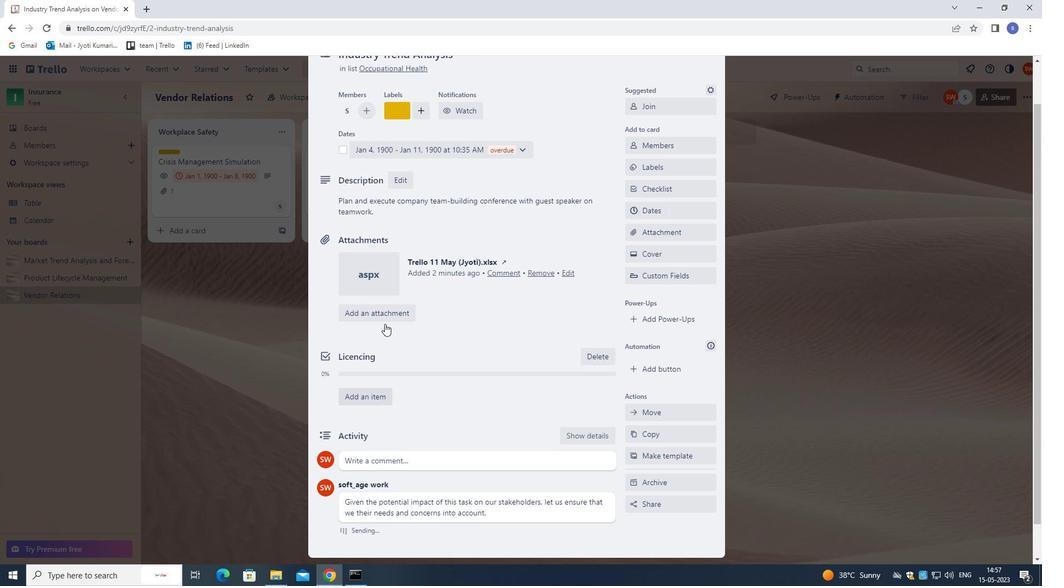 
Action: Mouse scrolled (394, 309) with delta (0, 0)
Screenshot: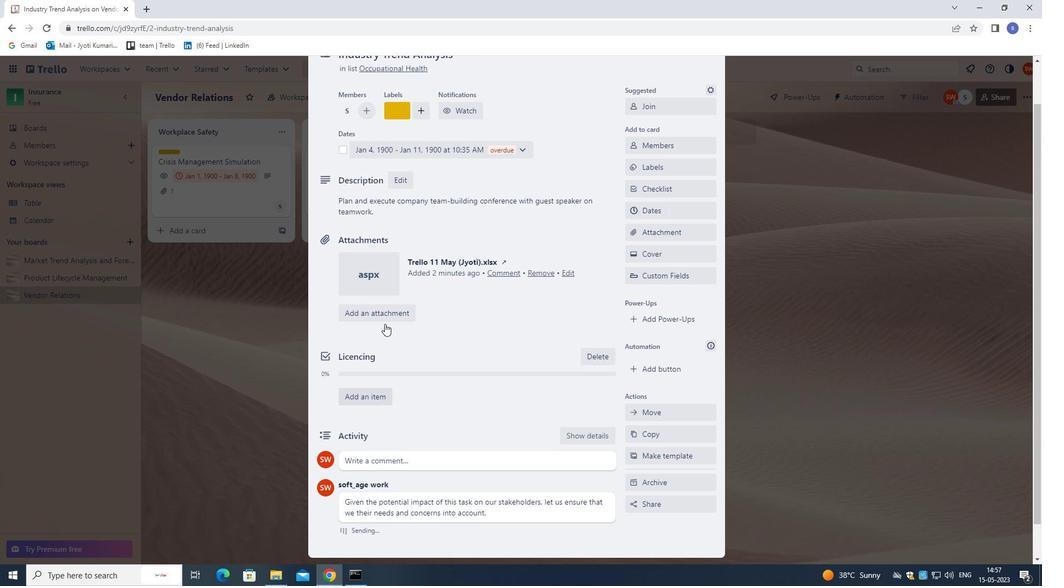 
Action: Mouse moved to (400, 301)
Screenshot: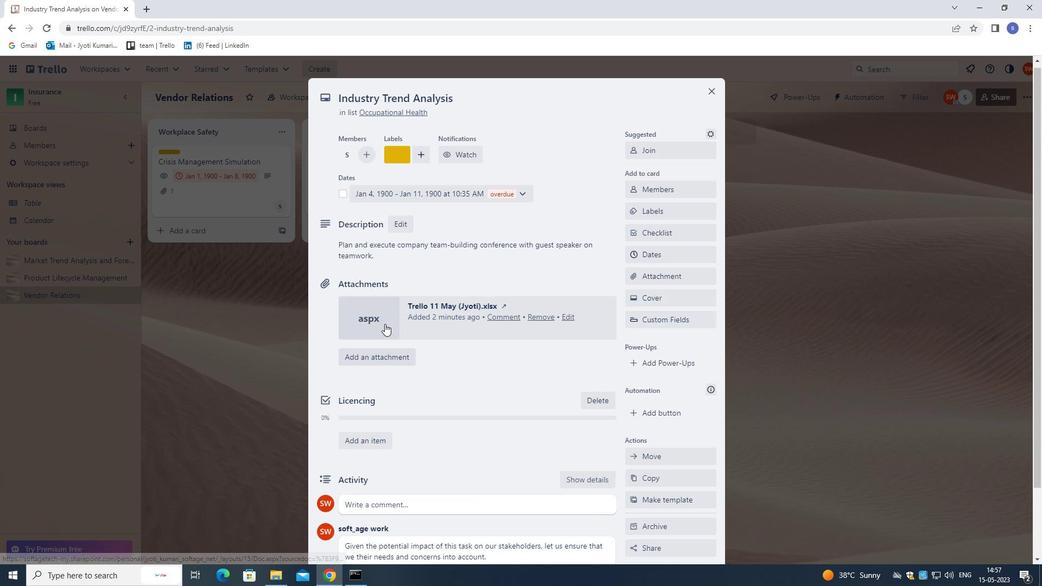 
Action: Mouse scrolled (400, 302) with delta (0, 0)
Screenshot: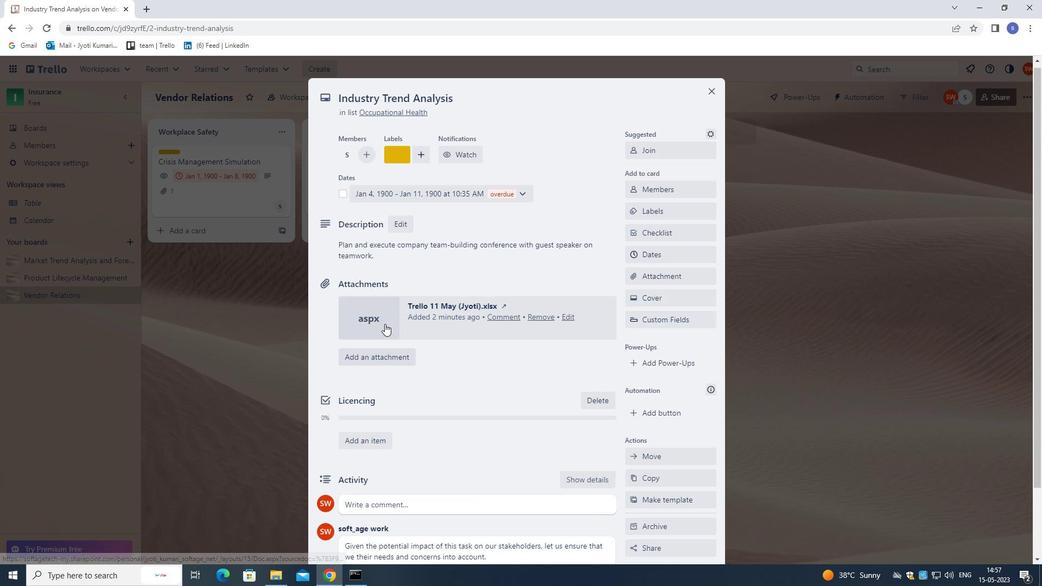 
Action: Mouse moved to (715, 95)
Screenshot: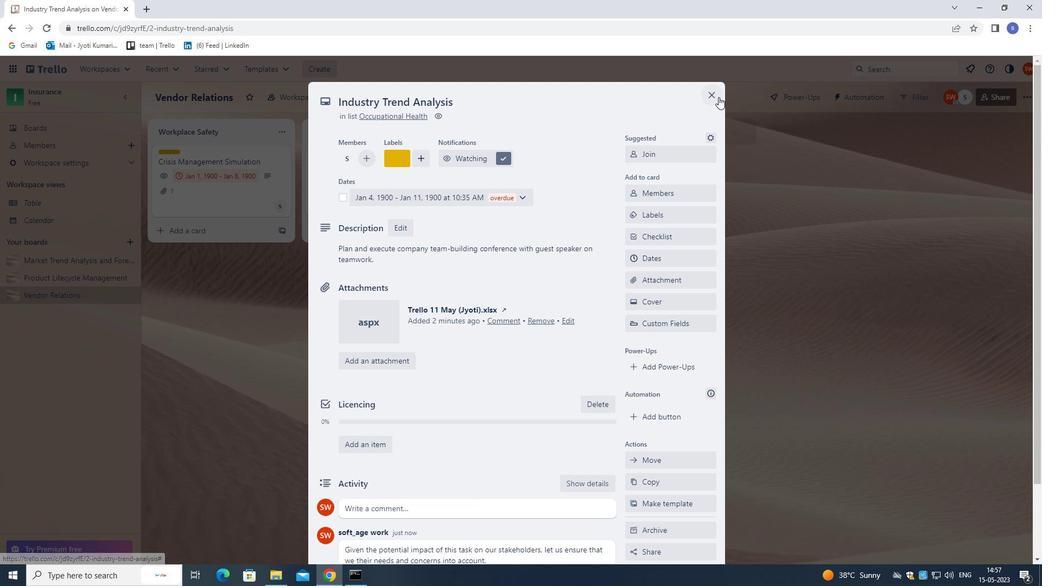 
Action: Mouse pressed left at (715, 95)
Screenshot: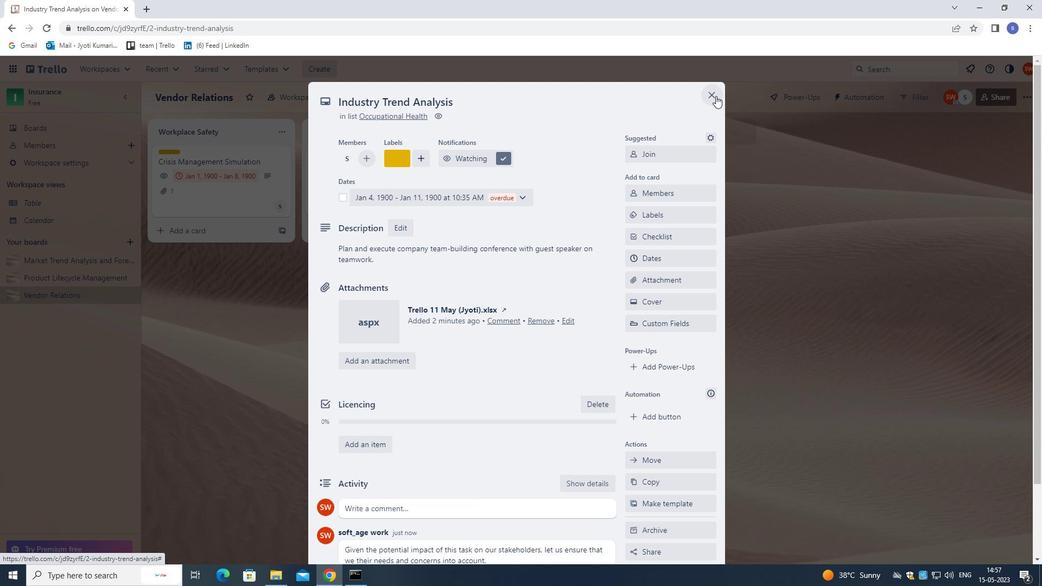 
Action: Mouse moved to (676, 277)
Screenshot: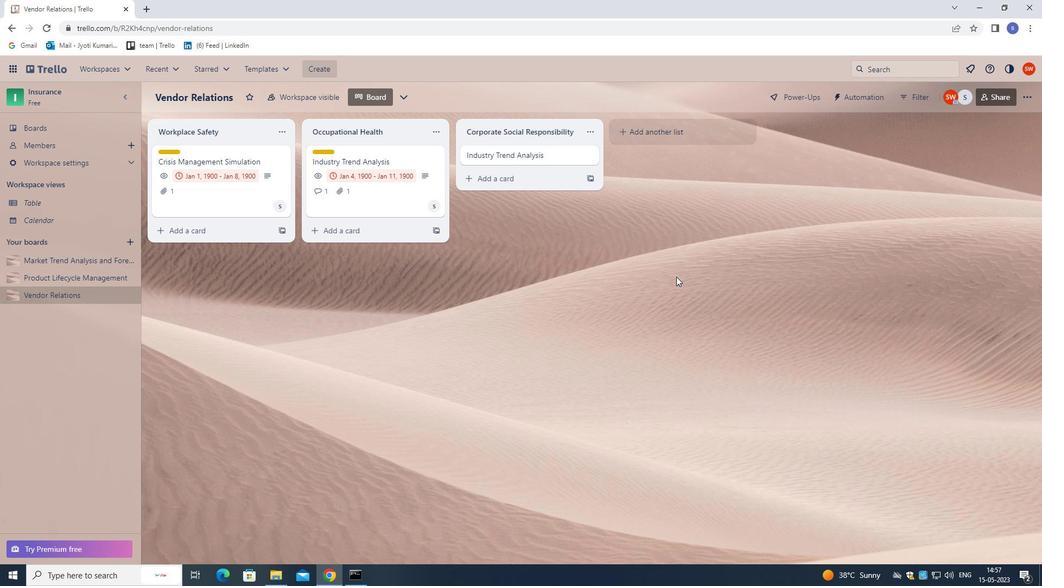 
